 Task: Find connections with filter location Stanley with filter topic #workwith filter profile language Spanish with filter current company Industry Research Co with filter school Amet University Chennai with filter industry Building Finishing Contractors with filter service category Interaction Design with filter keywords title Heavy Equipment Operator
Action: Mouse moved to (186, 282)
Screenshot: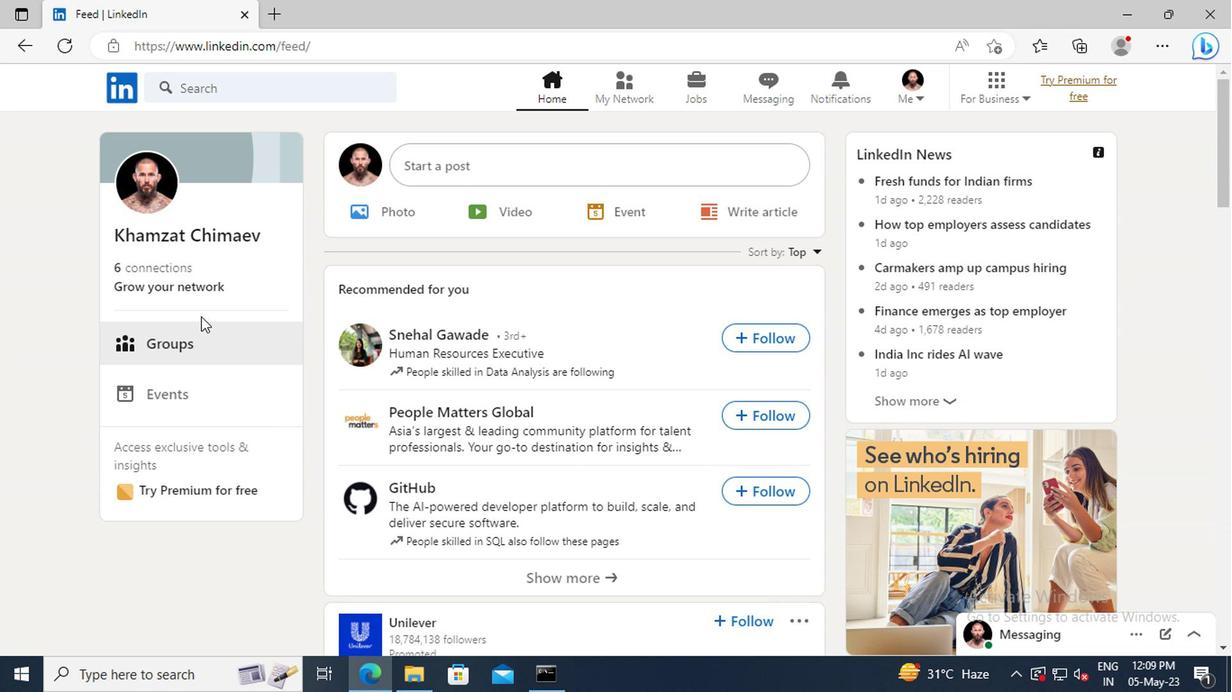 
Action: Mouse pressed left at (186, 282)
Screenshot: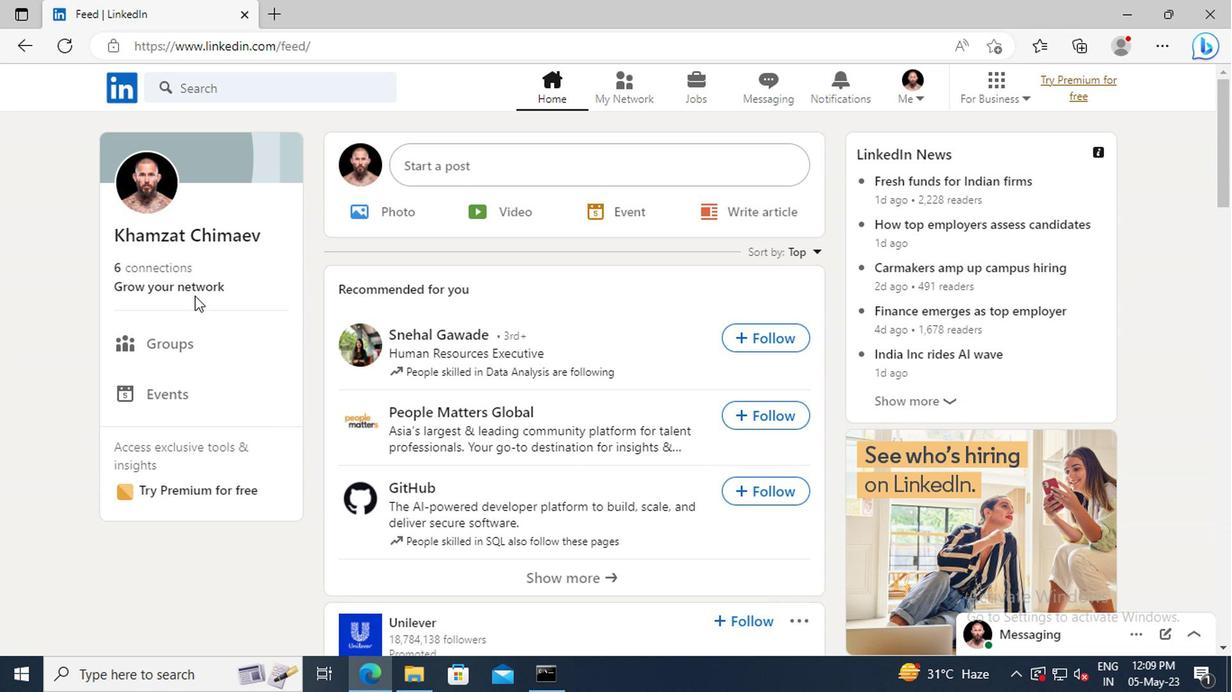 
Action: Mouse moved to (193, 193)
Screenshot: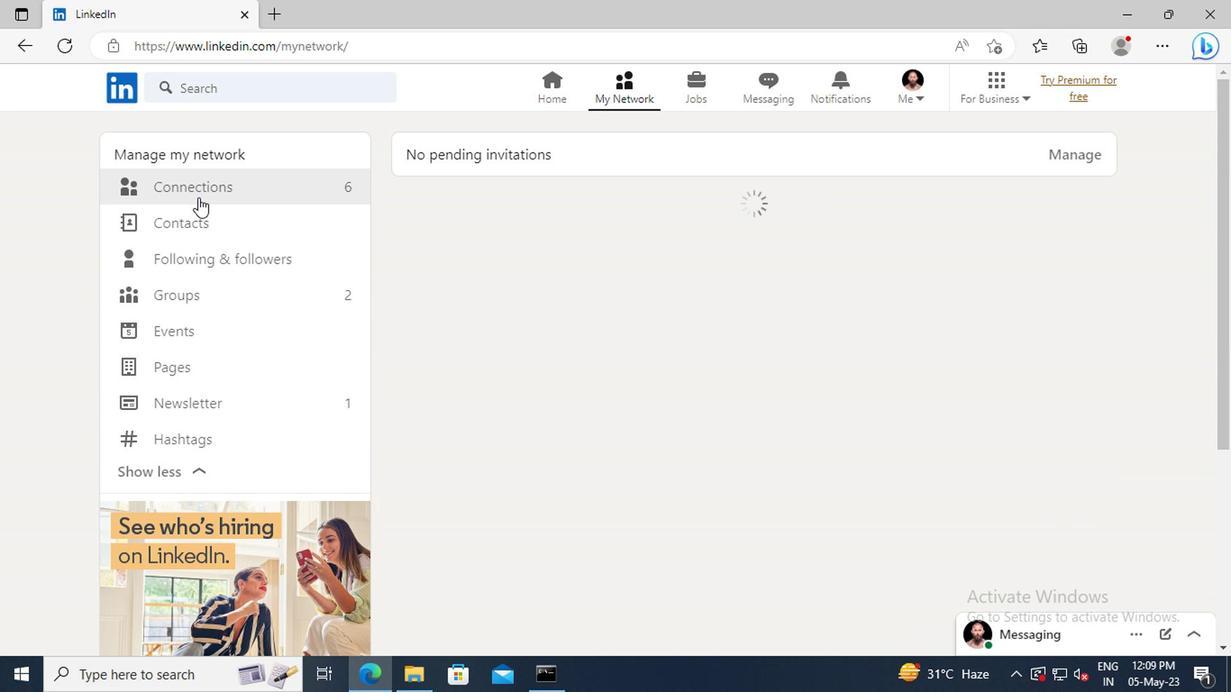 
Action: Mouse pressed left at (193, 193)
Screenshot: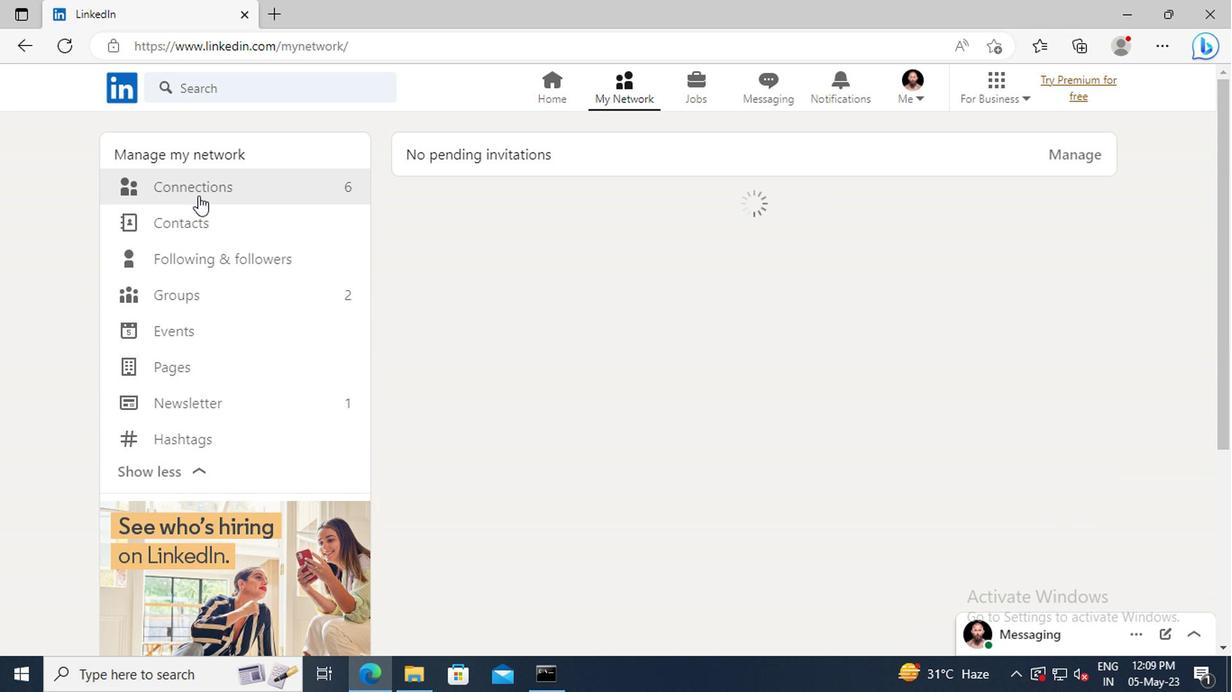 
Action: Mouse moved to (724, 193)
Screenshot: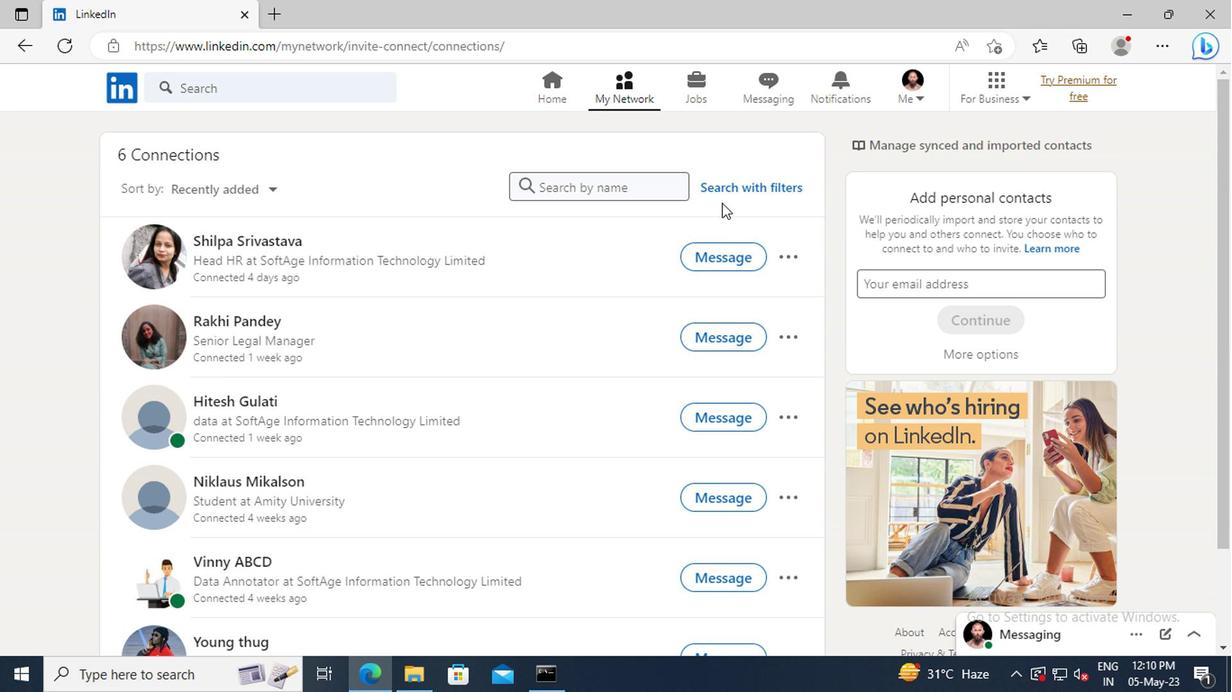 
Action: Mouse pressed left at (724, 193)
Screenshot: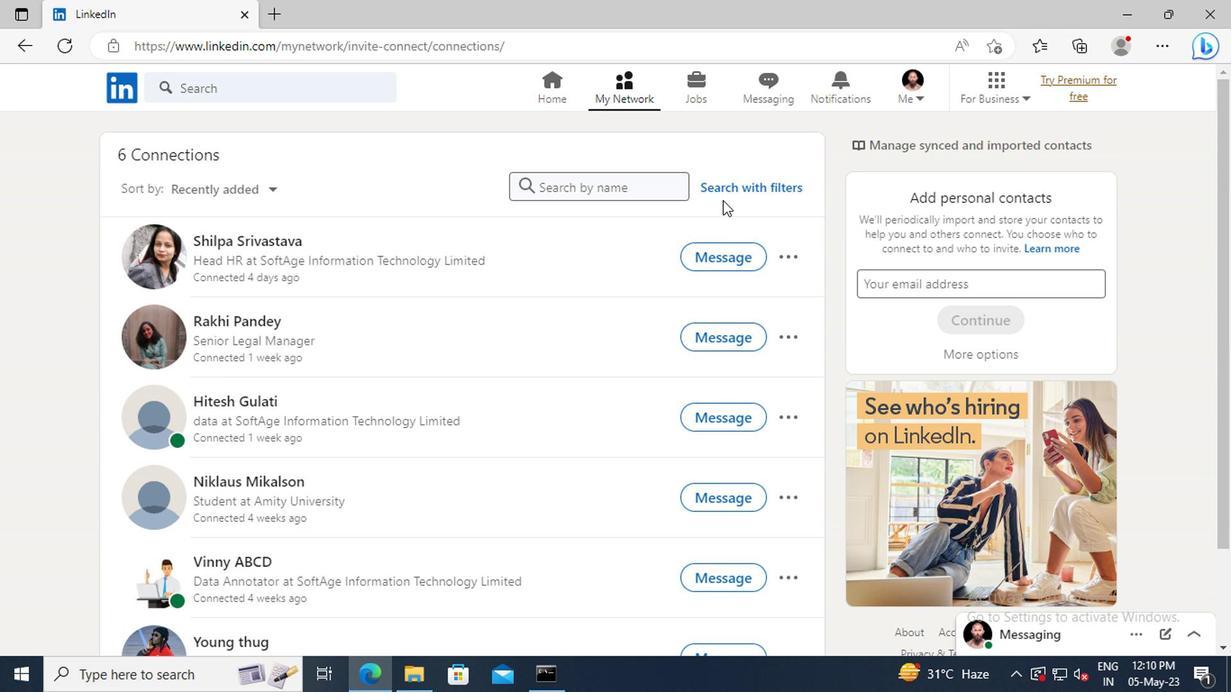 
Action: Mouse moved to (685, 141)
Screenshot: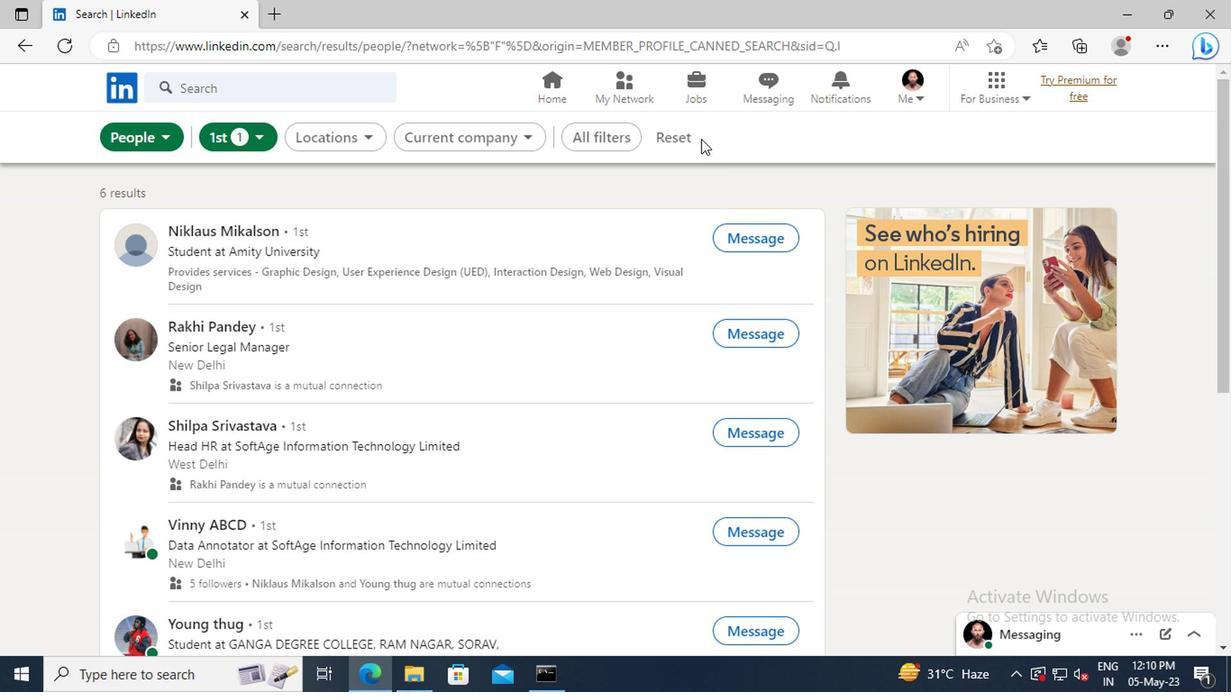 
Action: Mouse pressed left at (685, 141)
Screenshot: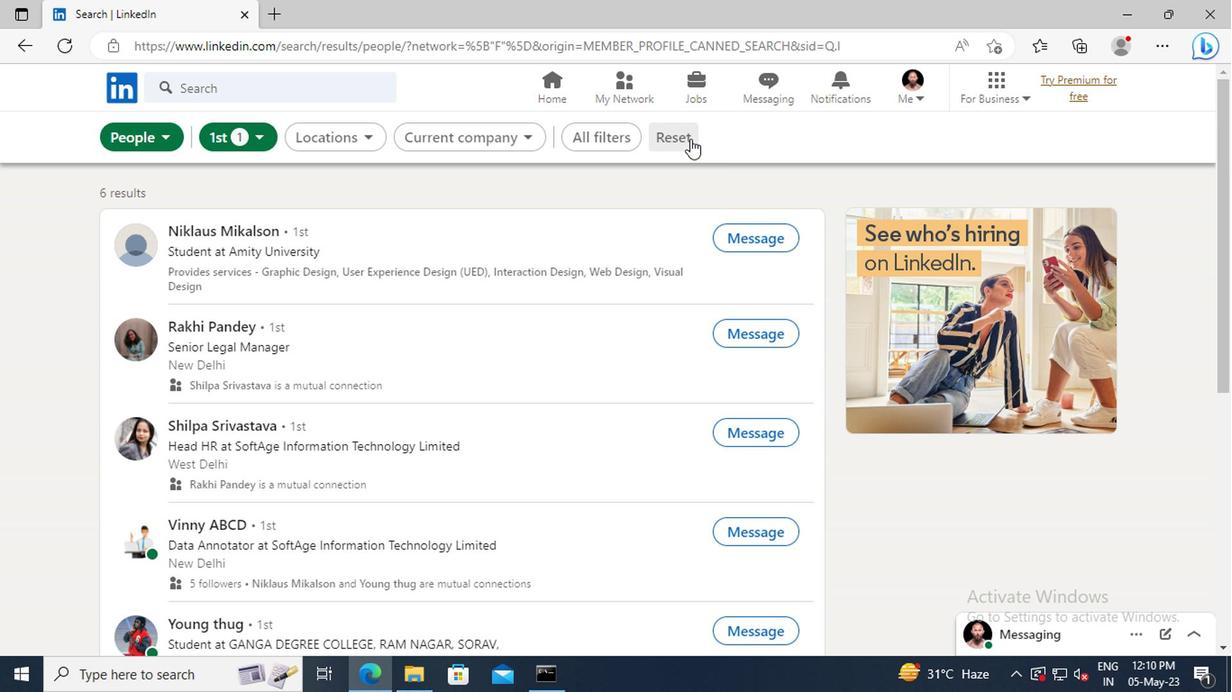 
Action: Mouse moved to (660, 143)
Screenshot: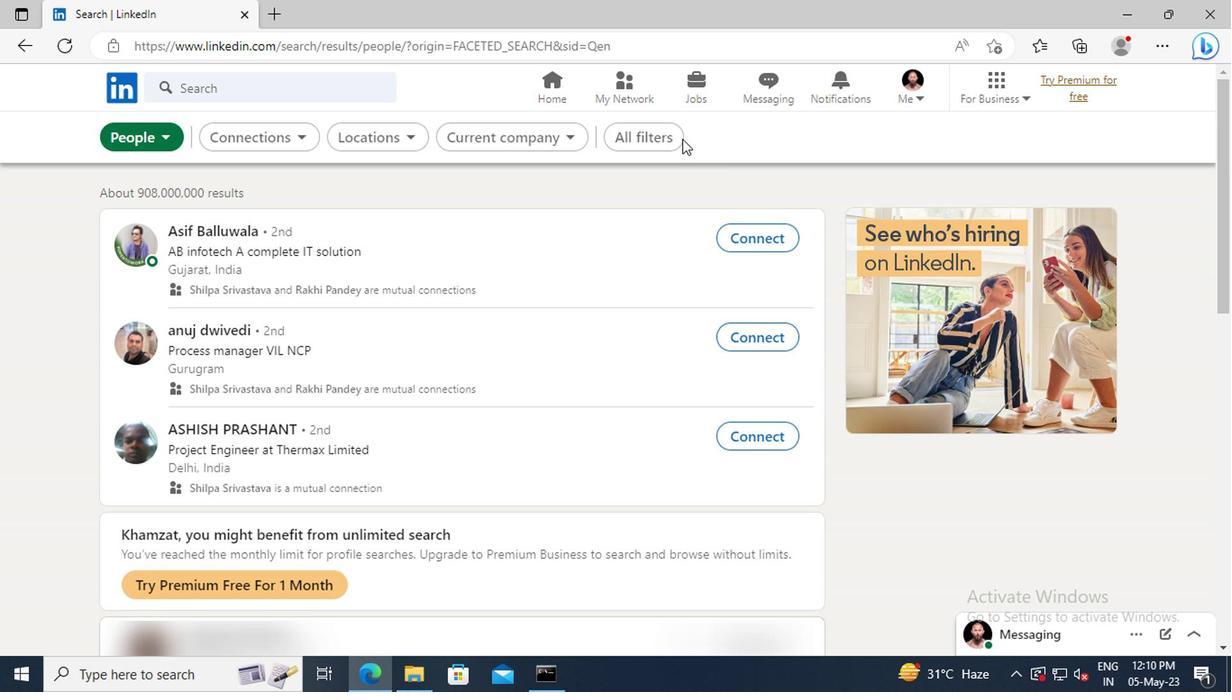 
Action: Mouse pressed left at (660, 143)
Screenshot: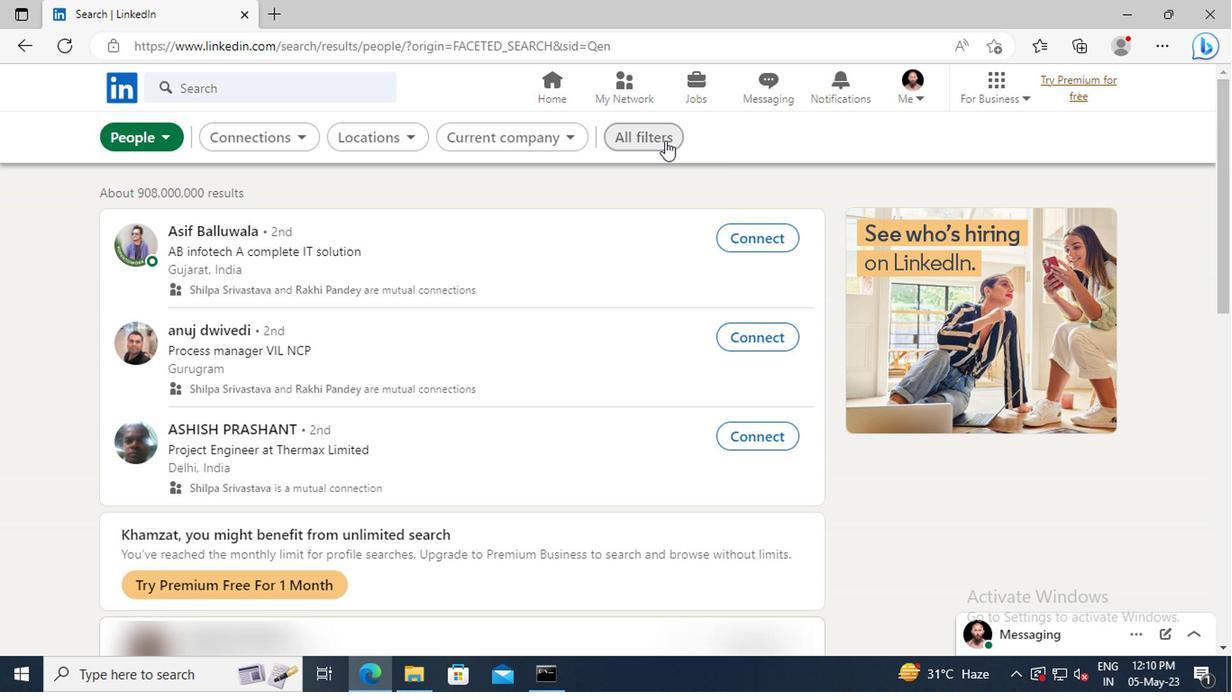 
Action: Mouse moved to (981, 325)
Screenshot: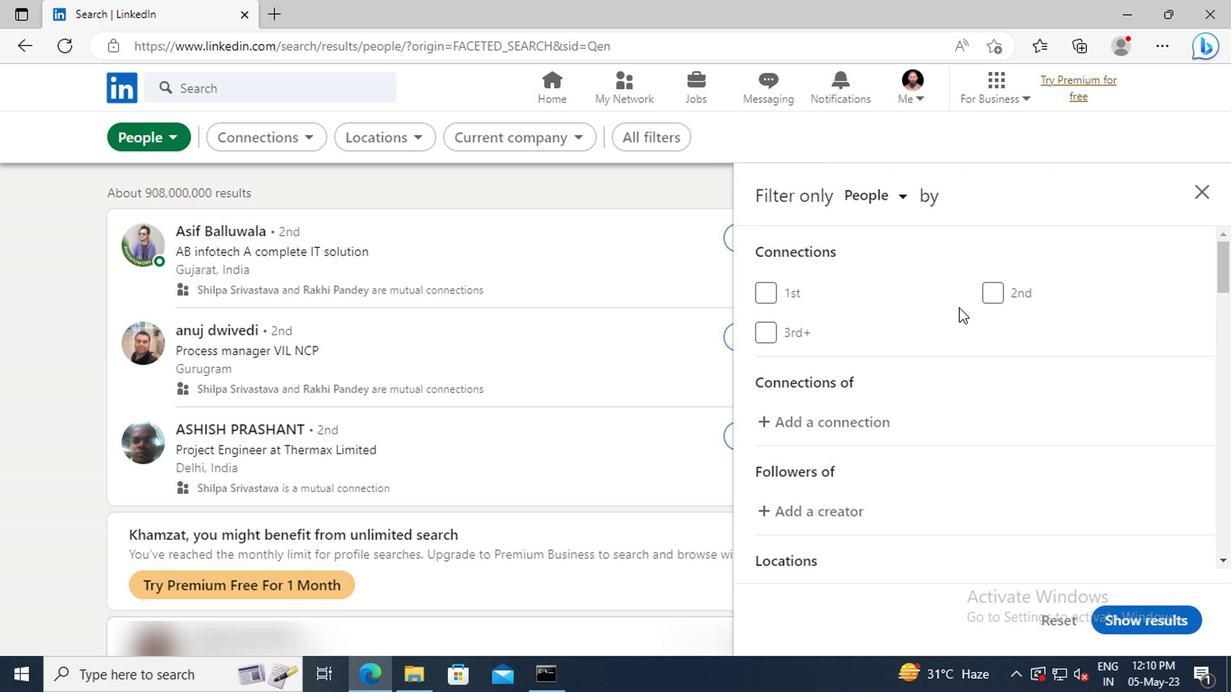 
Action: Mouse scrolled (981, 325) with delta (0, 0)
Screenshot: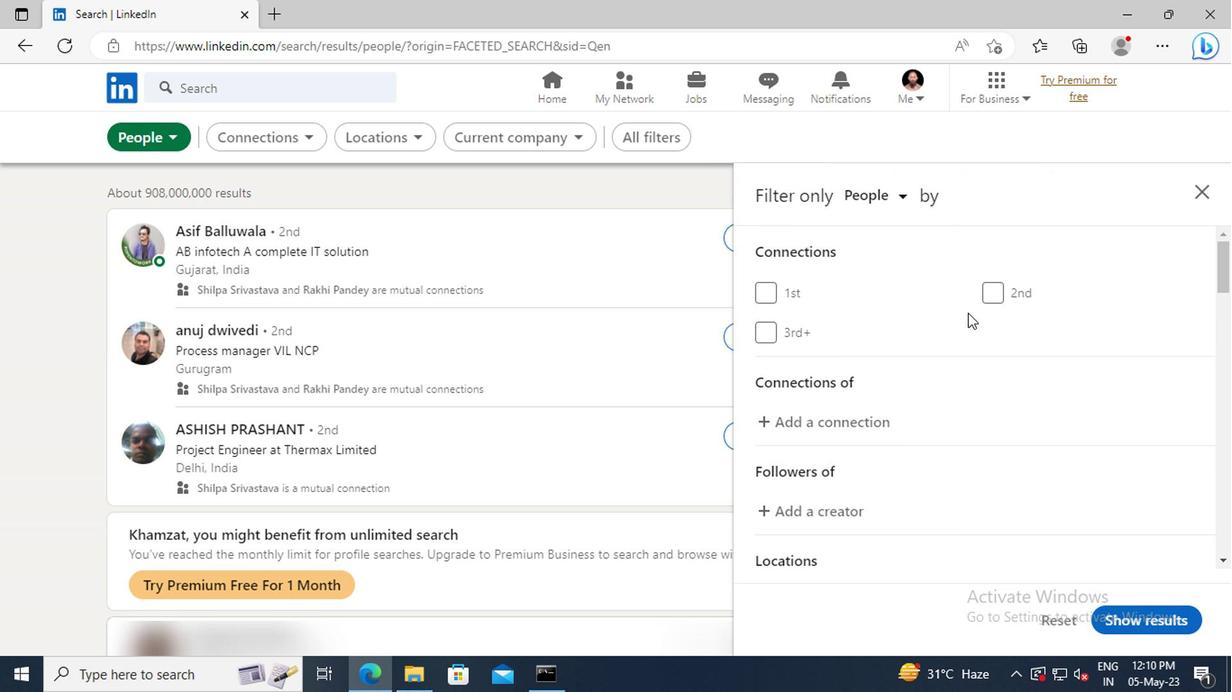 
Action: Mouse scrolled (981, 325) with delta (0, 0)
Screenshot: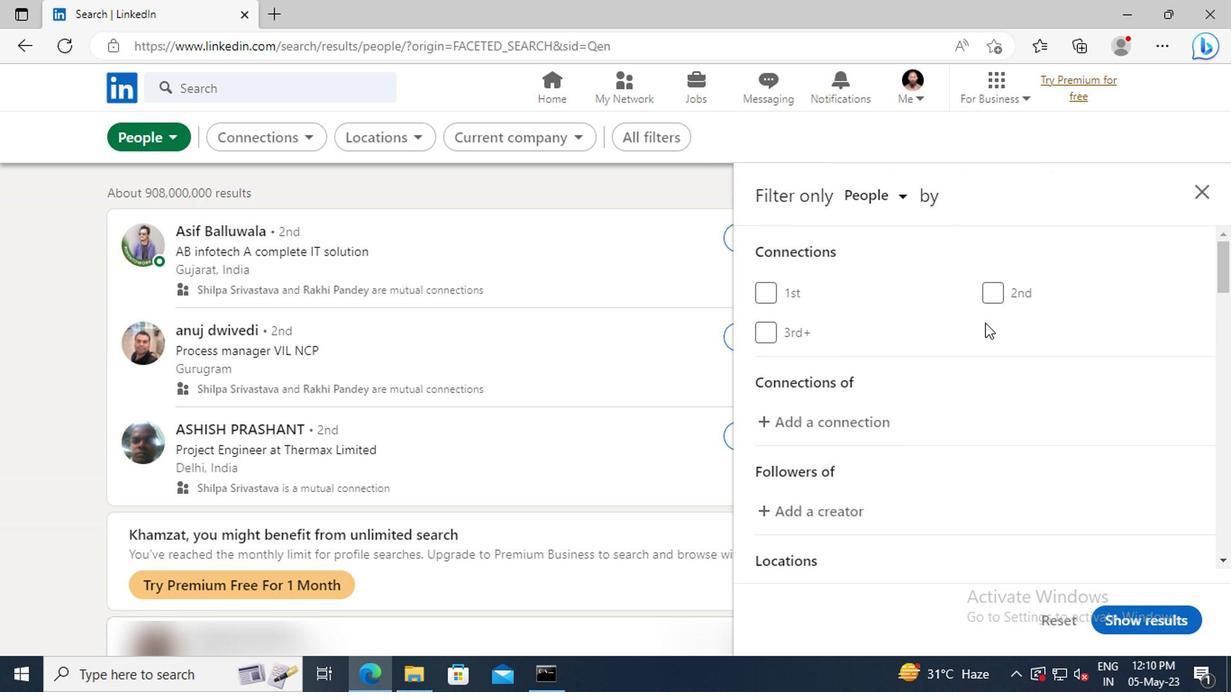 
Action: Mouse scrolled (981, 325) with delta (0, 0)
Screenshot: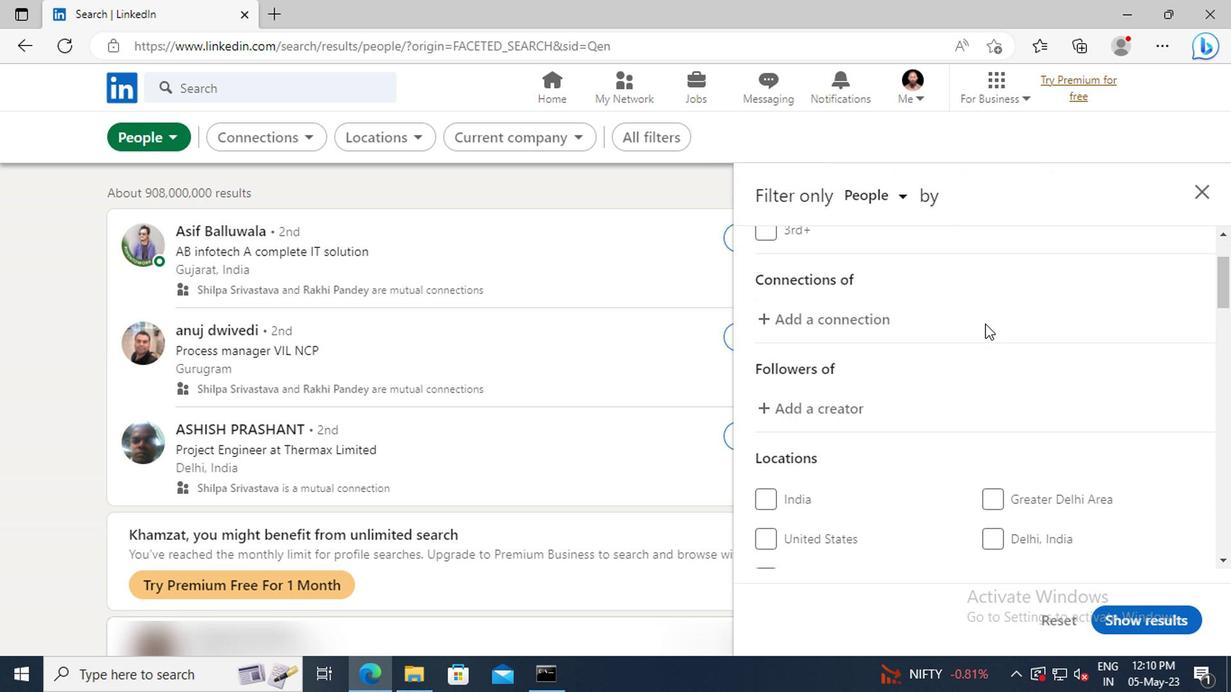
Action: Mouse scrolled (981, 325) with delta (0, 0)
Screenshot: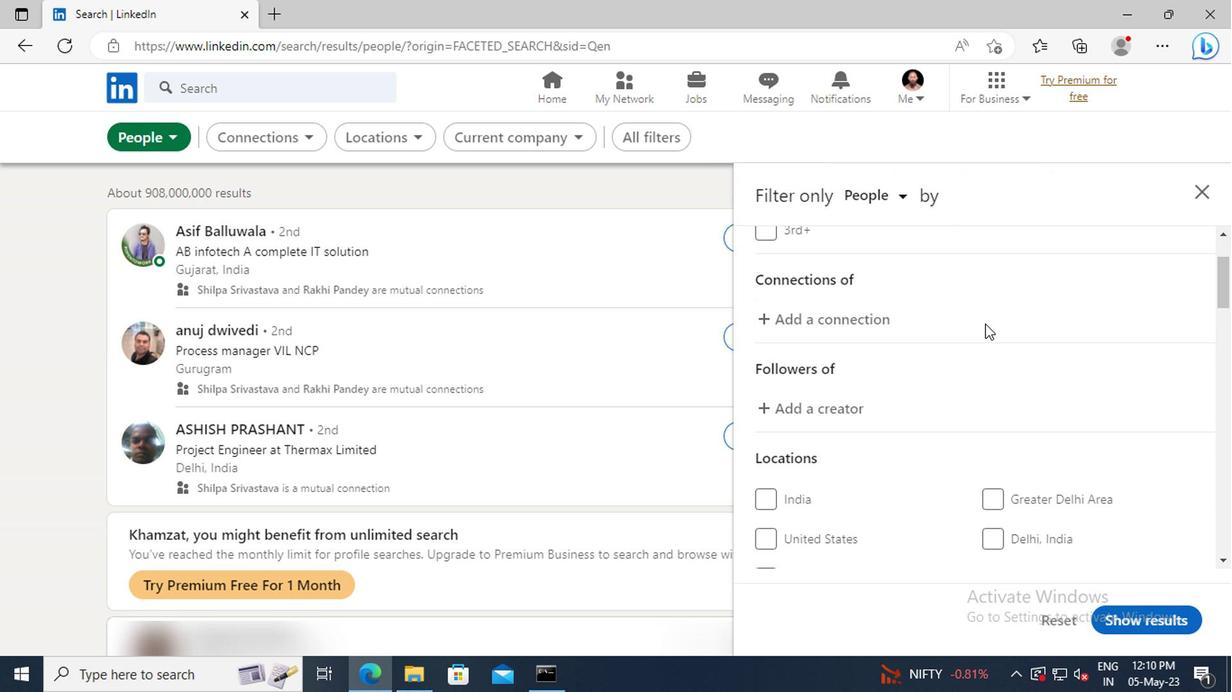 
Action: Mouse scrolled (981, 325) with delta (0, 0)
Screenshot: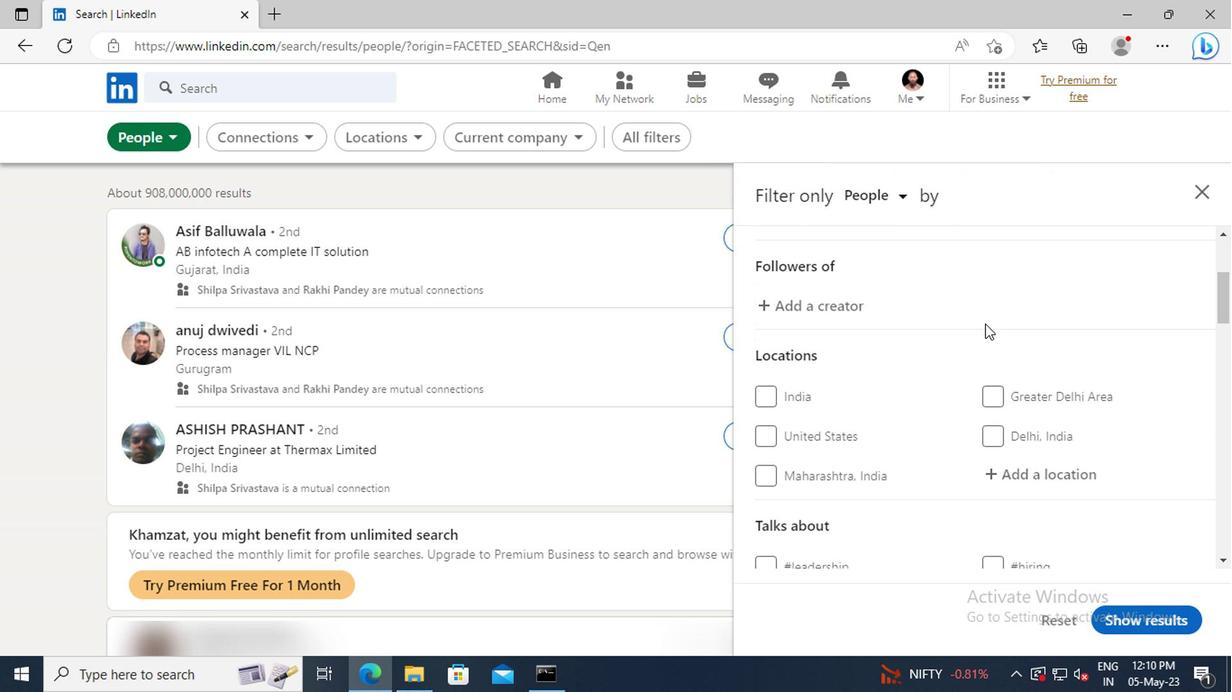 
Action: Mouse moved to (1008, 422)
Screenshot: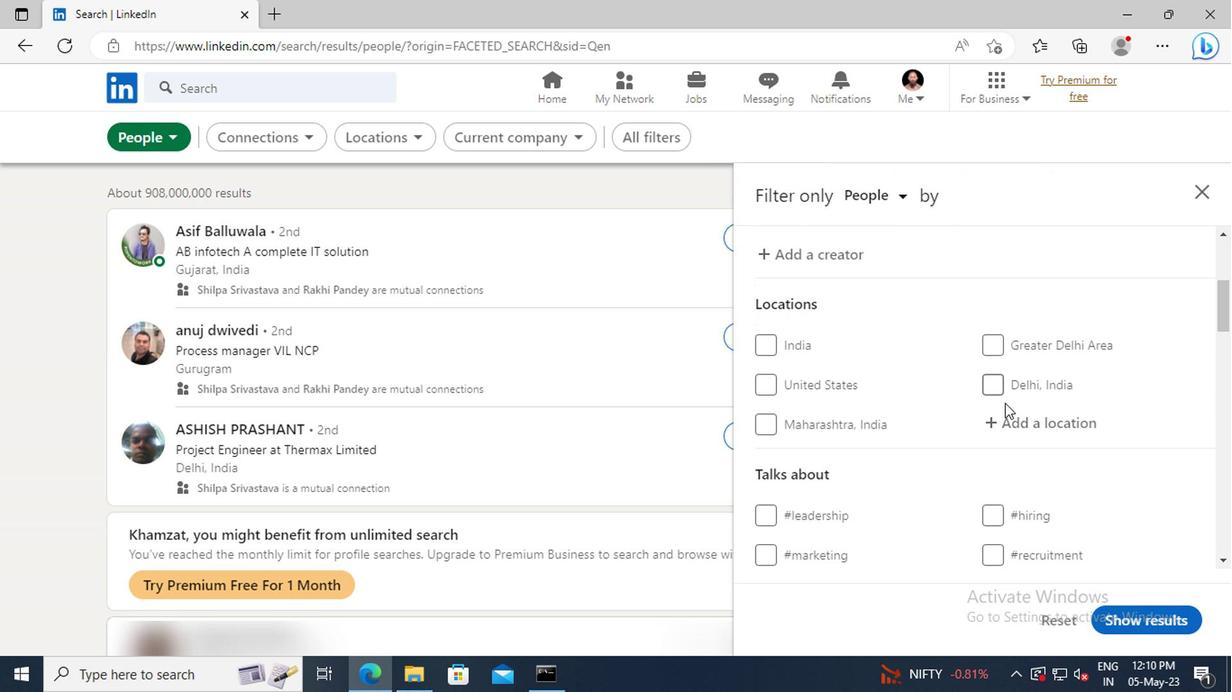 
Action: Mouse pressed left at (1008, 422)
Screenshot: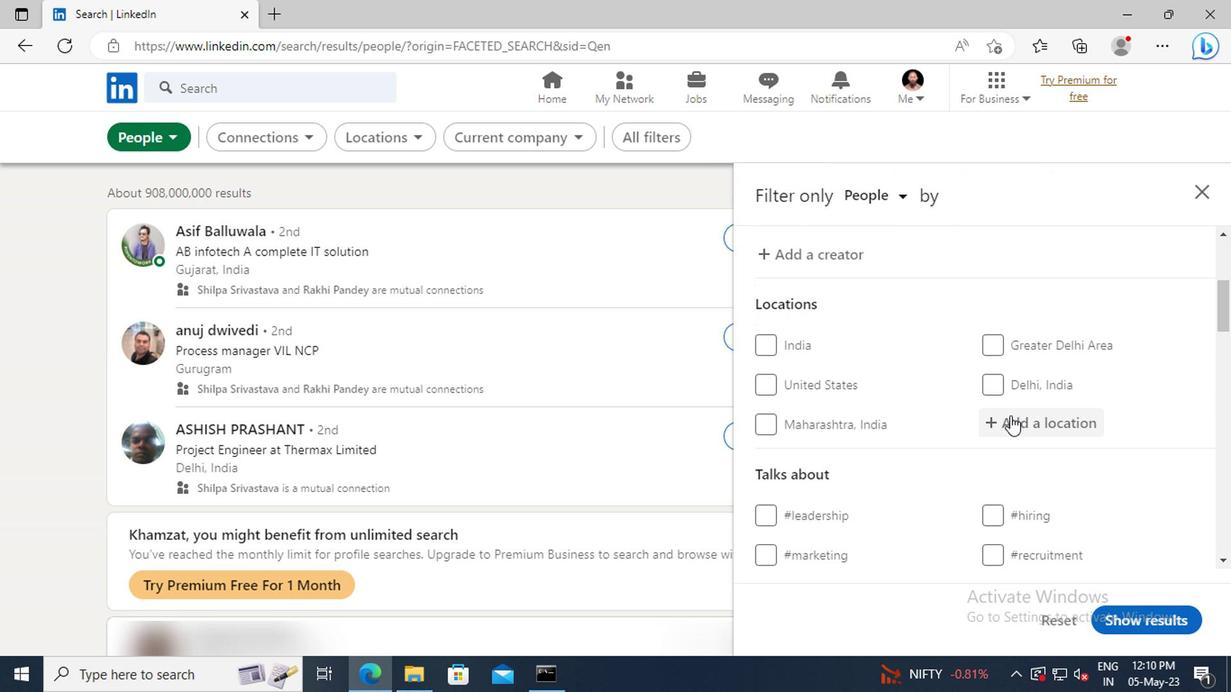 
Action: Key pressed <Key.shift>STANLEY
Screenshot: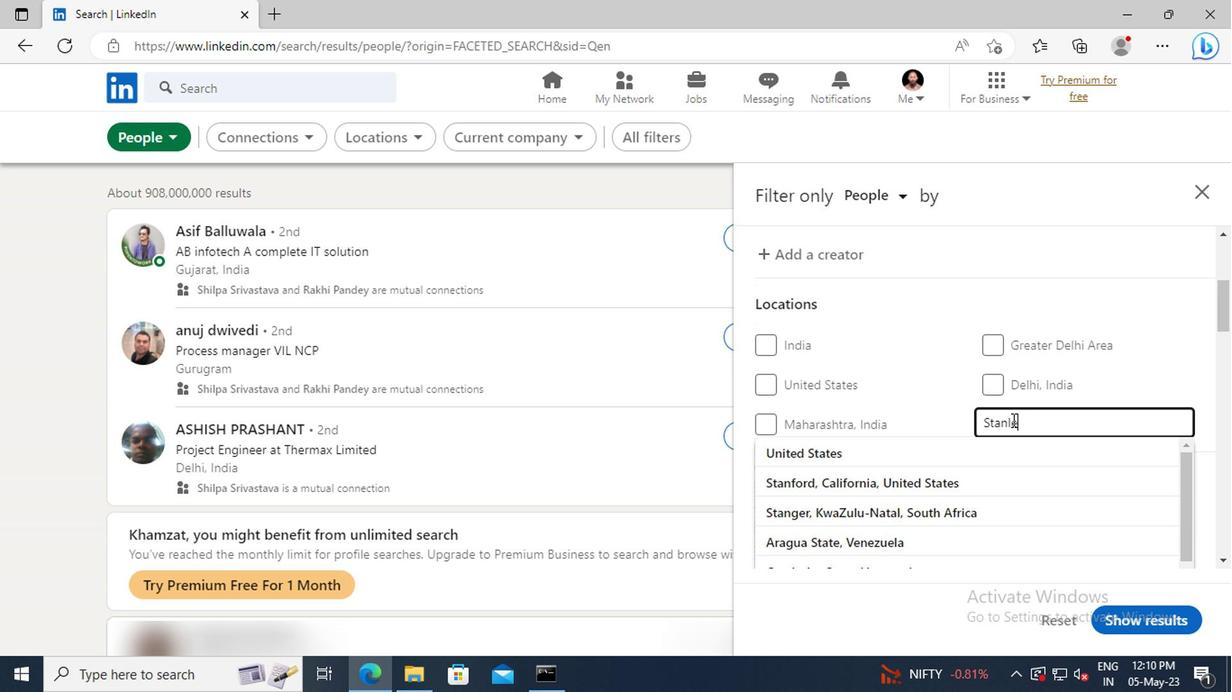
Action: Mouse moved to (1007, 447)
Screenshot: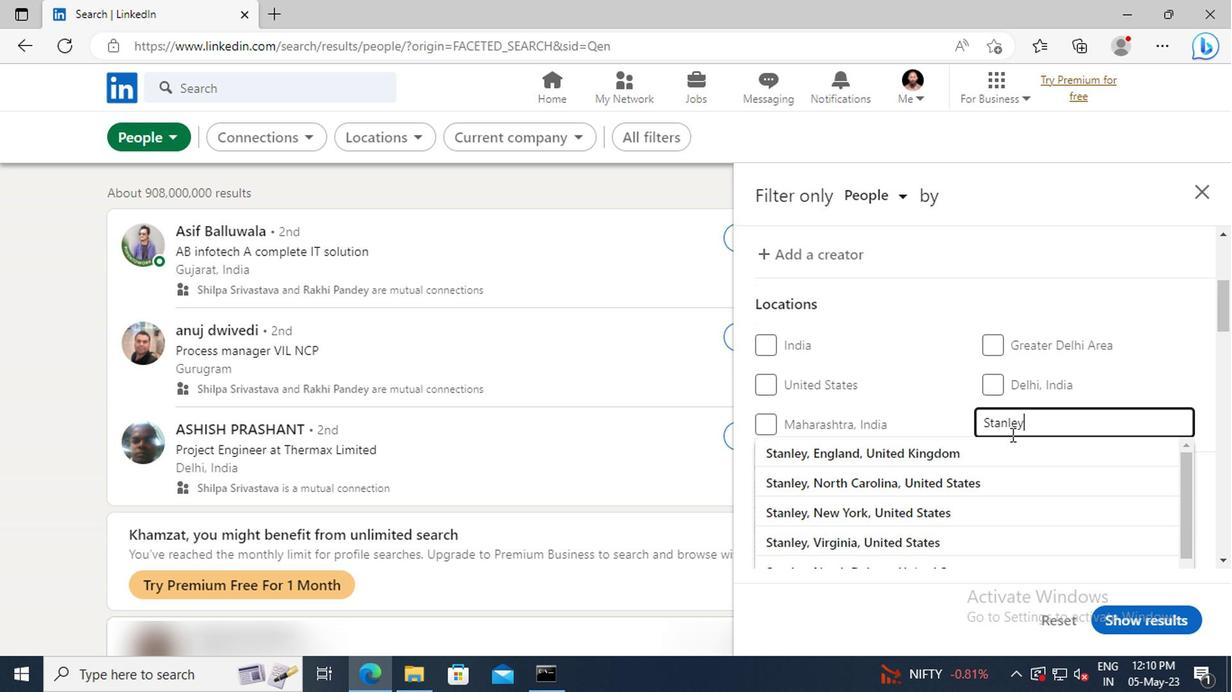 
Action: Mouse pressed left at (1007, 447)
Screenshot: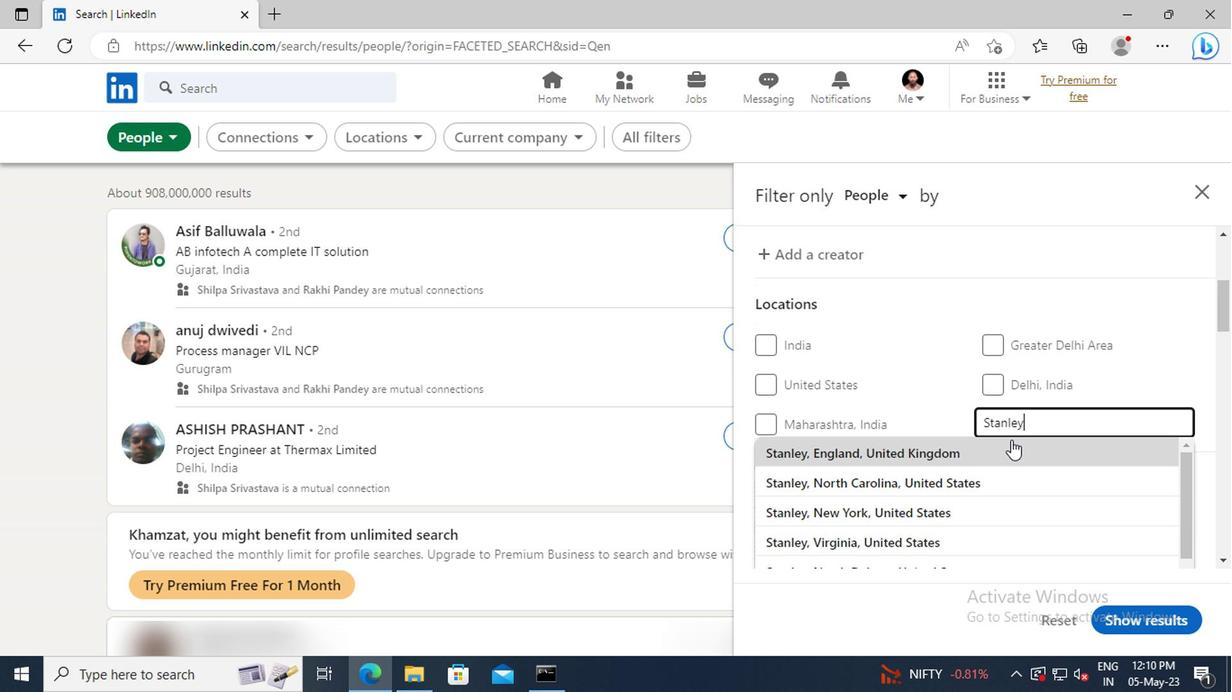 
Action: Mouse scrolled (1007, 447) with delta (0, 0)
Screenshot: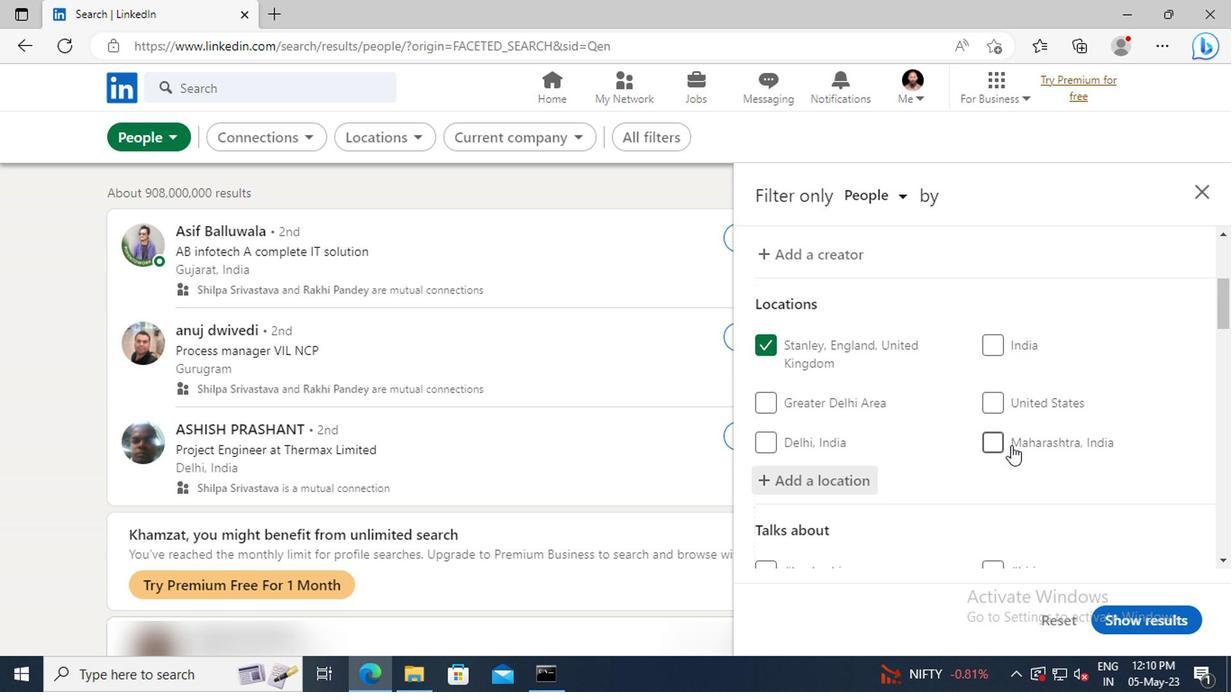 
Action: Mouse moved to (1007, 442)
Screenshot: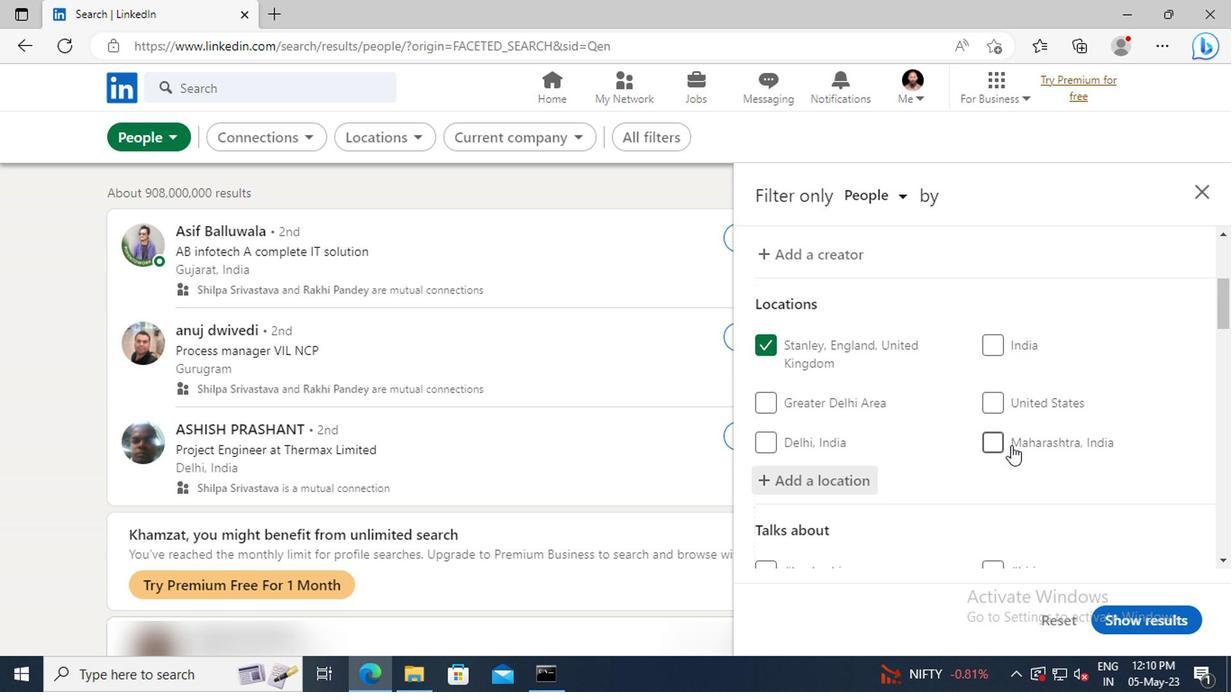 
Action: Mouse scrolled (1007, 441) with delta (0, -1)
Screenshot: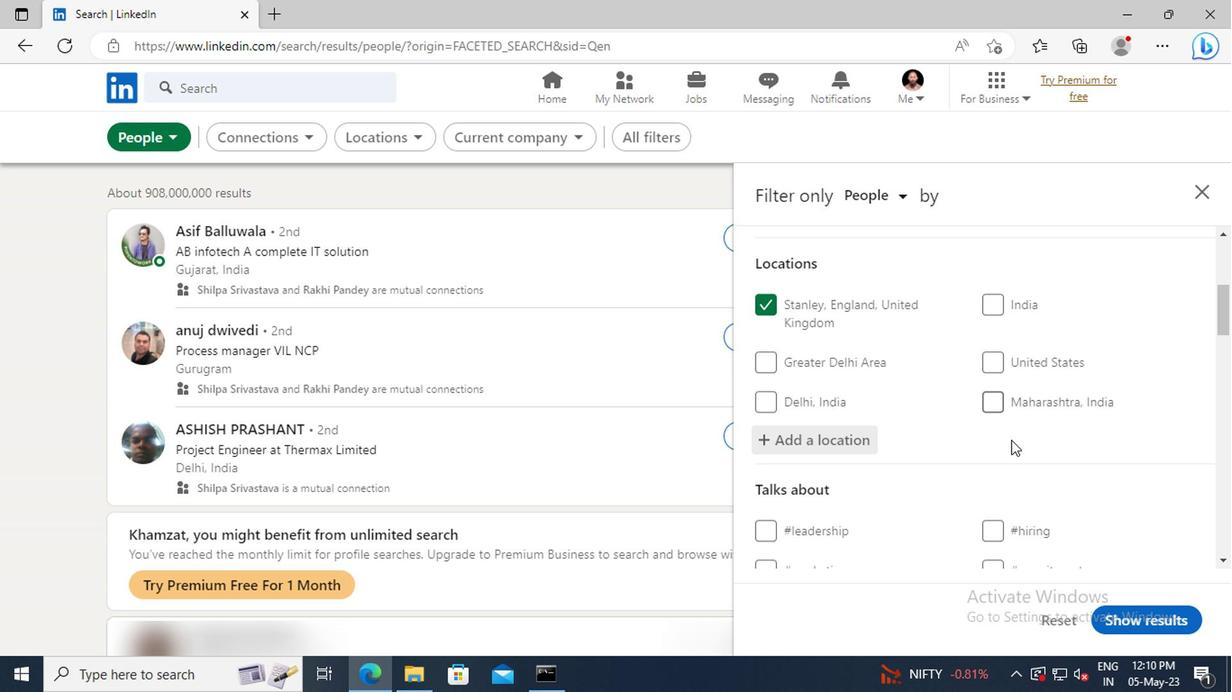 
Action: Mouse moved to (1007, 441)
Screenshot: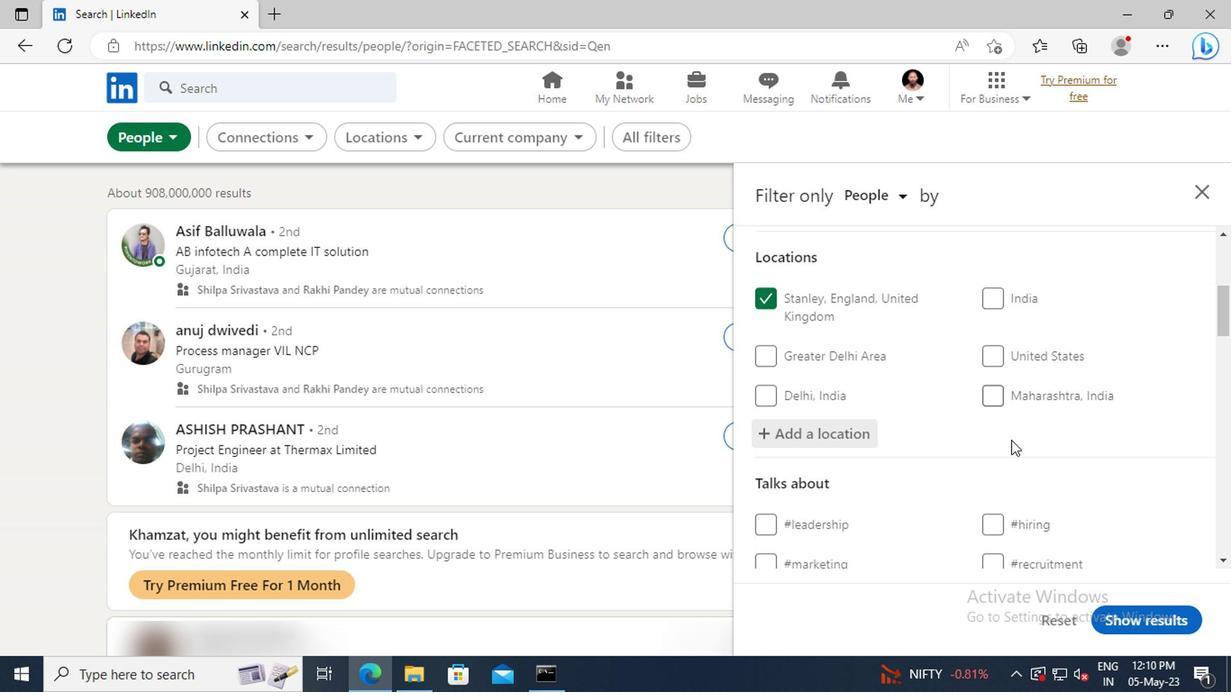
Action: Mouse scrolled (1007, 440) with delta (0, 0)
Screenshot: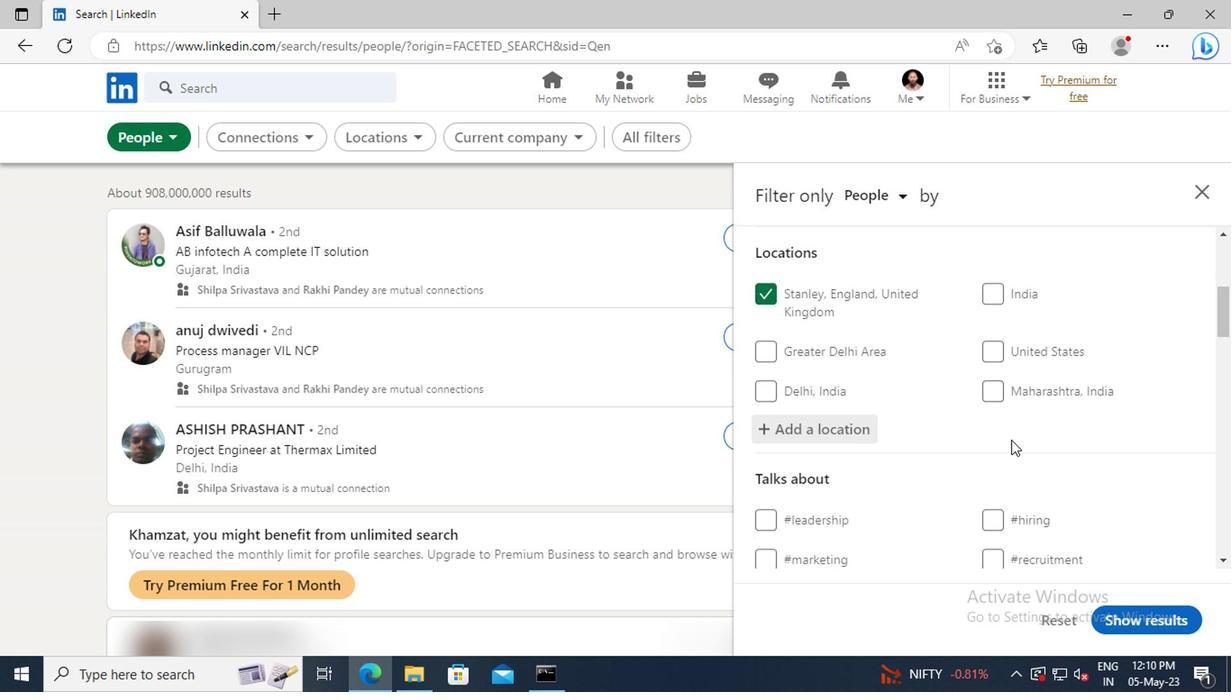 
Action: Mouse moved to (1004, 422)
Screenshot: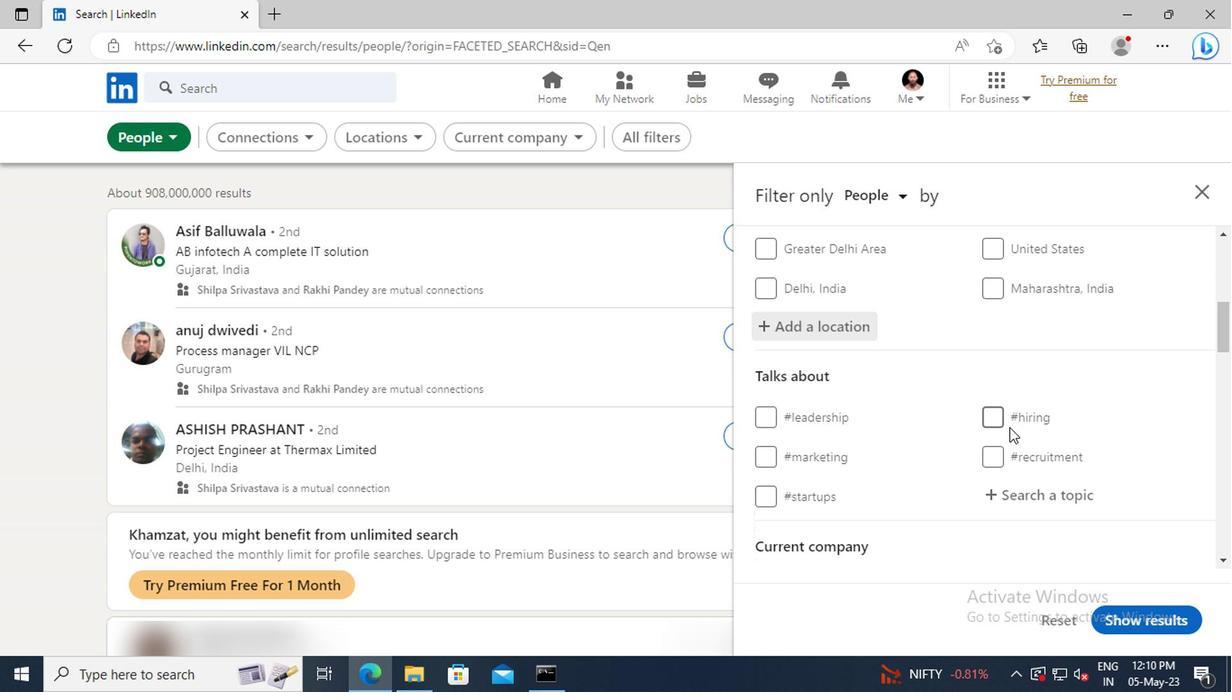 
Action: Mouse scrolled (1004, 421) with delta (0, -1)
Screenshot: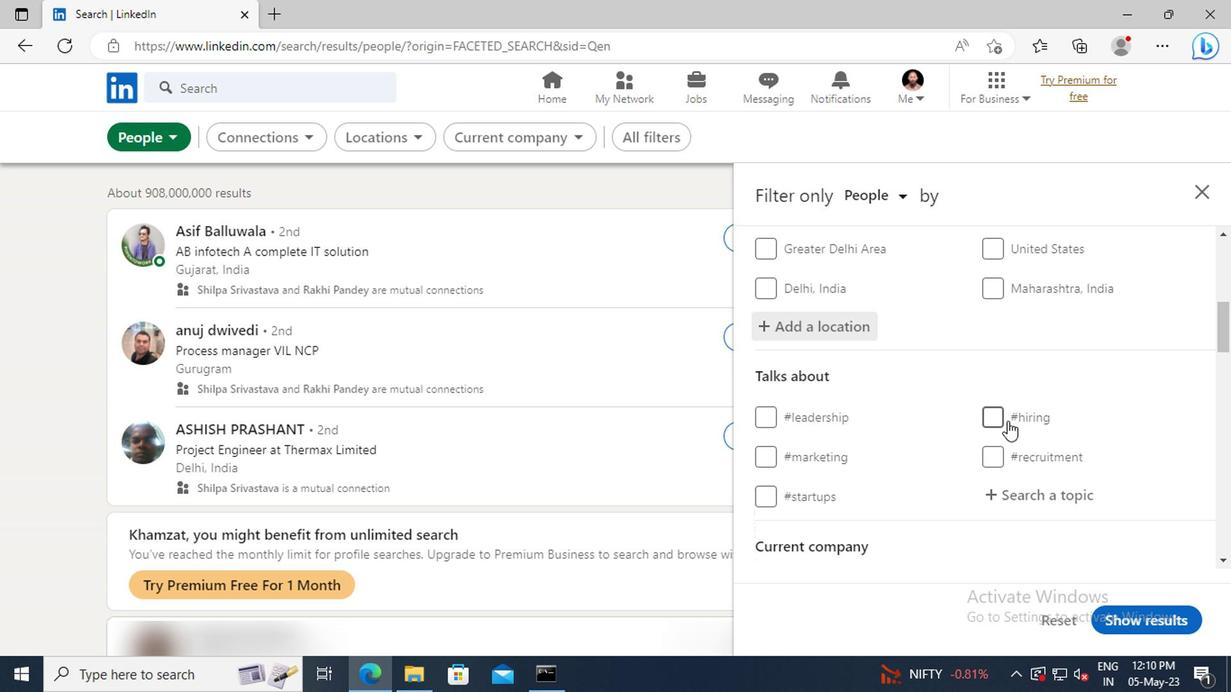 
Action: Mouse moved to (1006, 443)
Screenshot: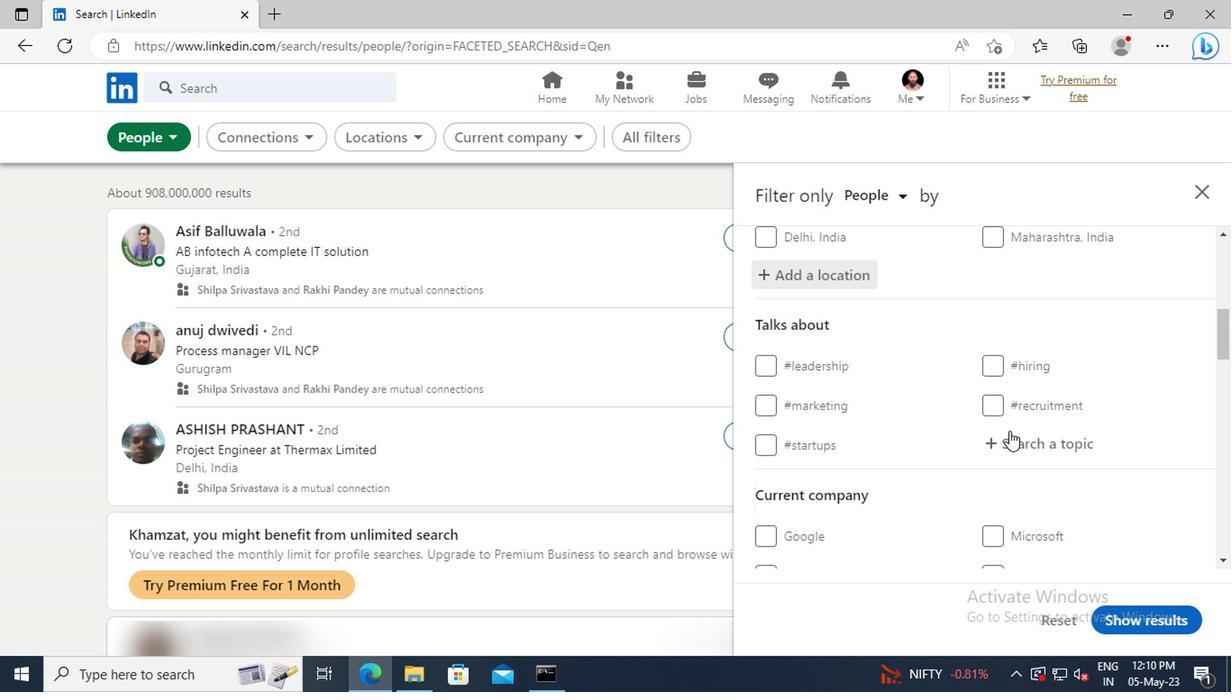 
Action: Mouse pressed left at (1006, 443)
Screenshot: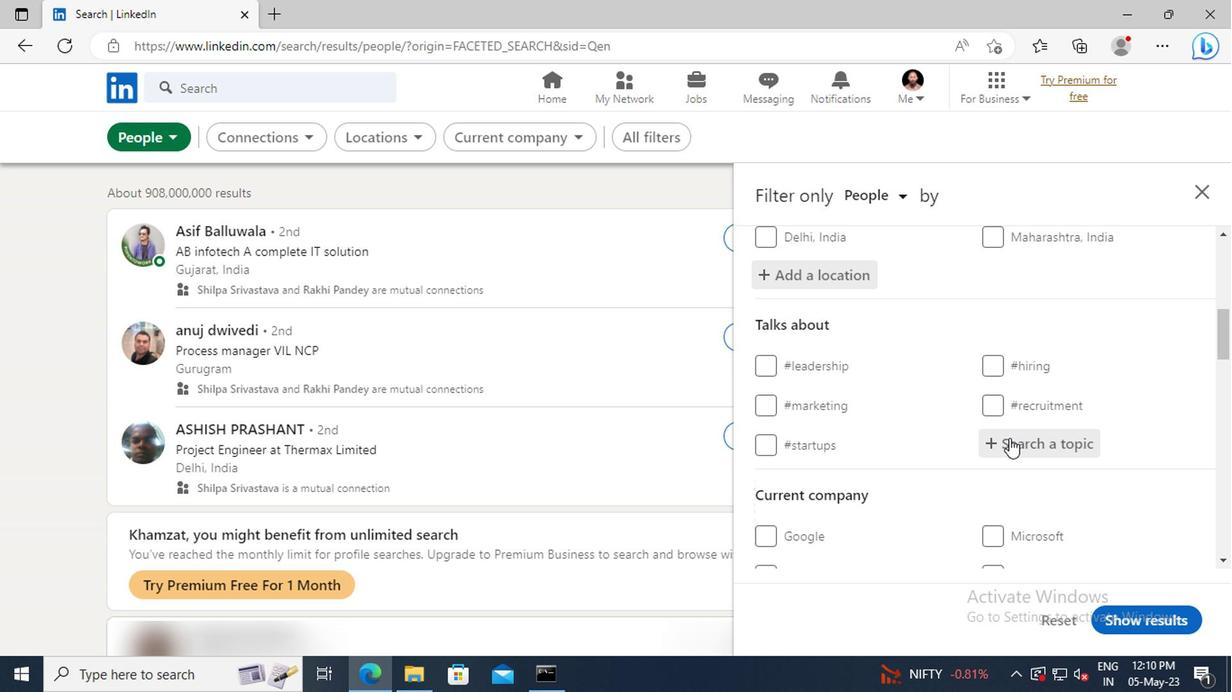 
Action: Key pressed W
Screenshot: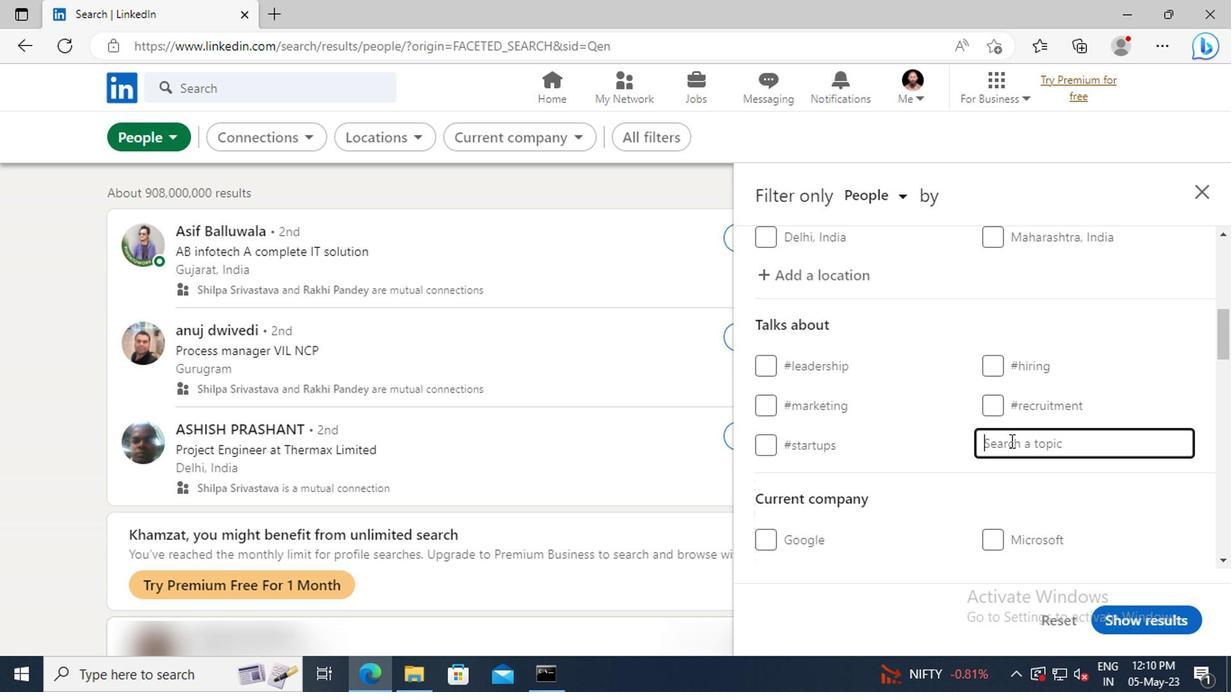 
Action: Mouse moved to (1006, 444)
Screenshot: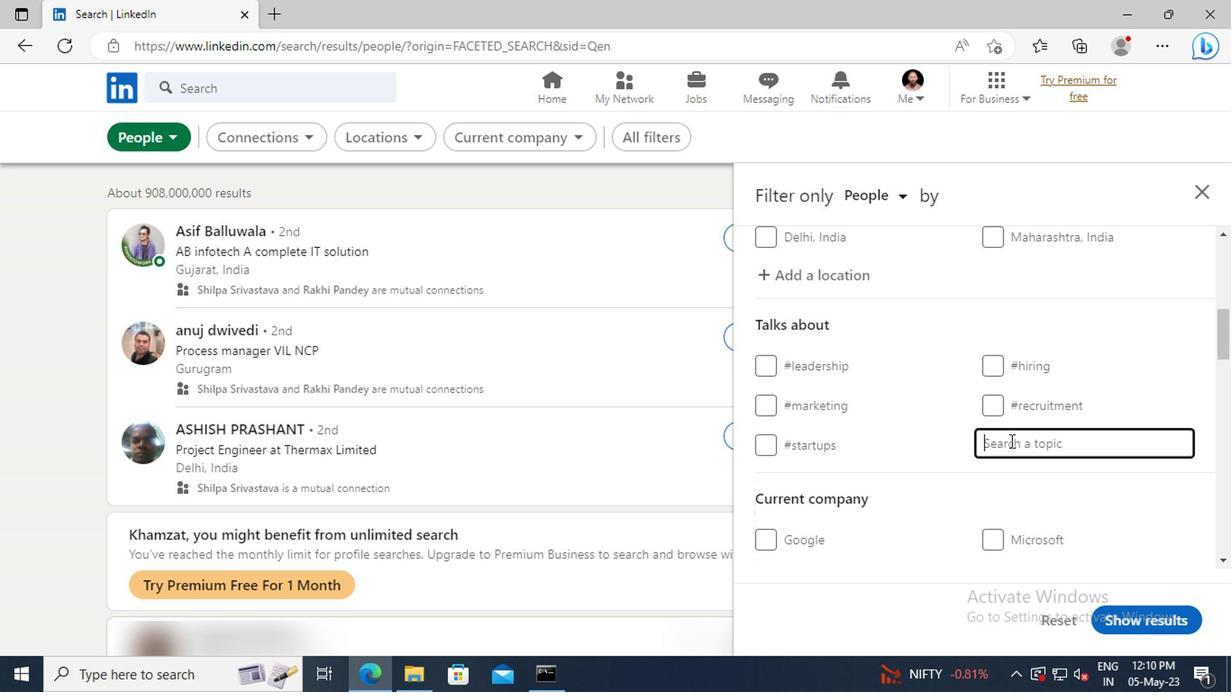 
Action: Key pressed ORK
Screenshot: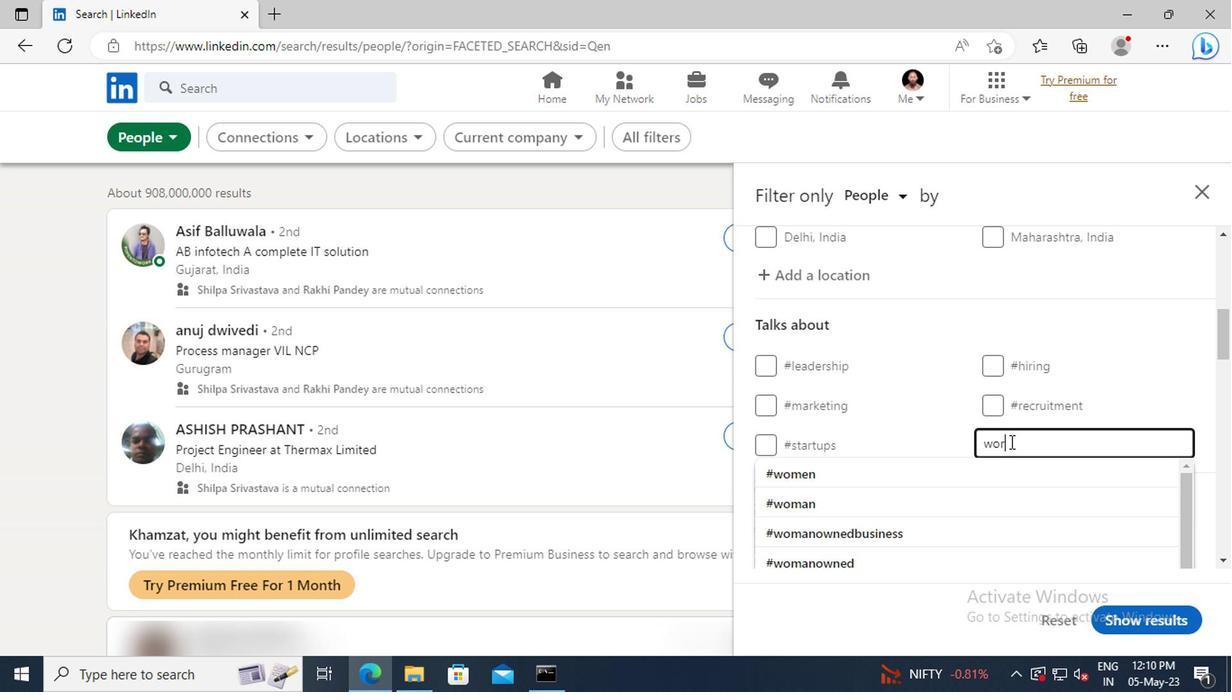 
Action: Mouse moved to (1006, 470)
Screenshot: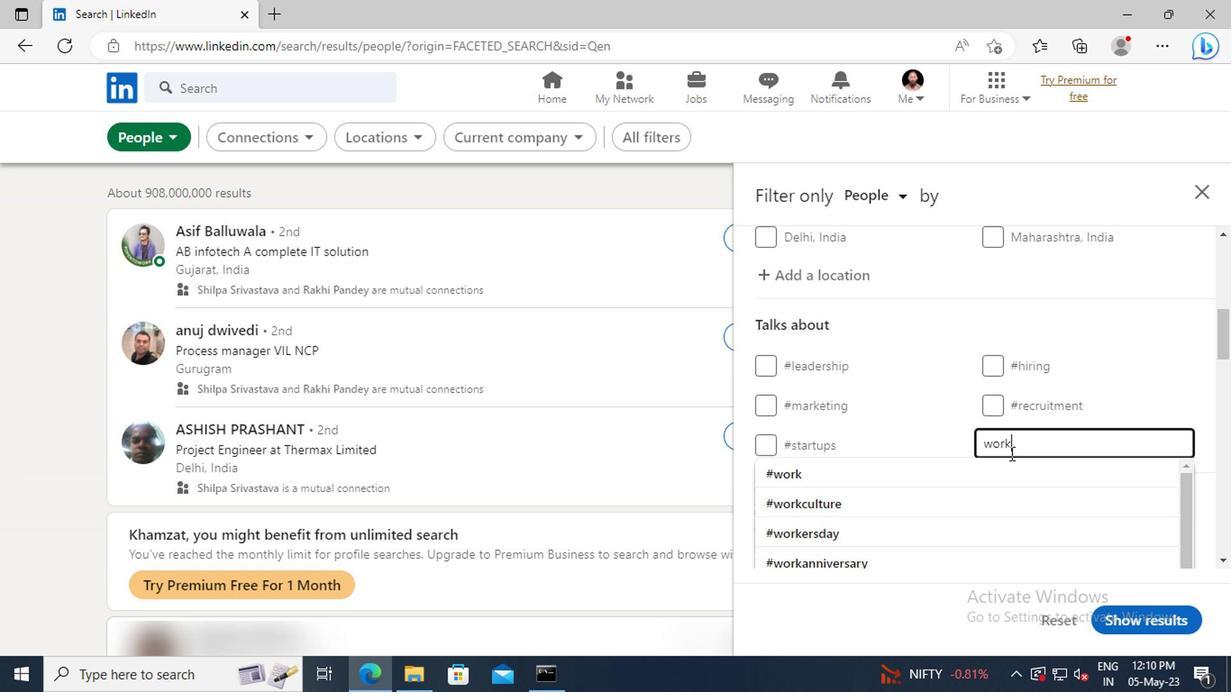 
Action: Mouse pressed left at (1006, 470)
Screenshot: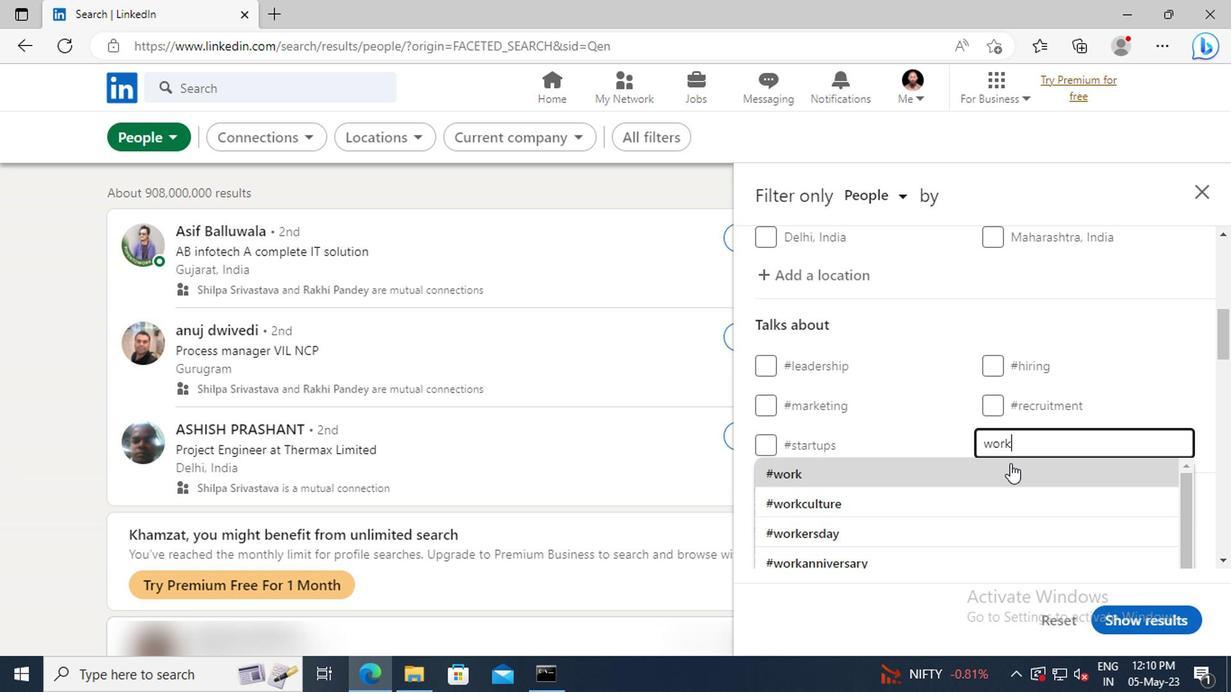 
Action: Mouse scrolled (1006, 469) with delta (0, 0)
Screenshot: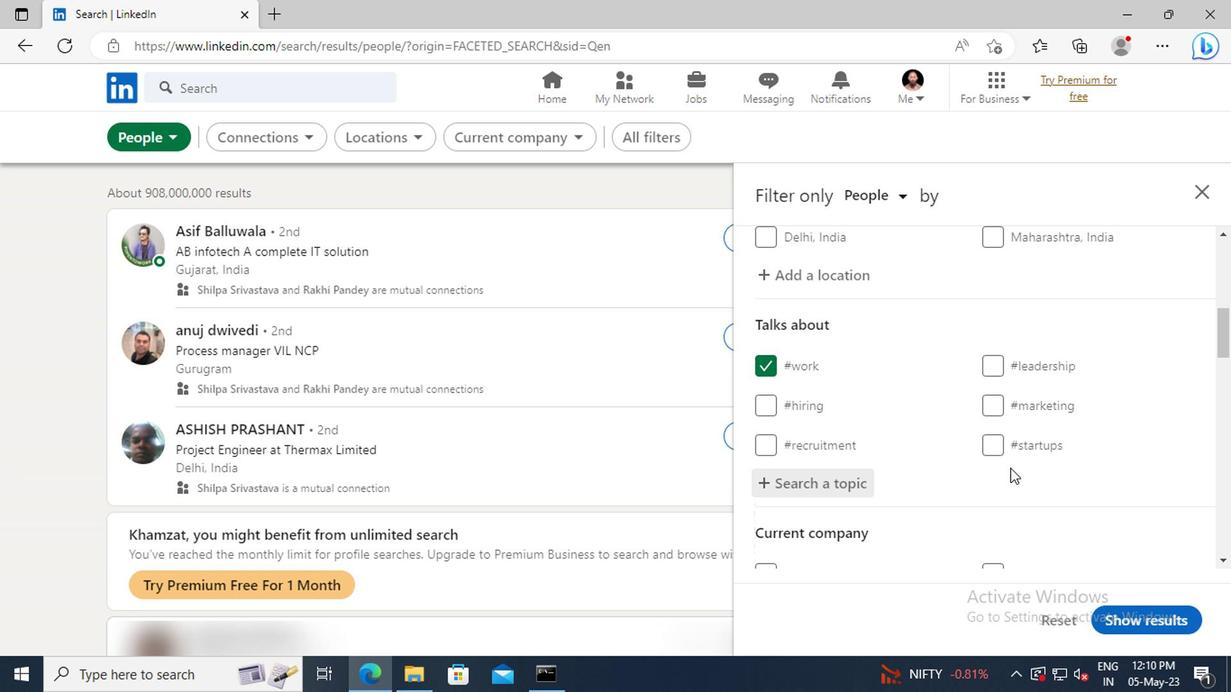 
Action: Mouse scrolled (1006, 469) with delta (0, 0)
Screenshot: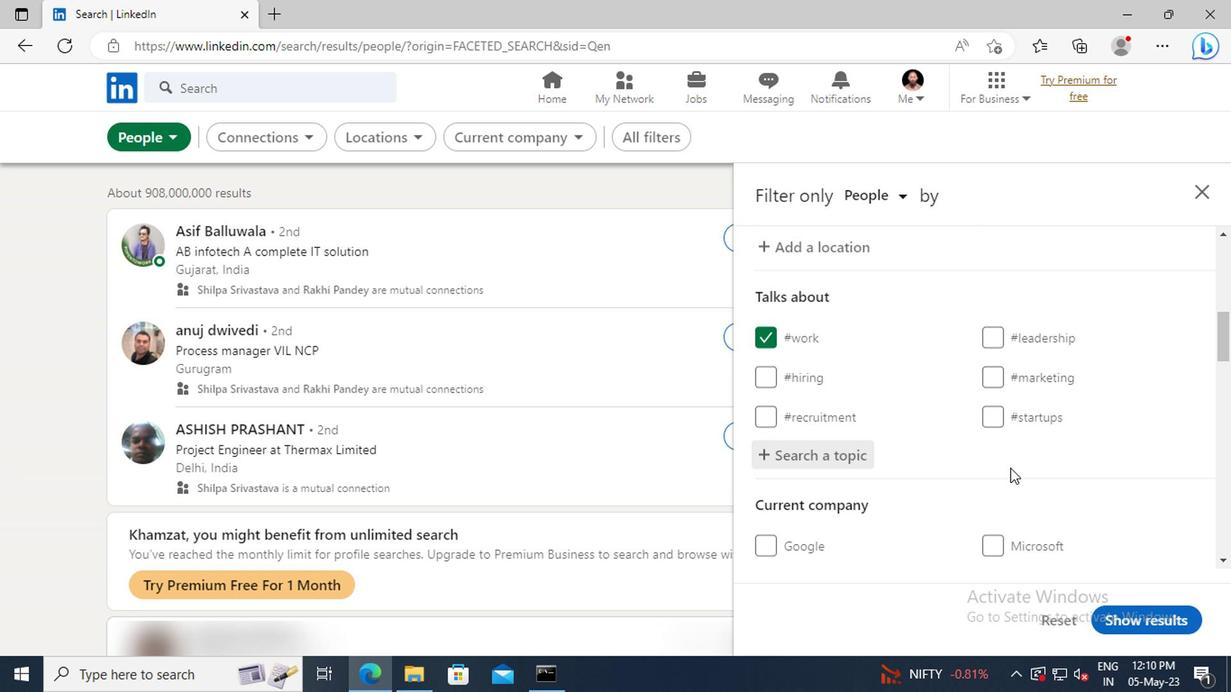 
Action: Mouse scrolled (1006, 469) with delta (0, 0)
Screenshot: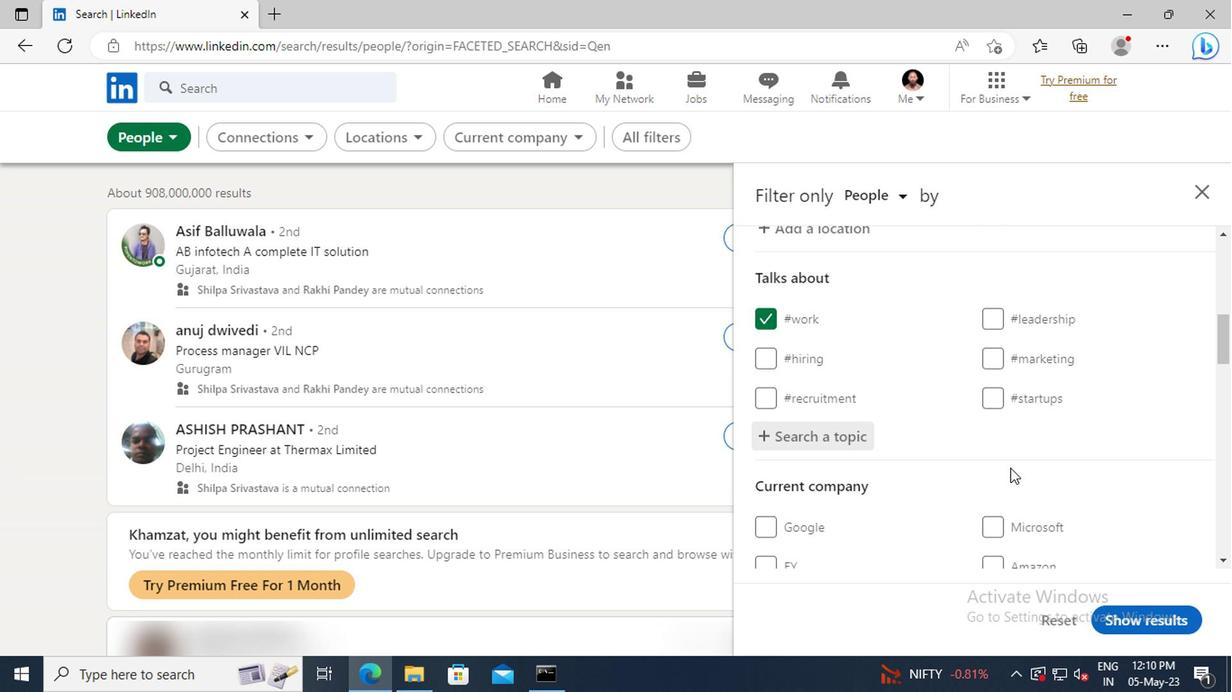 
Action: Mouse moved to (1006, 450)
Screenshot: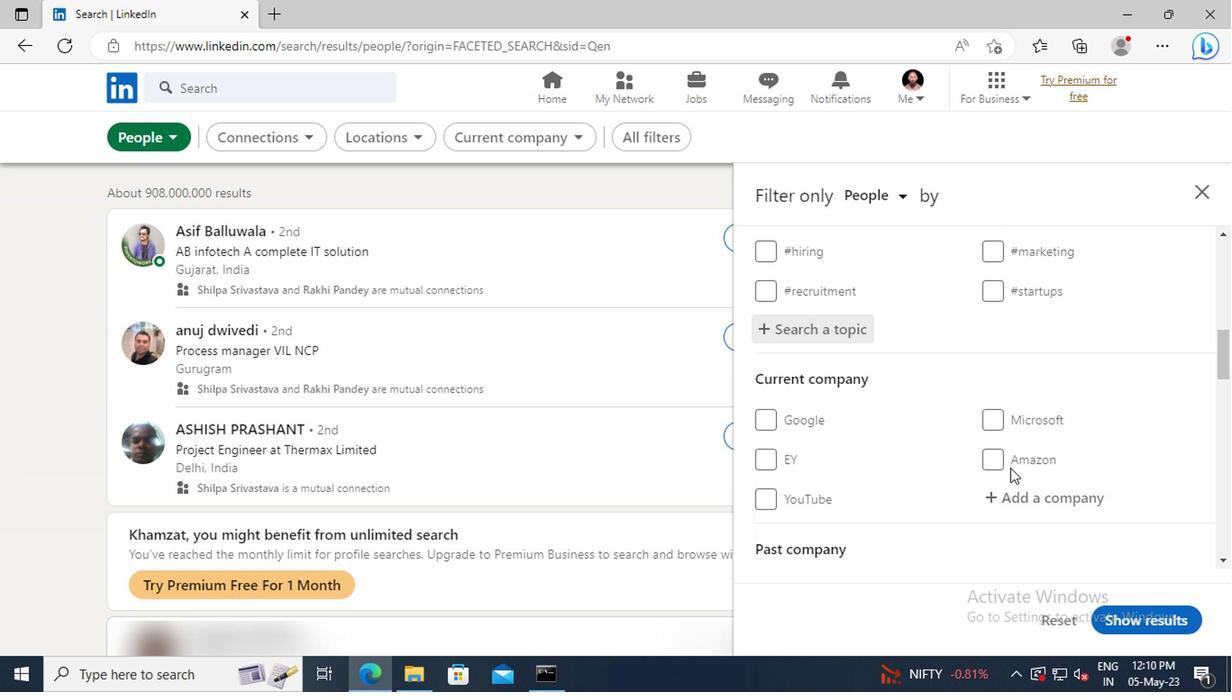 
Action: Mouse scrolled (1006, 449) with delta (0, 0)
Screenshot: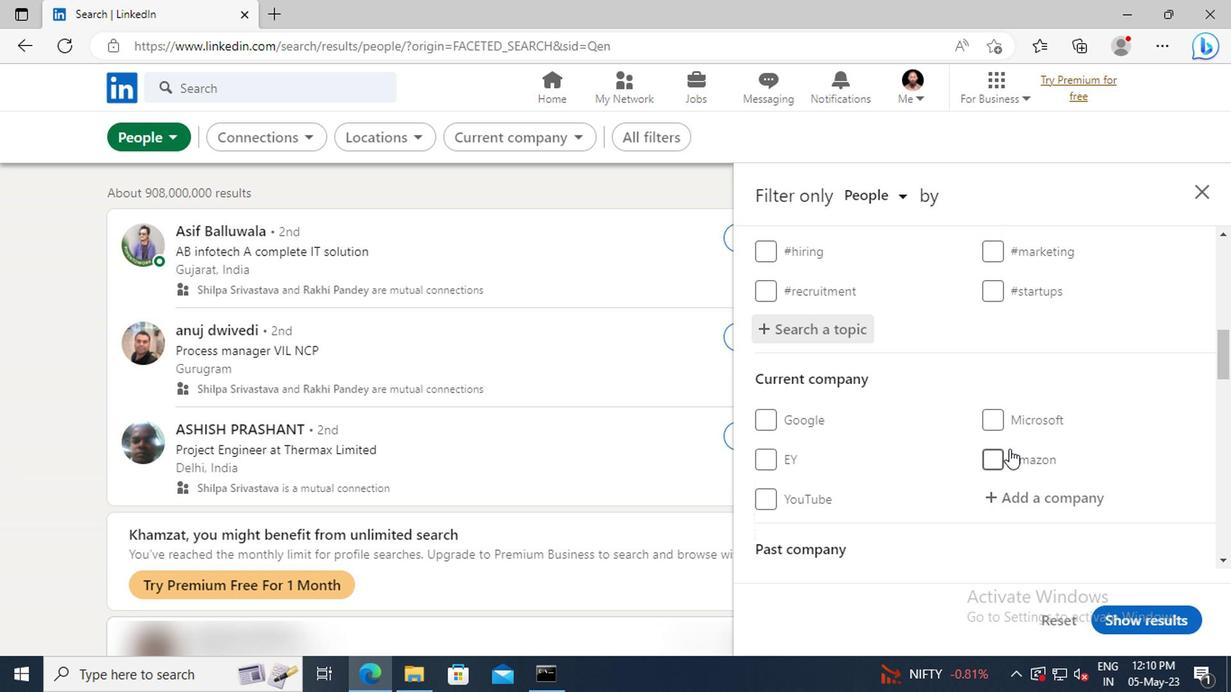 
Action: Mouse scrolled (1006, 449) with delta (0, 0)
Screenshot: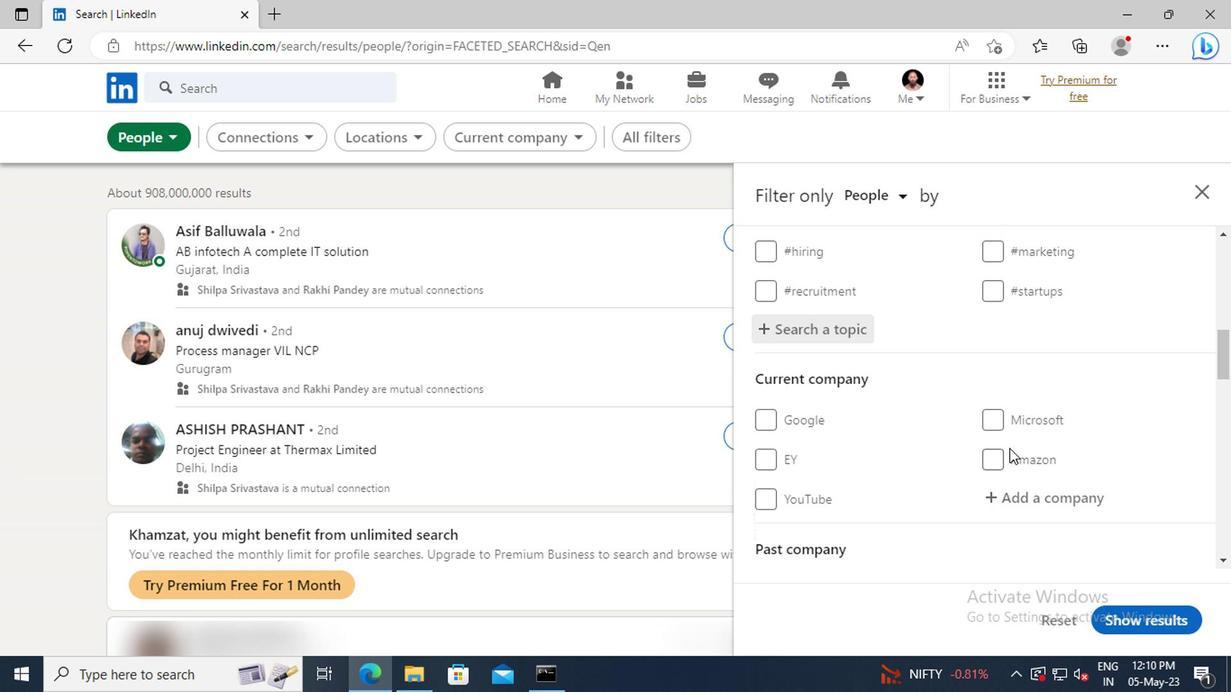 
Action: Mouse moved to (1004, 432)
Screenshot: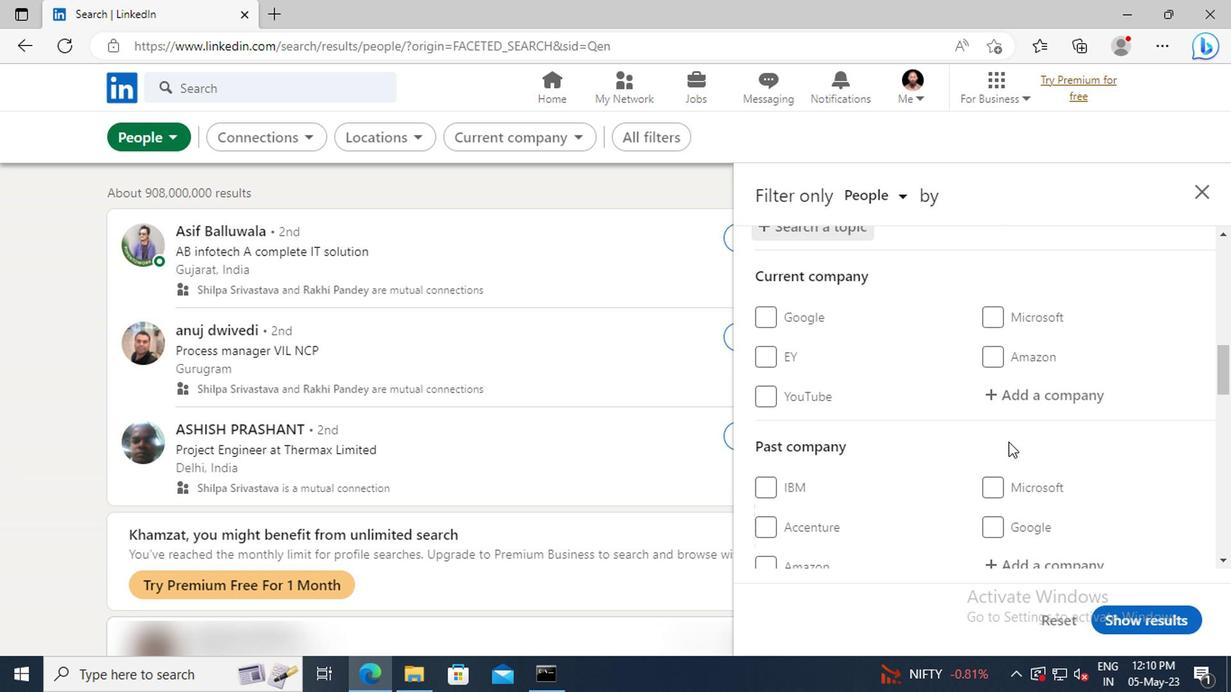 
Action: Mouse scrolled (1004, 431) with delta (0, 0)
Screenshot: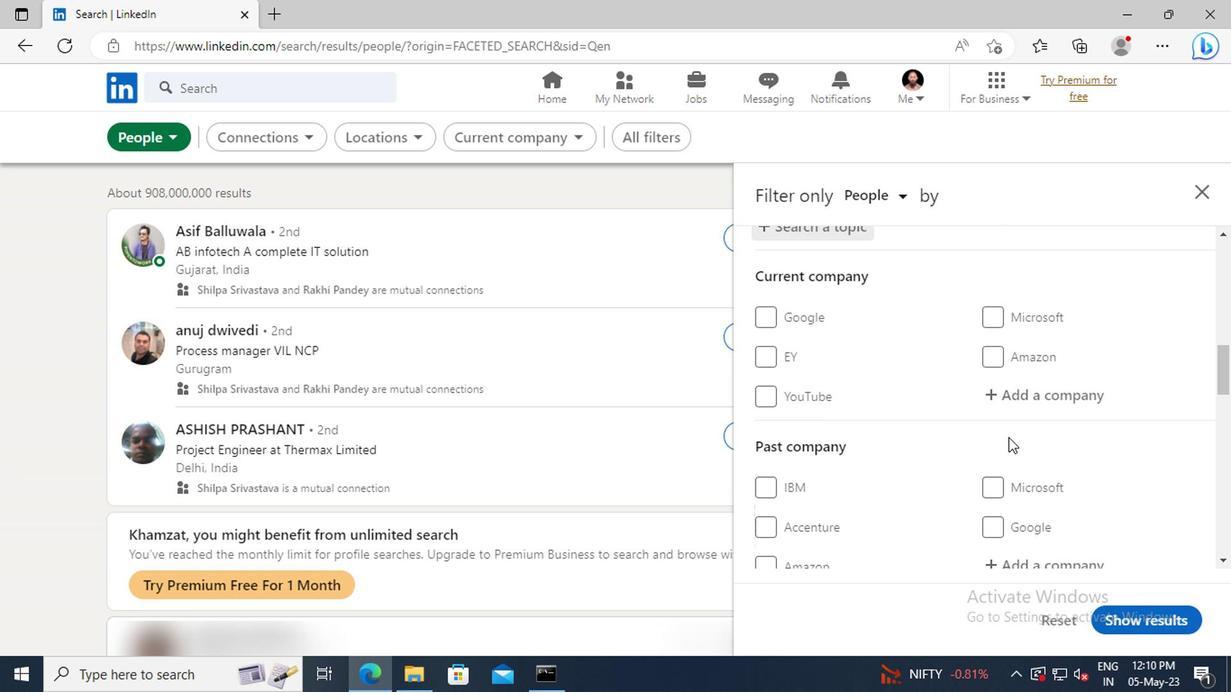 
Action: Mouse scrolled (1004, 431) with delta (0, 0)
Screenshot: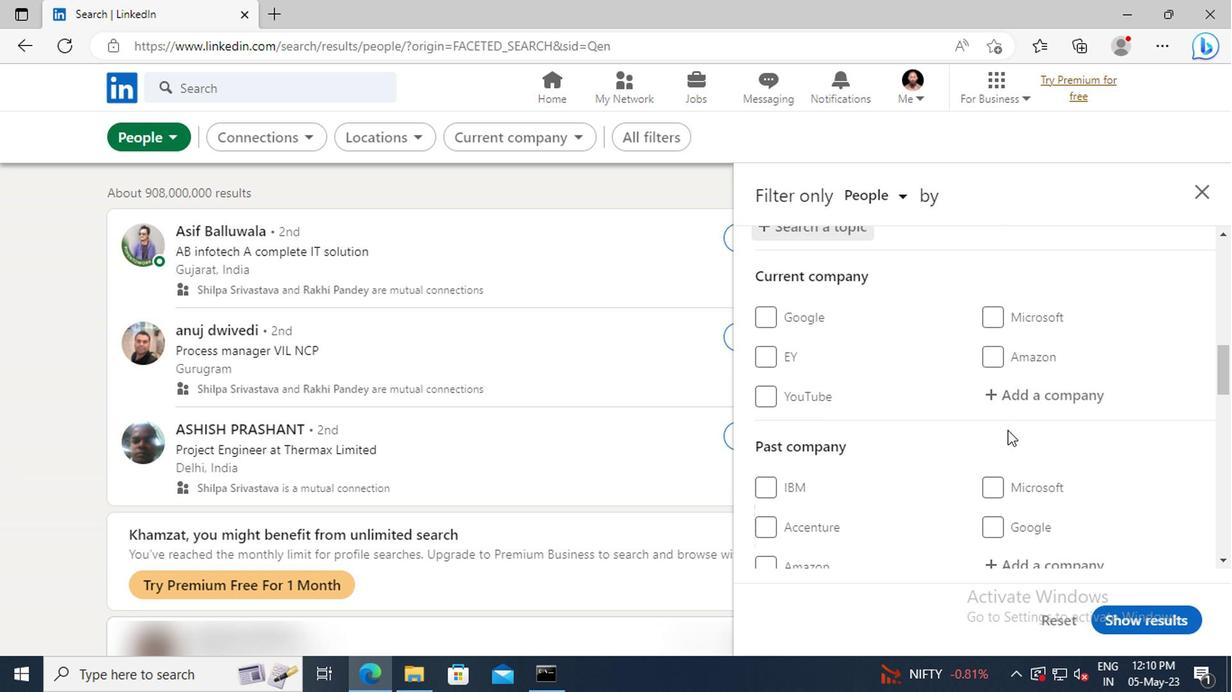 
Action: Mouse moved to (1004, 423)
Screenshot: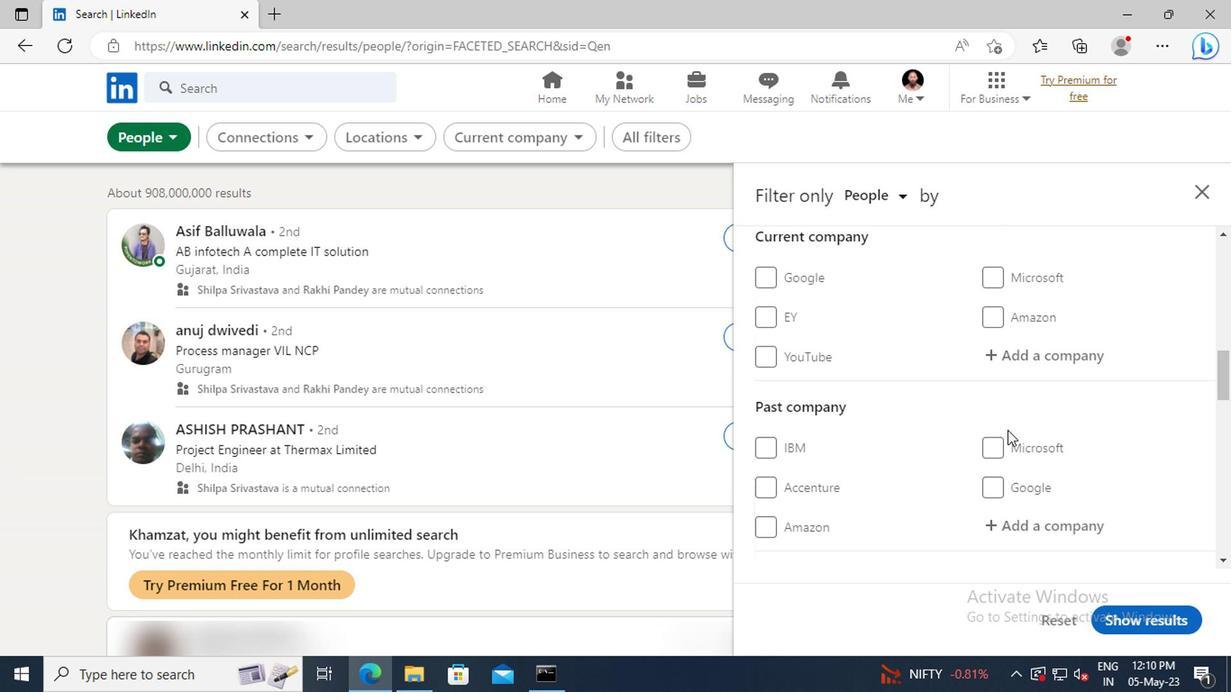 
Action: Mouse scrolled (1004, 422) with delta (0, 0)
Screenshot: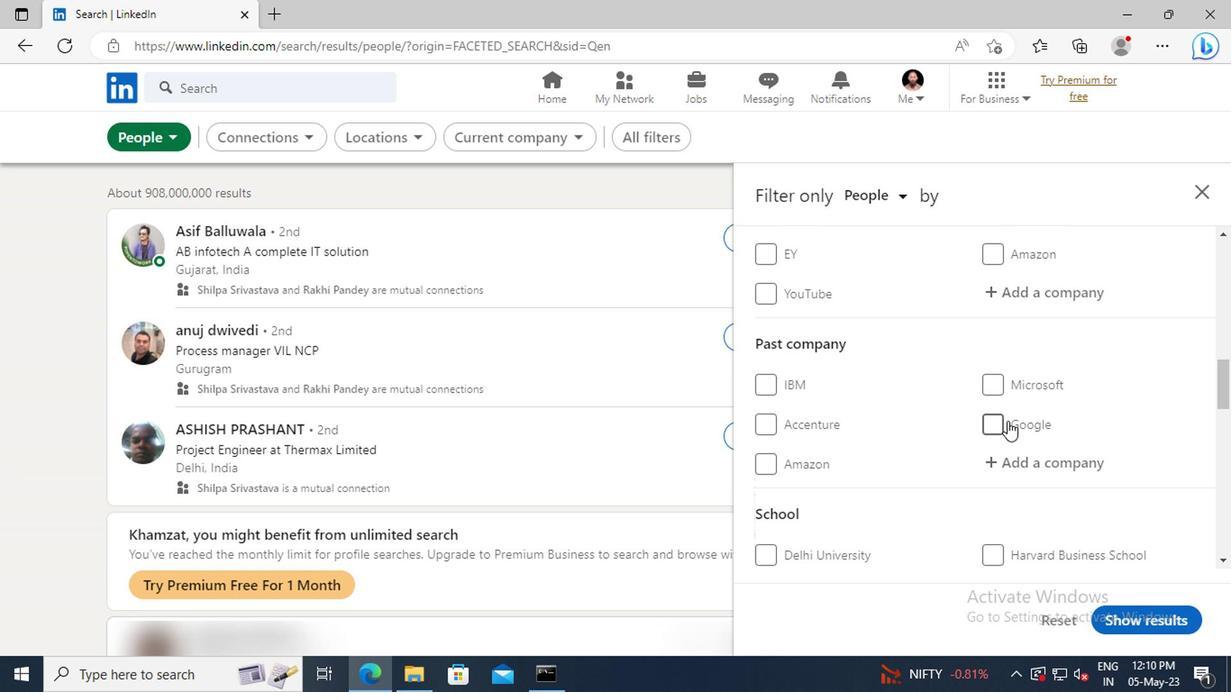 
Action: Mouse scrolled (1004, 422) with delta (0, 0)
Screenshot: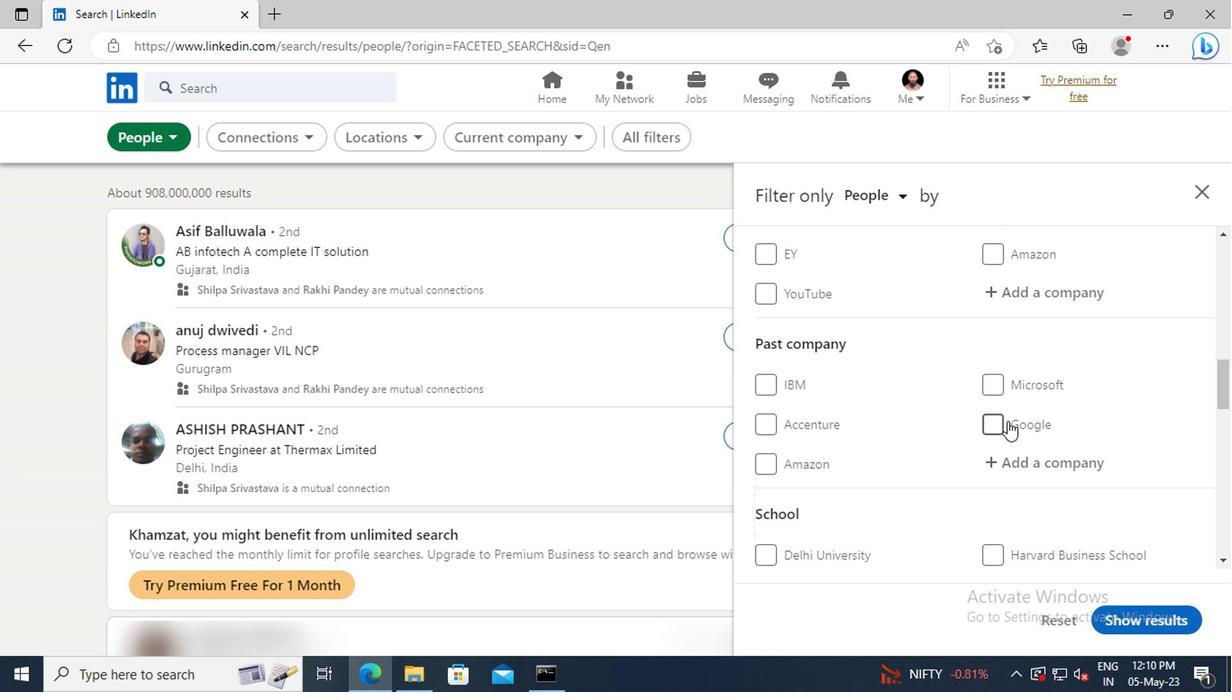 
Action: Mouse scrolled (1004, 422) with delta (0, 0)
Screenshot: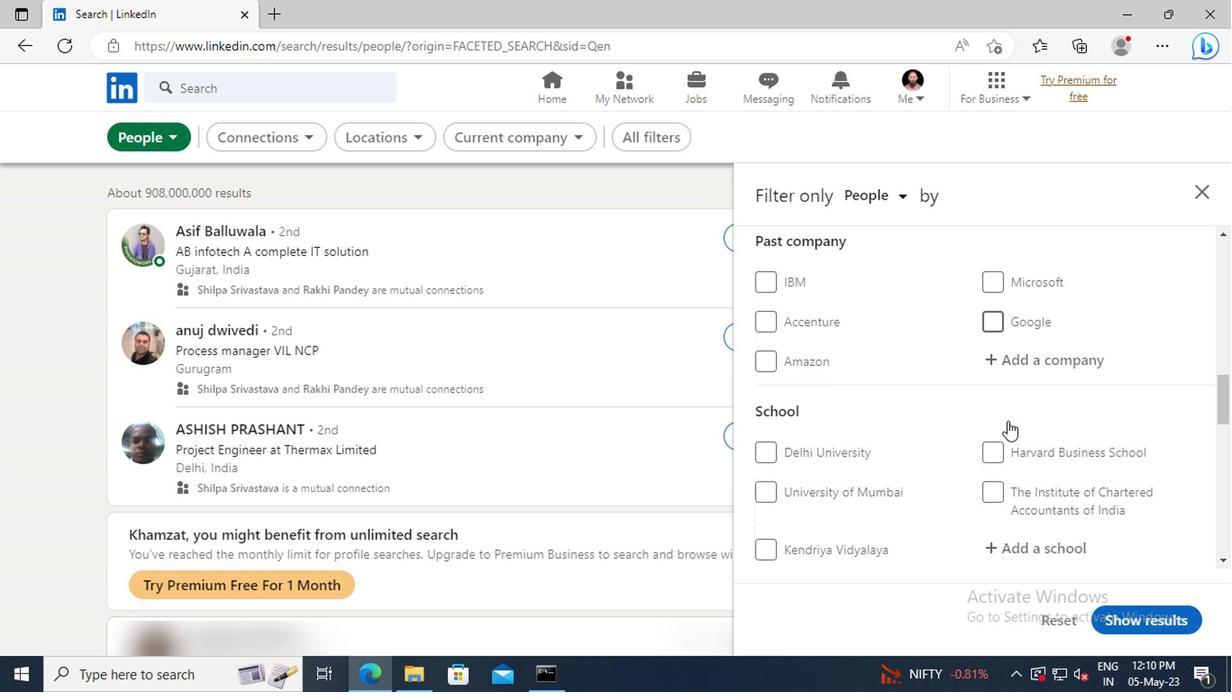 
Action: Mouse scrolled (1004, 422) with delta (0, 0)
Screenshot: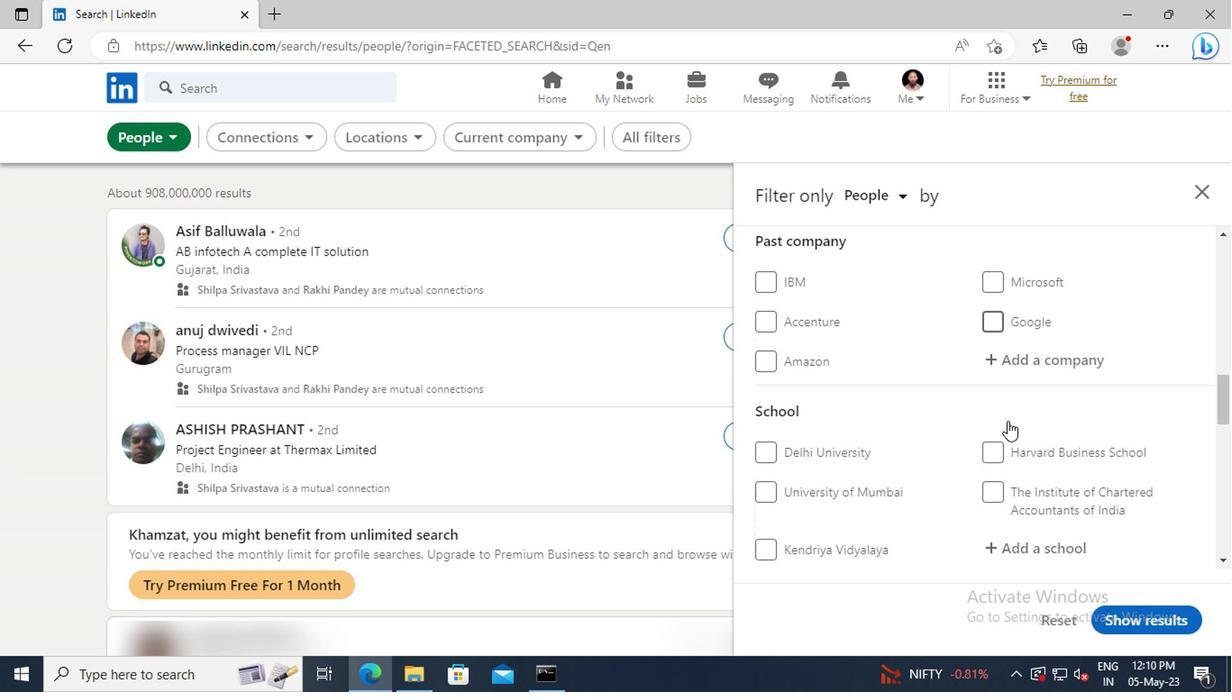 
Action: Mouse scrolled (1004, 422) with delta (0, 0)
Screenshot: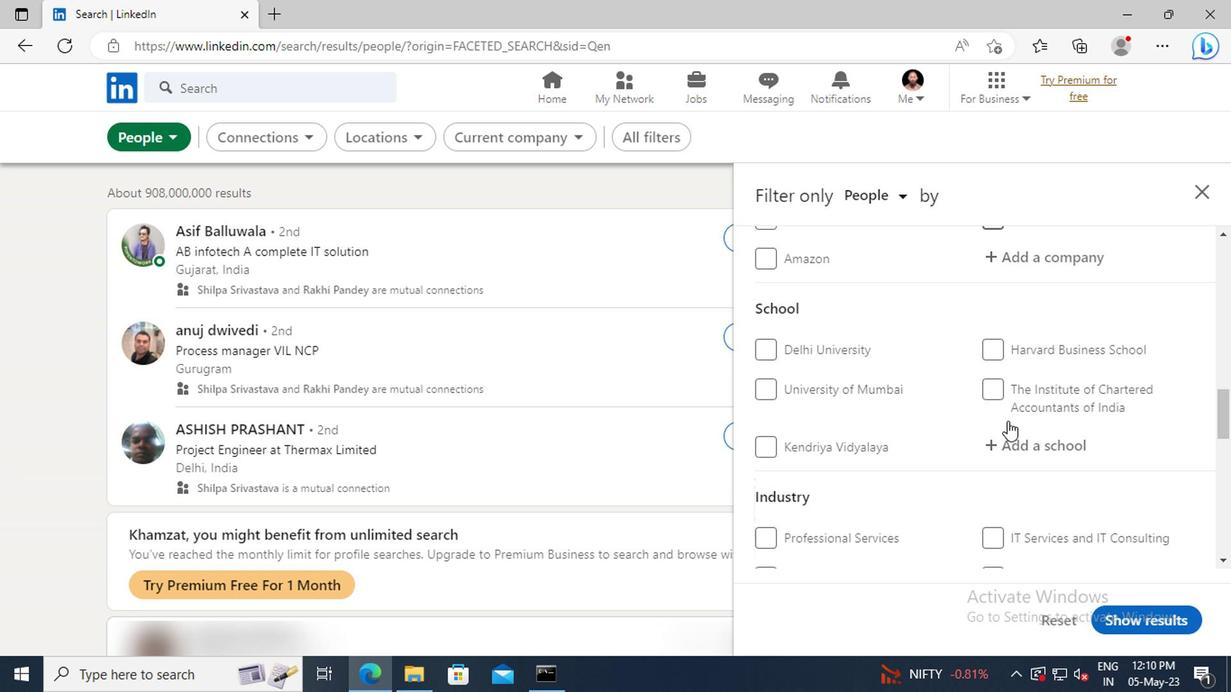 
Action: Mouse scrolled (1004, 422) with delta (0, 0)
Screenshot: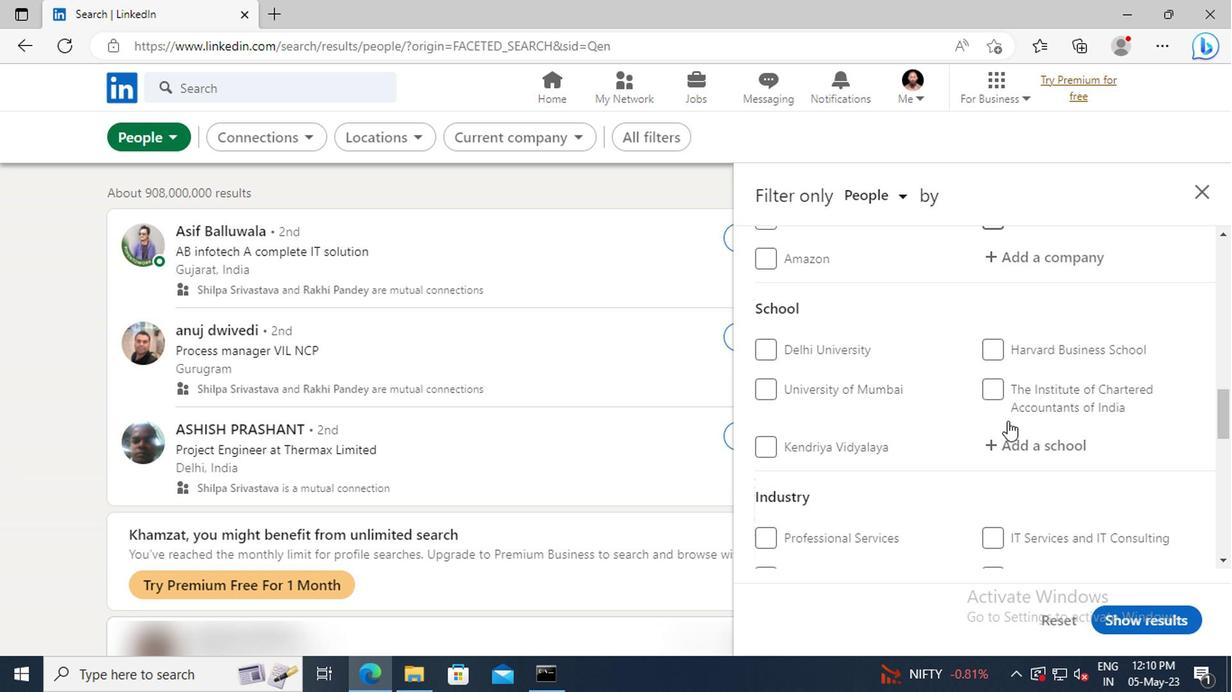 
Action: Mouse scrolled (1004, 422) with delta (0, 0)
Screenshot: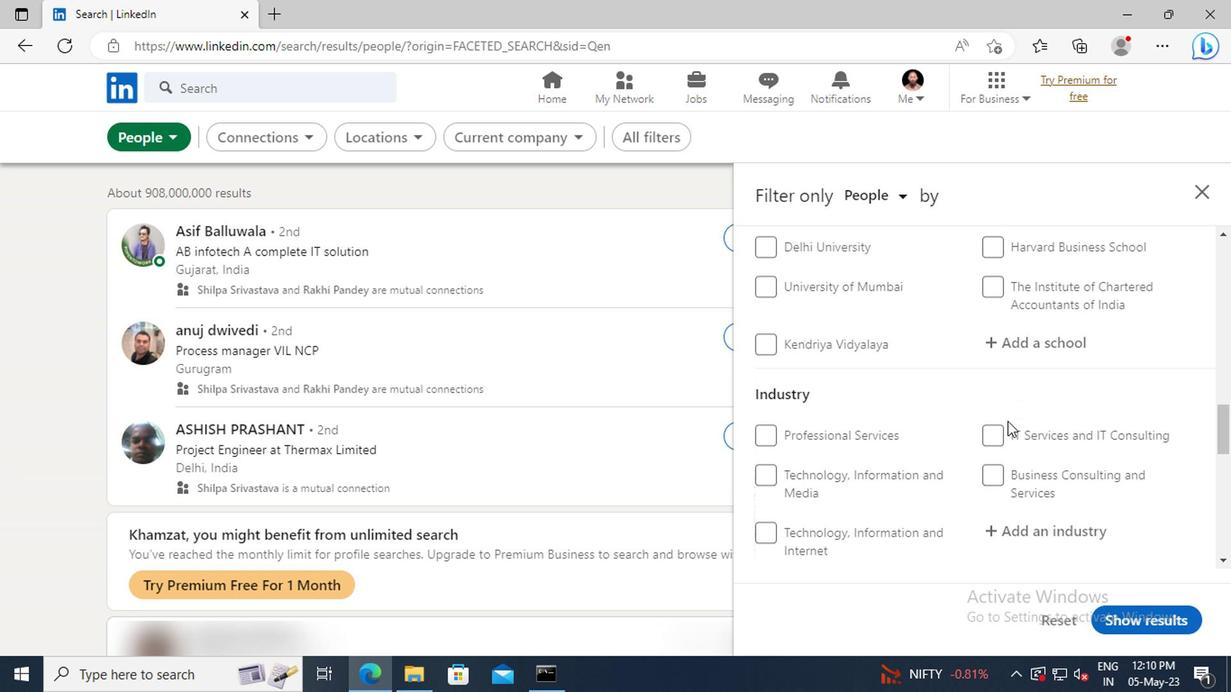 
Action: Mouse scrolled (1004, 422) with delta (0, 0)
Screenshot: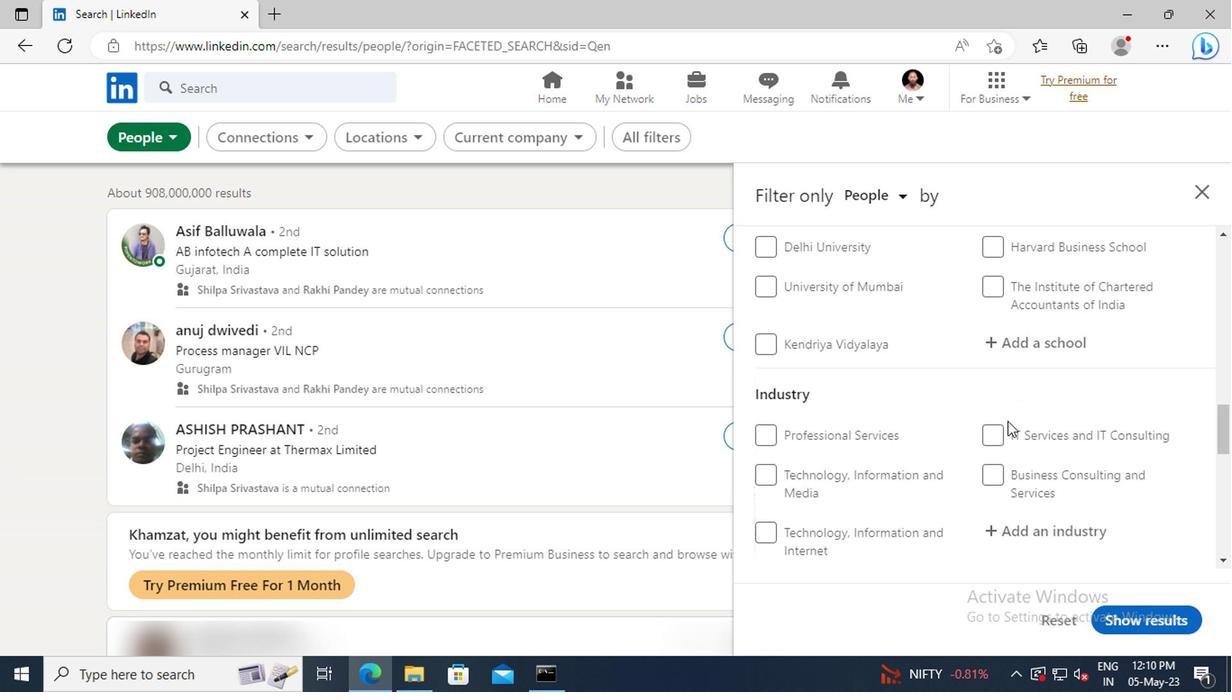 
Action: Mouse scrolled (1004, 422) with delta (0, 0)
Screenshot: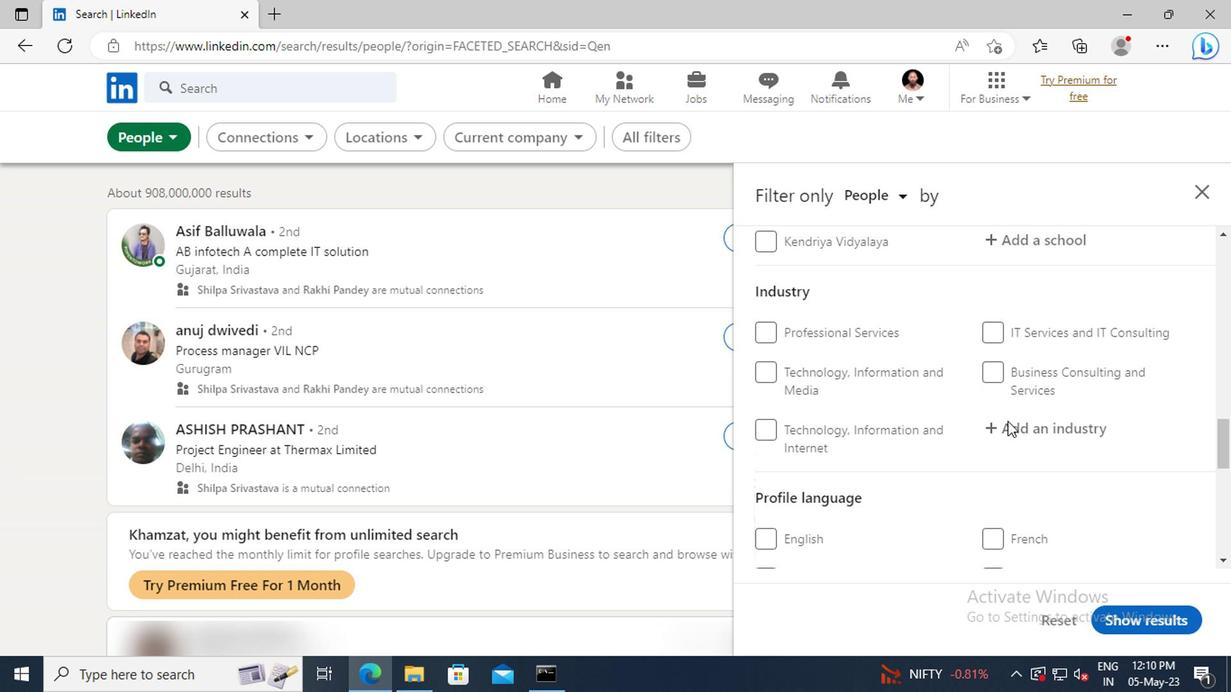 
Action: Mouse scrolled (1004, 422) with delta (0, 0)
Screenshot: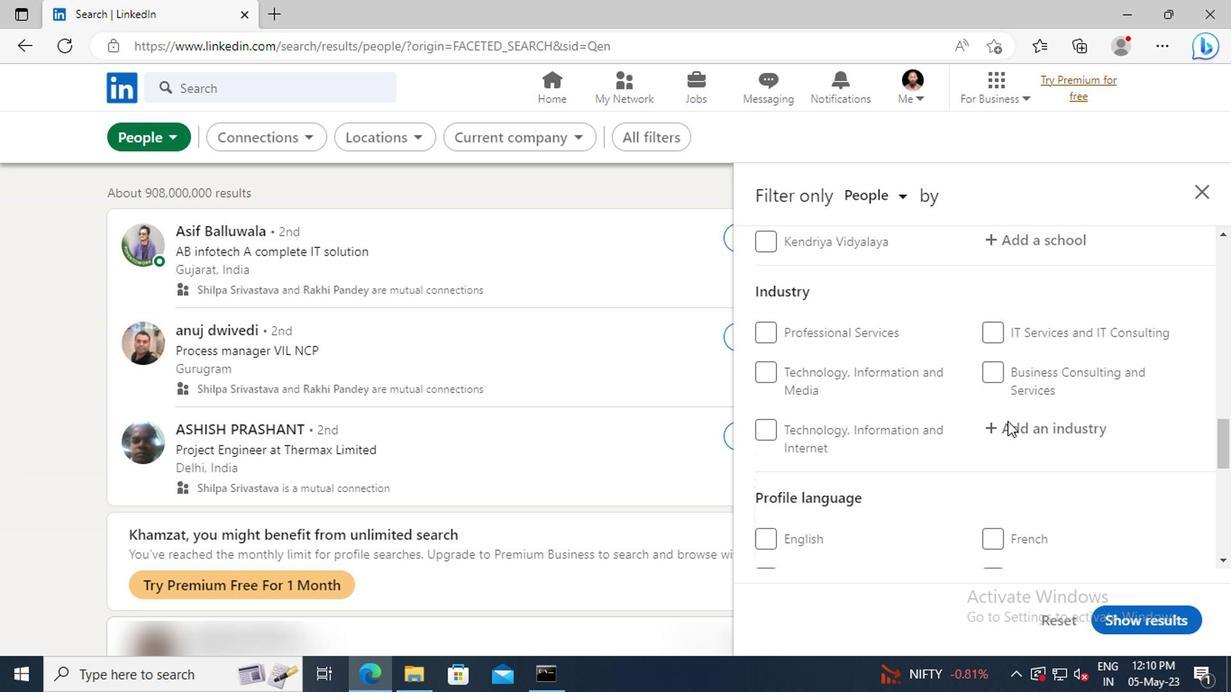 
Action: Mouse moved to (765, 481)
Screenshot: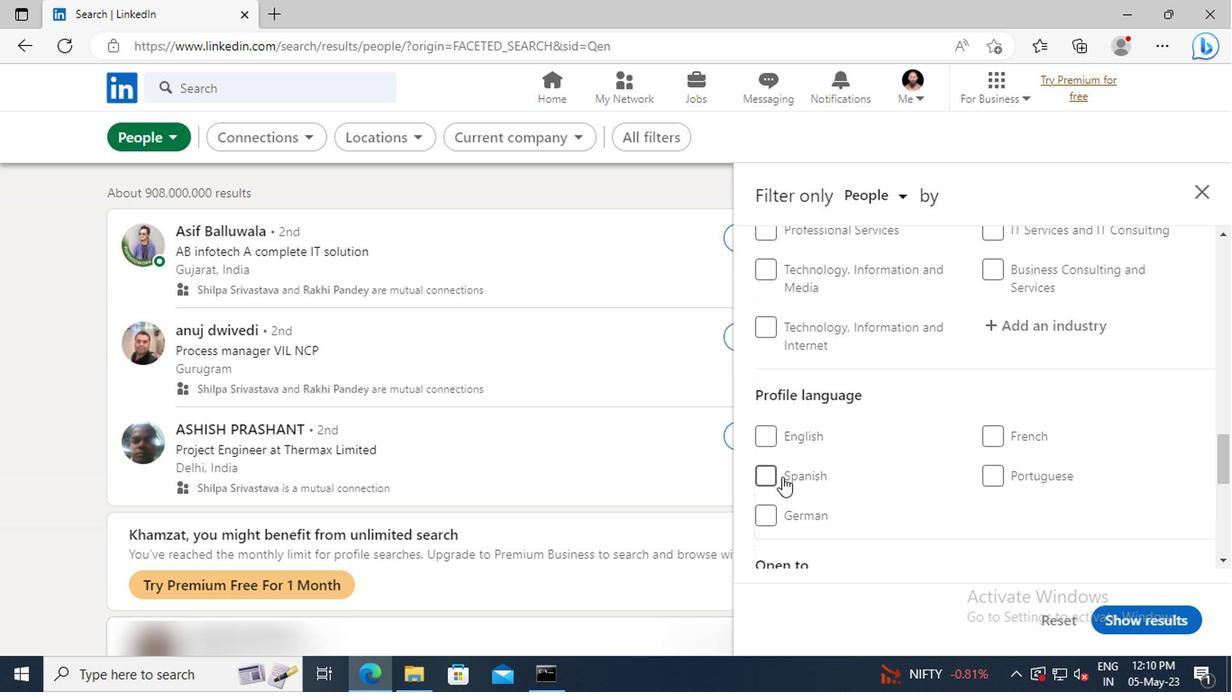 
Action: Mouse pressed left at (765, 481)
Screenshot: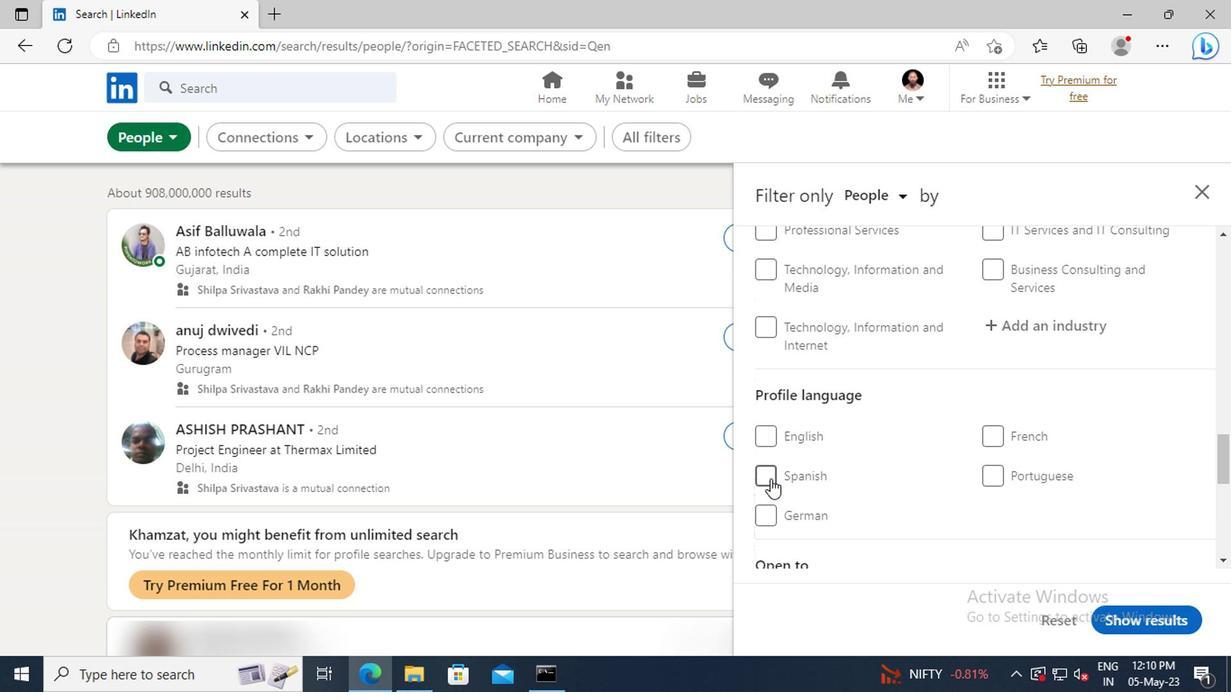 
Action: Mouse moved to (975, 425)
Screenshot: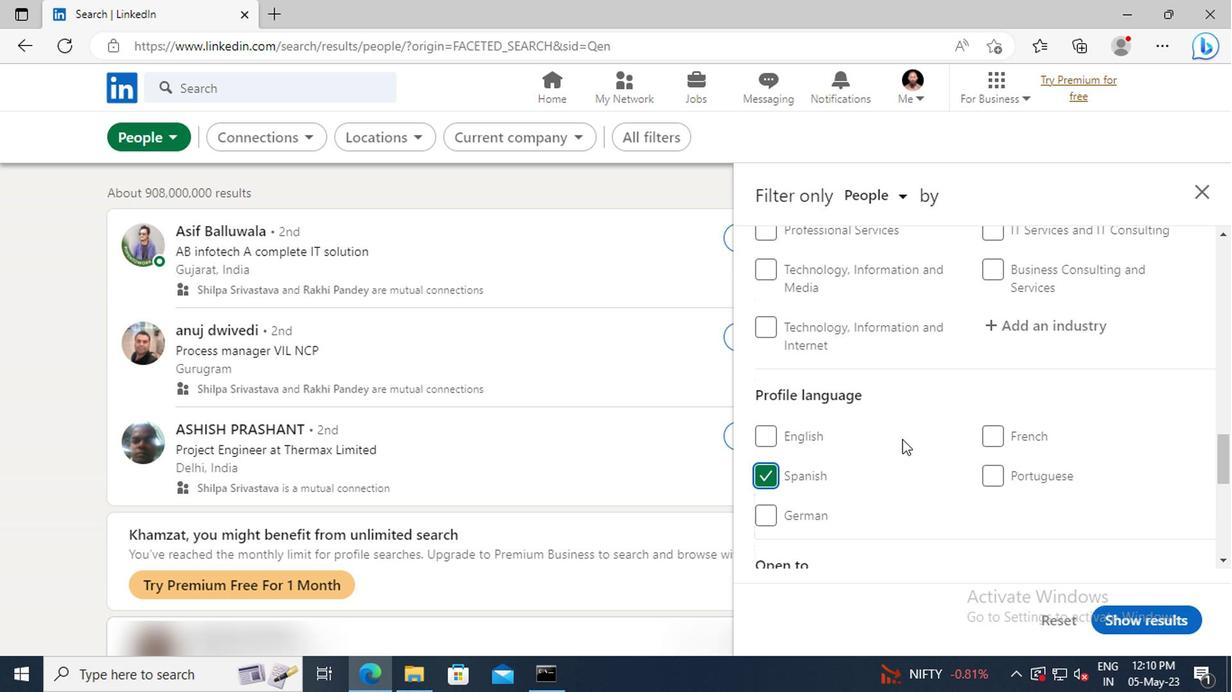 
Action: Mouse scrolled (975, 426) with delta (0, 0)
Screenshot: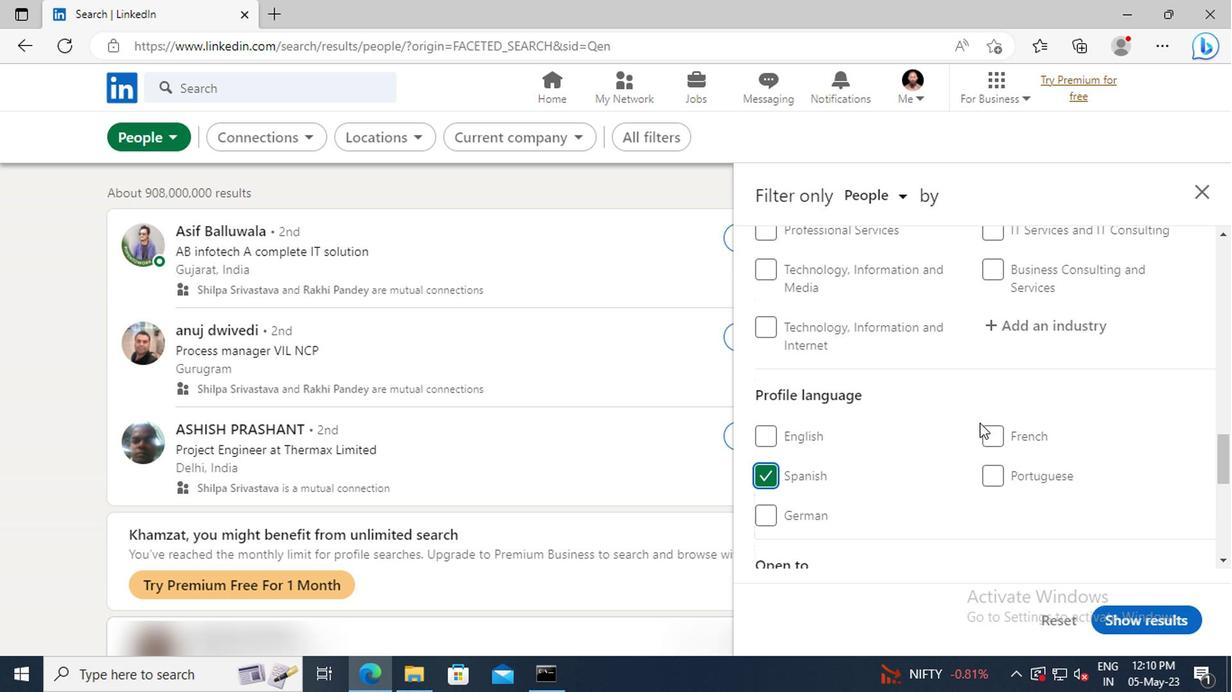 
Action: Mouse scrolled (975, 426) with delta (0, 0)
Screenshot: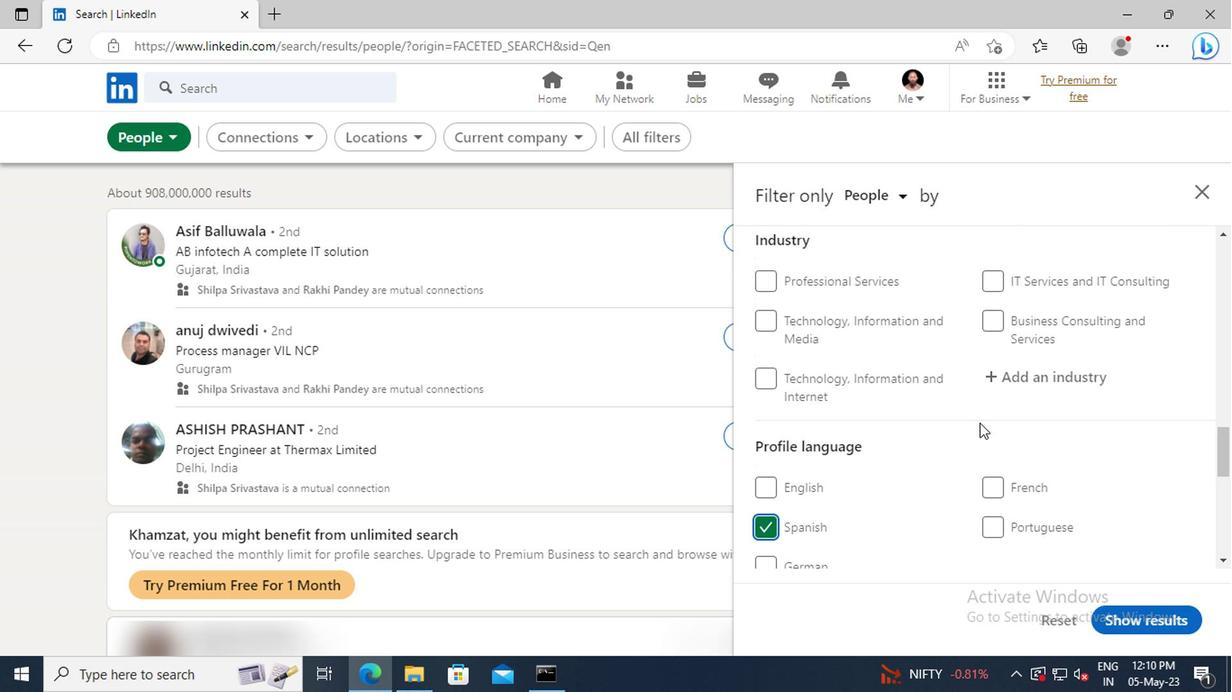 
Action: Mouse scrolled (975, 426) with delta (0, 0)
Screenshot: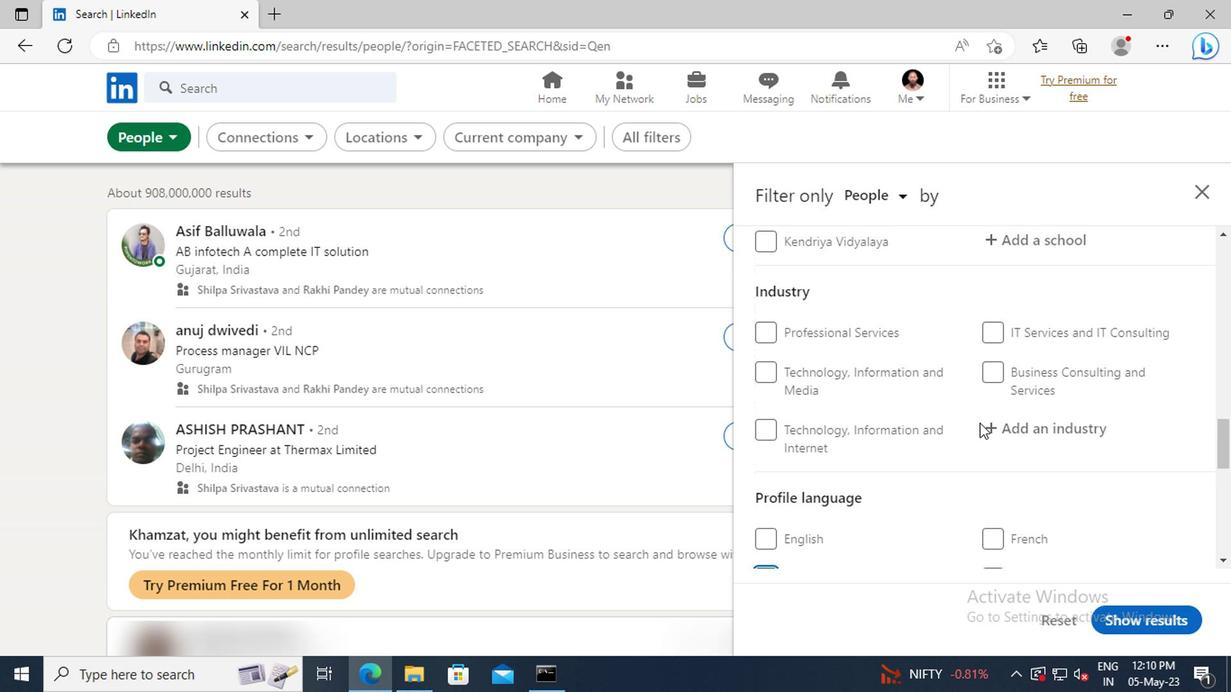 
Action: Mouse moved to (977, 425)
Screenshot: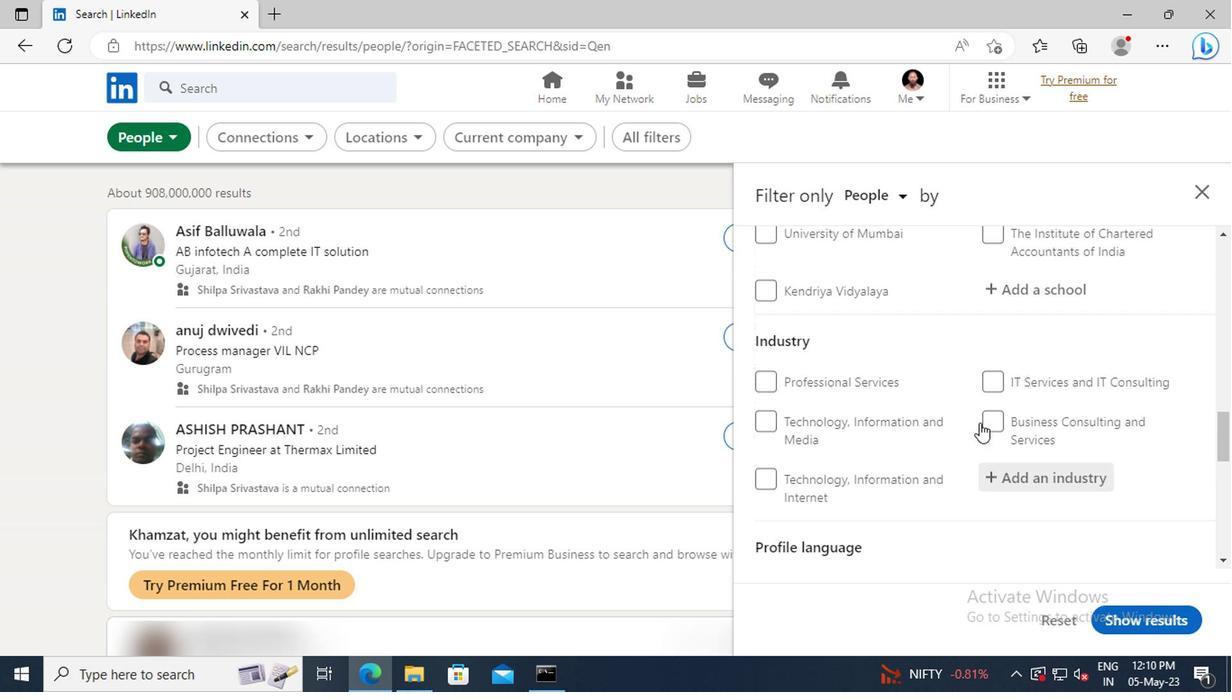 
Action: Mouse scrolled (977, 426) with delta (0, 0)
Screenshot: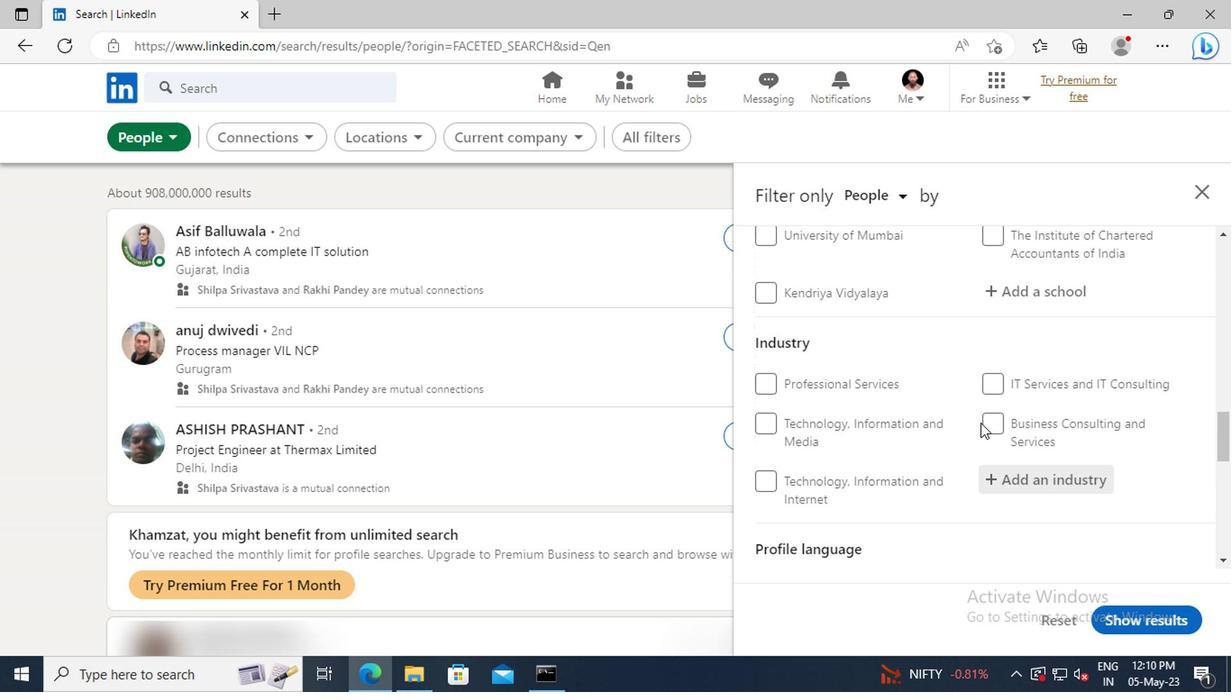 
Action: Mouse scrolled (977, 426) with delta (0, 0)
Screenshot: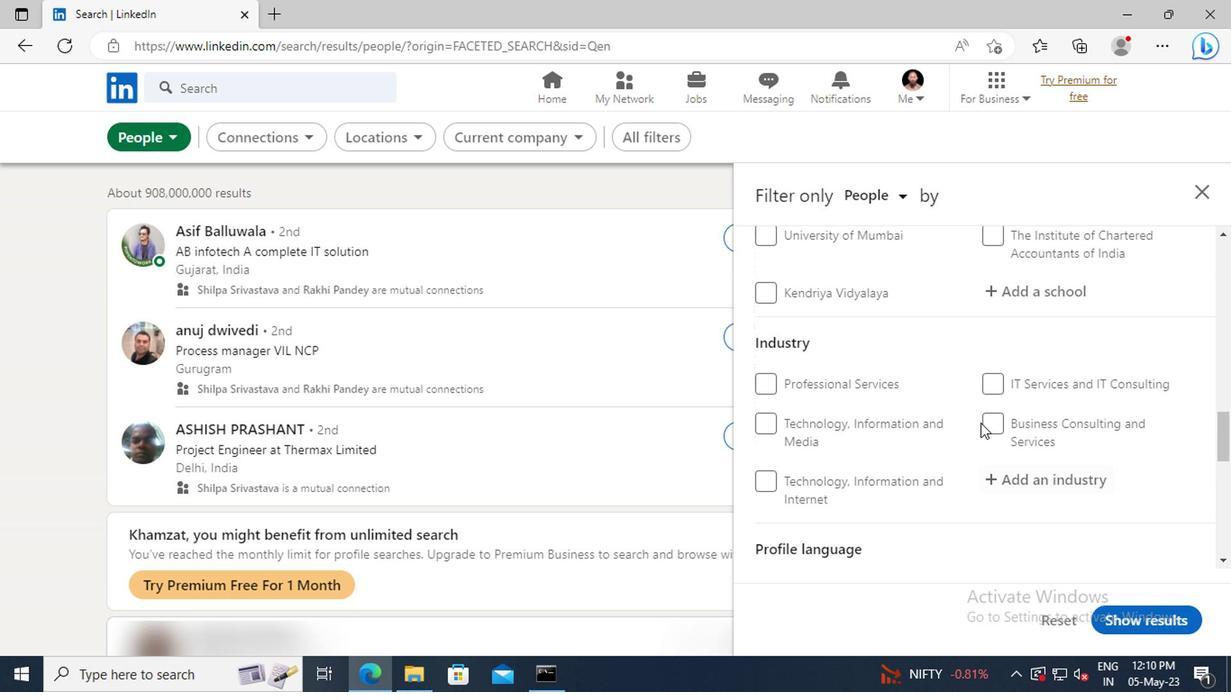 
Action: Mouse scrolled (977, 426) with delta (0, 0)
Screenshot: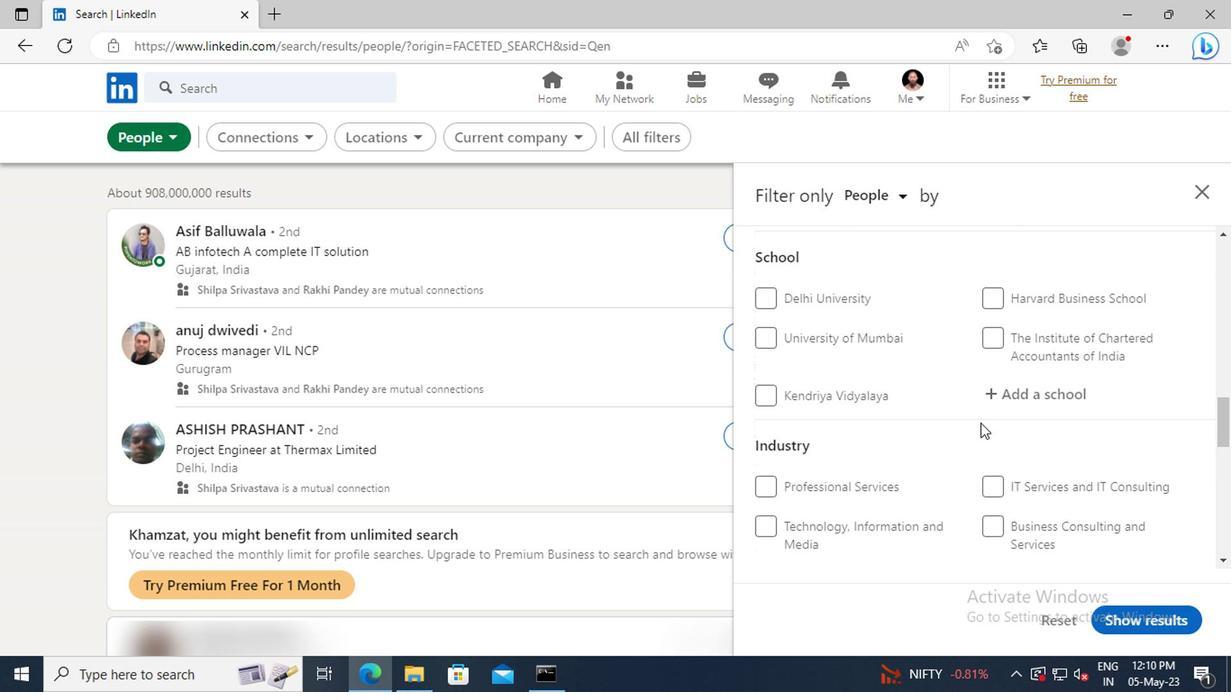 
Action: Mouse scrolled (977, 426) with delta (0, 0)
Screenshot: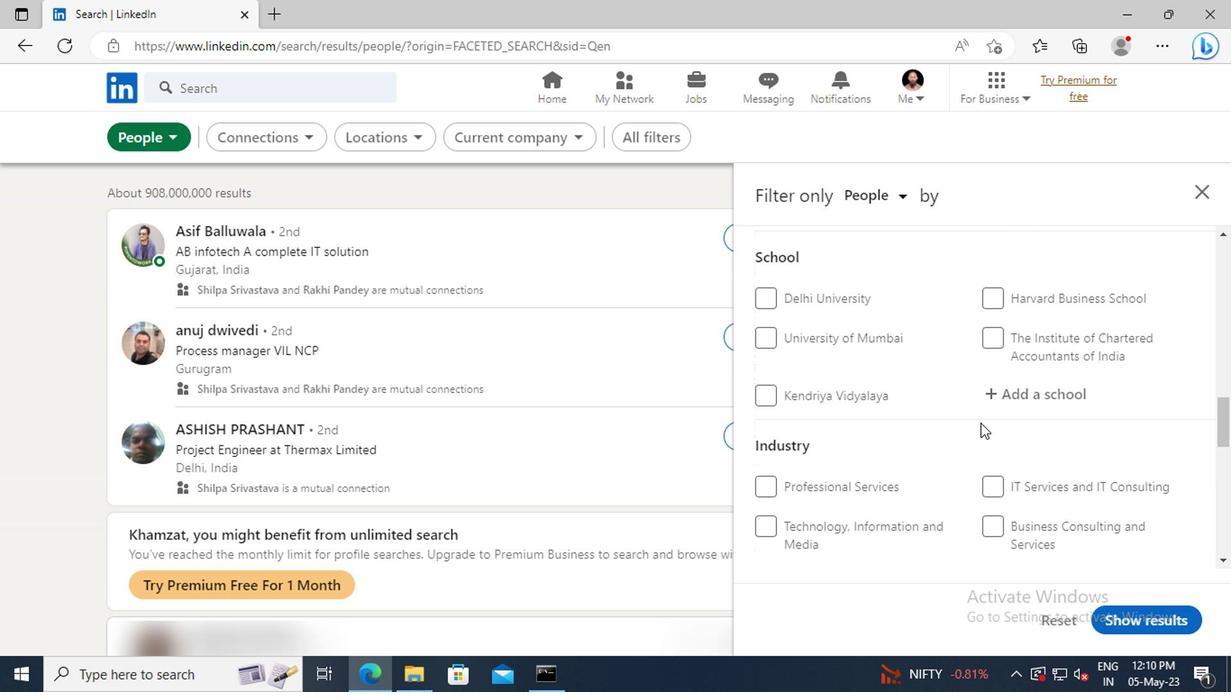 
Action: Mouse scrolled (977, 426) with delta (0, 0)
Screenshot: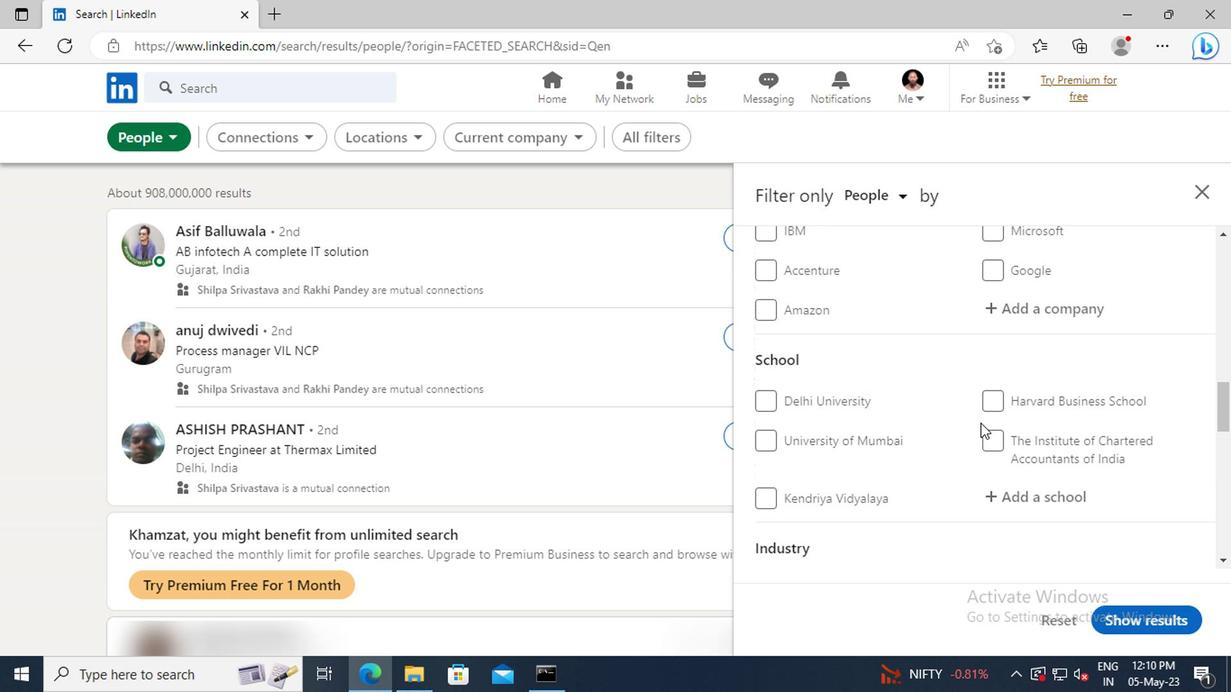 
Action: Mouse scrolled (977, 426) with delta (0, 0)
Screenshot: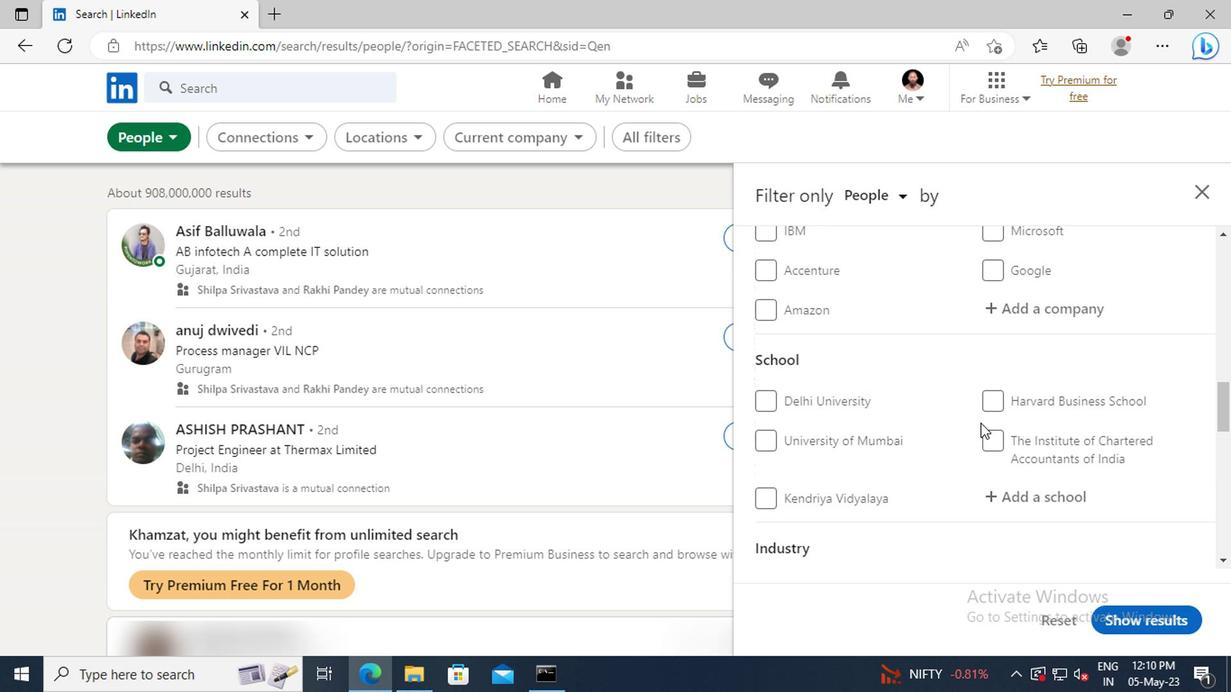
Action: Mouse scrolled (977, 426) with delta (0, 0)
Screenshot: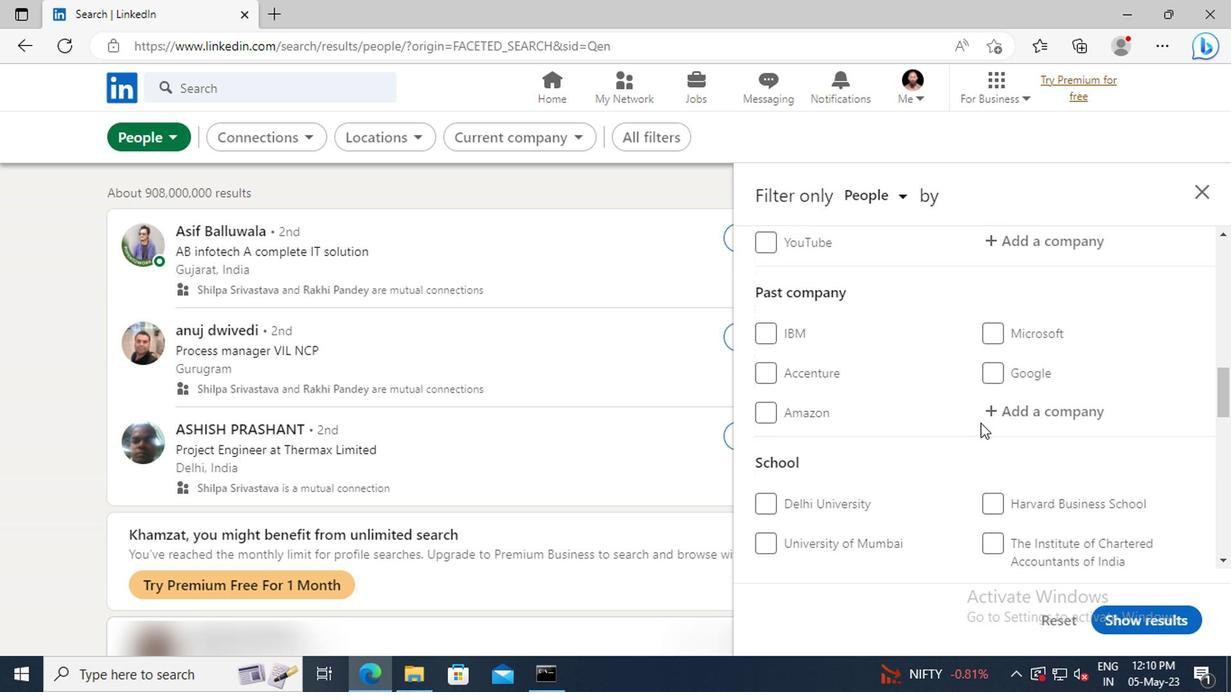 
Action: Mouse scrolled (977, 426) with delta (0, 0)
Screenshot: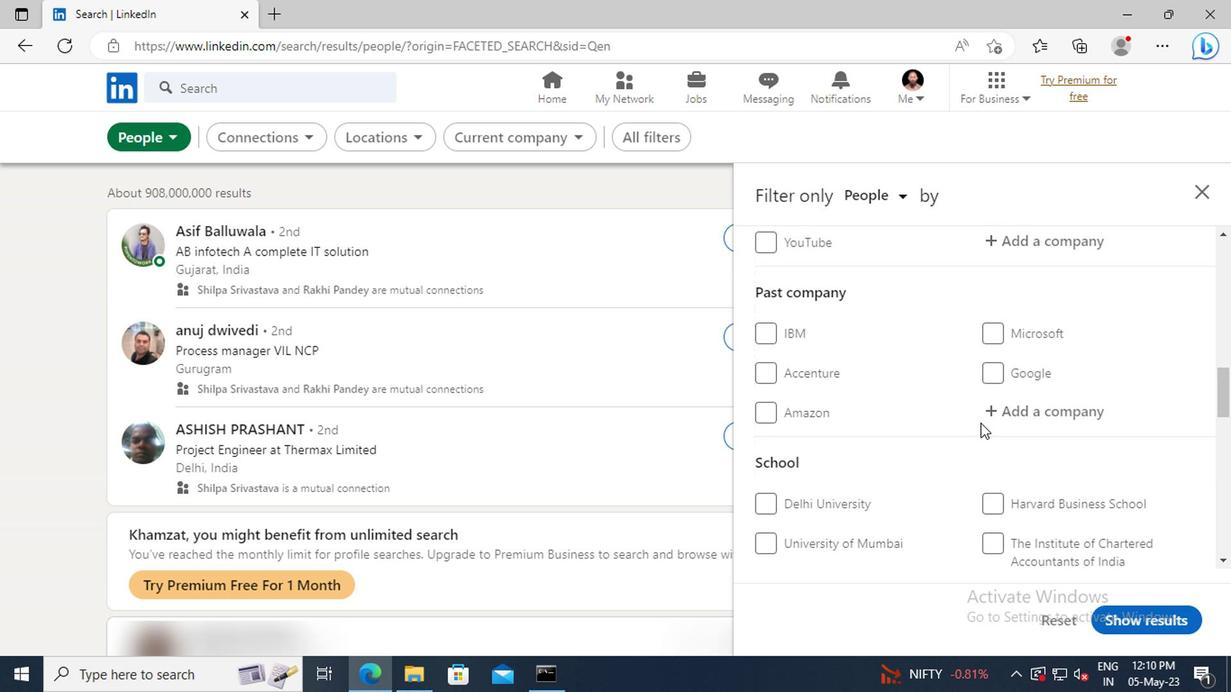 
Action: Mouse scrolled (977, 426) with delta (0, 0)
Screenshot: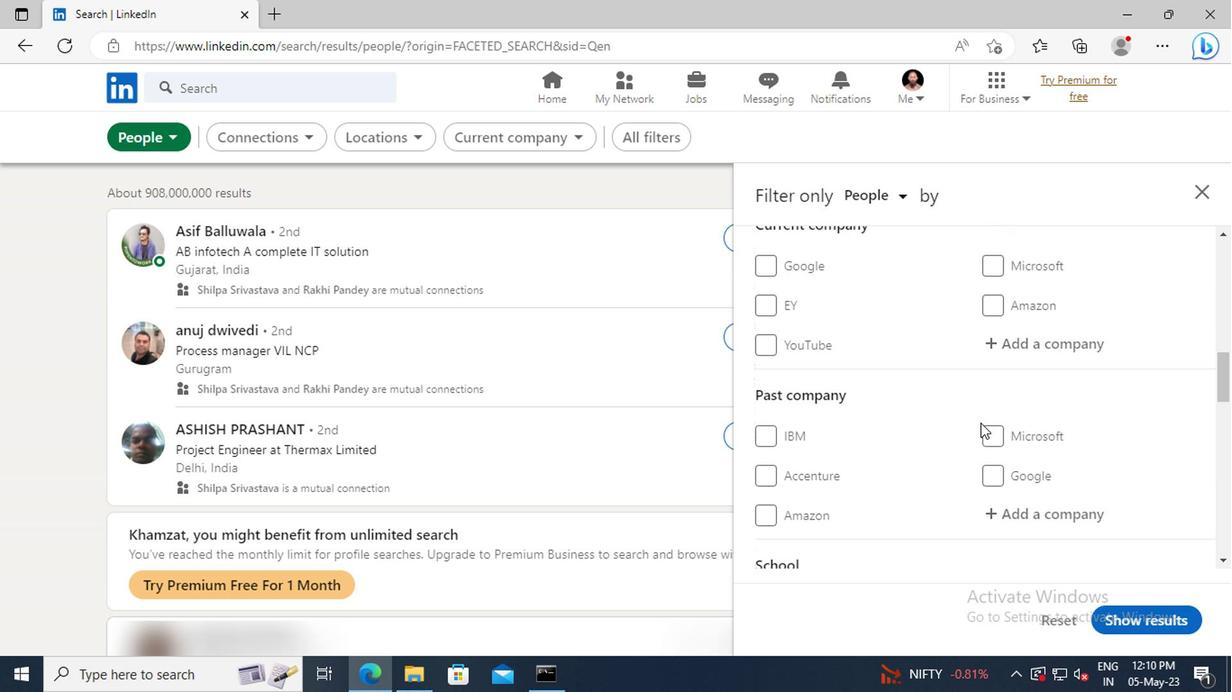 
Action: Mouse moved to (988, 398)
Screenshot: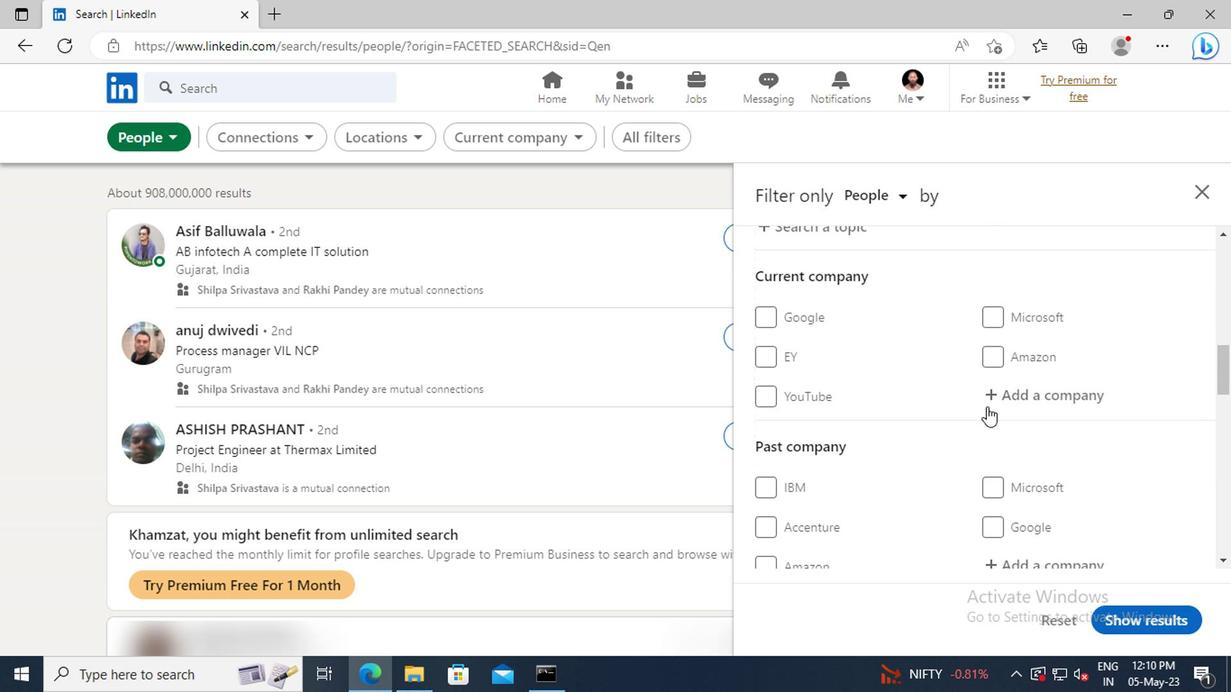 
Action: Mouse pressed left at (988, 398)
Screenshot: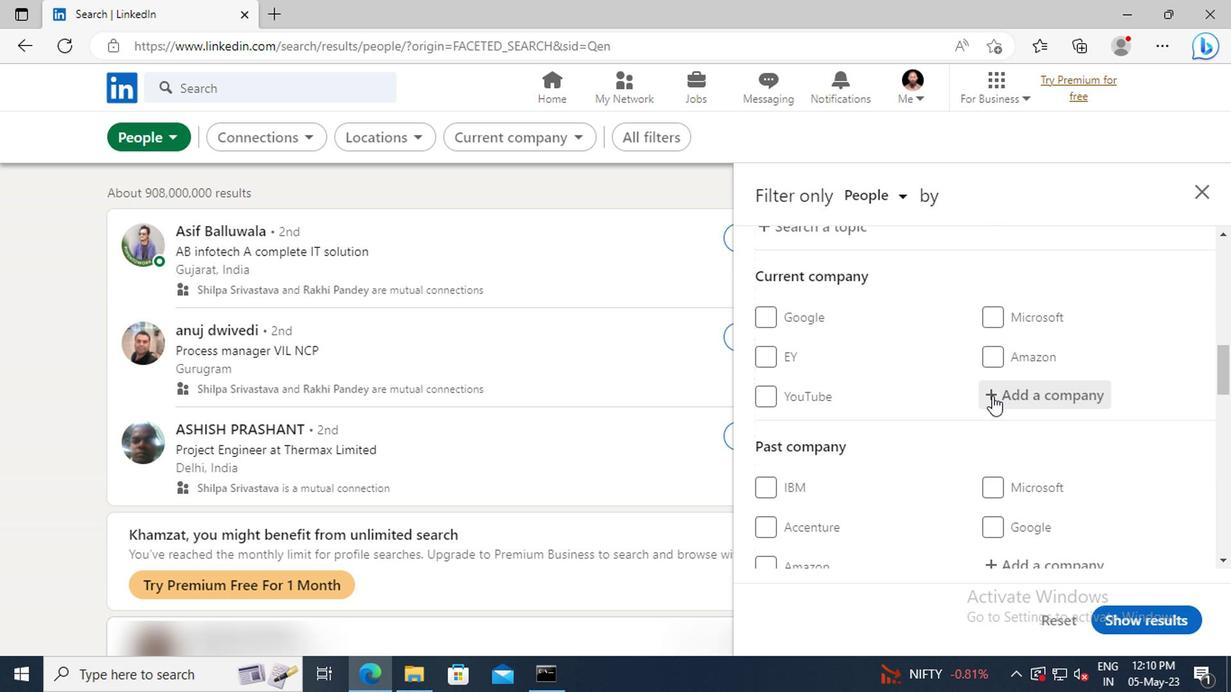 
Action: Key pressed <Key.shift>INDUSTRY<Key.space><Key.shift>RESE
Screenshot: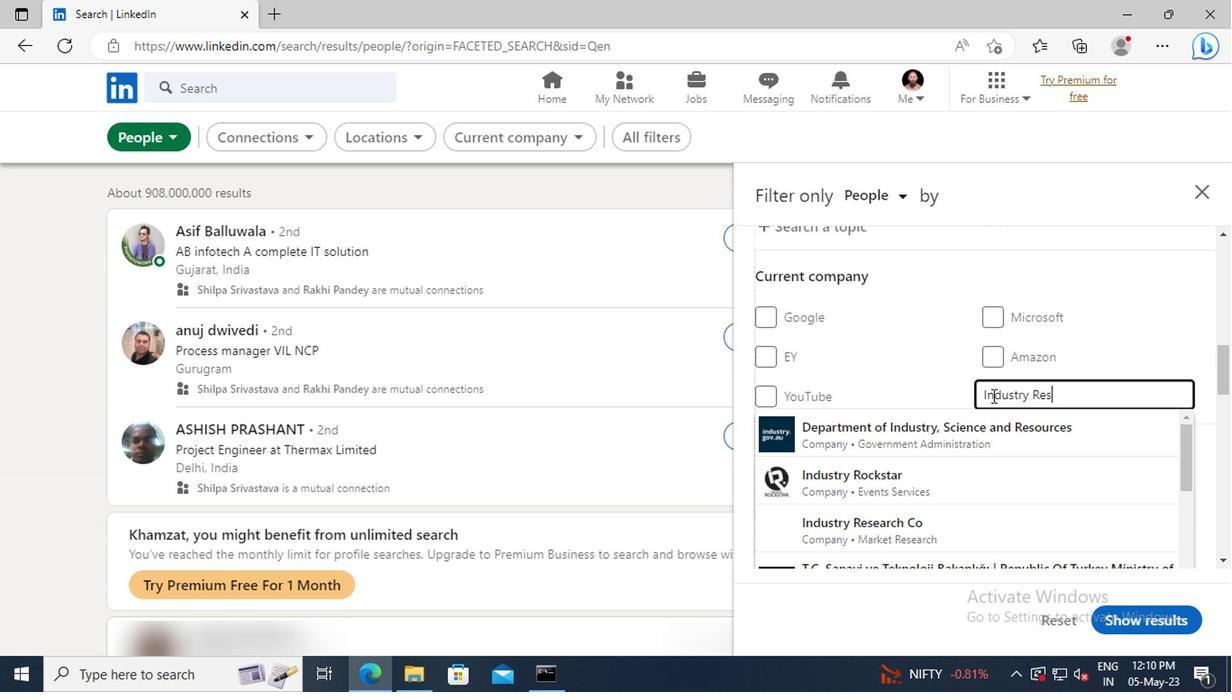 
Action: Mouse moved to (993, 431)
Screenshot: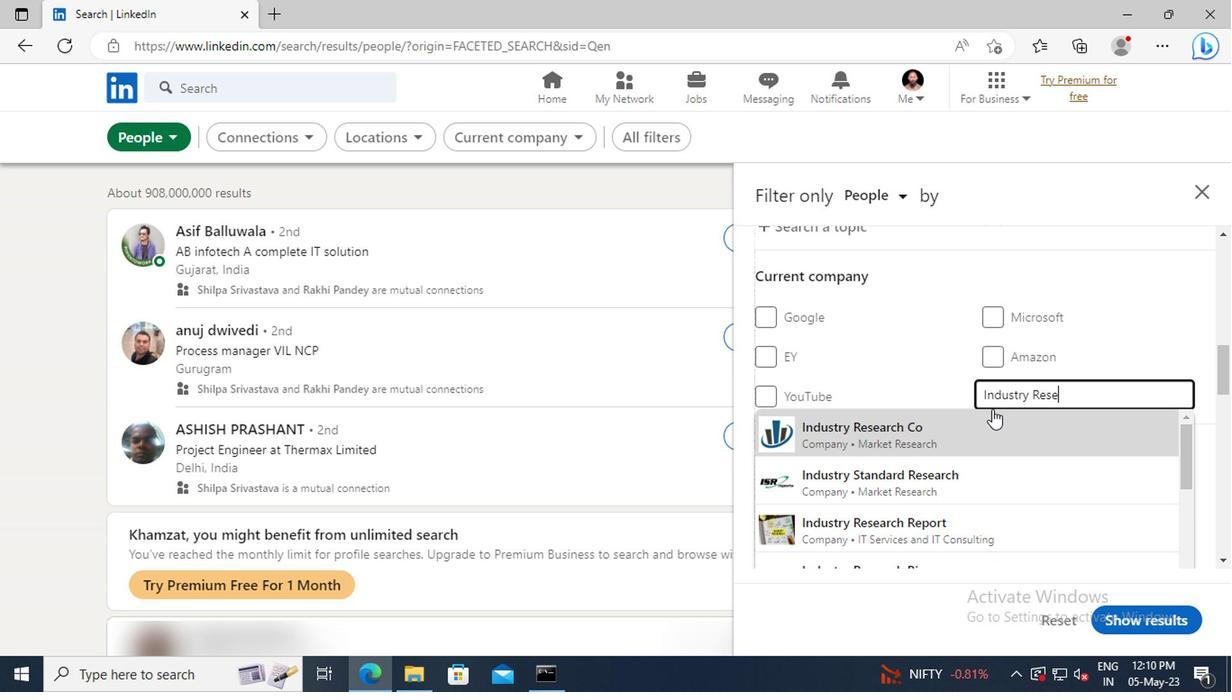 
Action: Mouse pressed left at (993, 431)
Screenshot: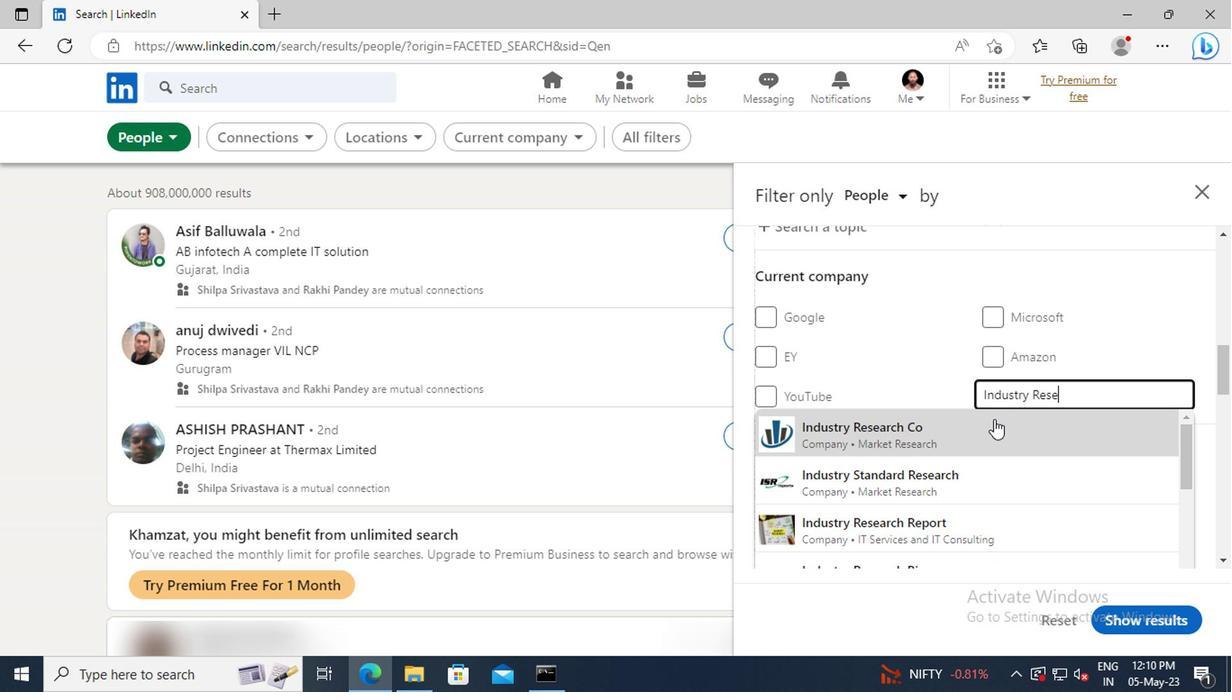 
Action: Mouse scrolled (993, 429) with delta (0, -1)
Screenshot: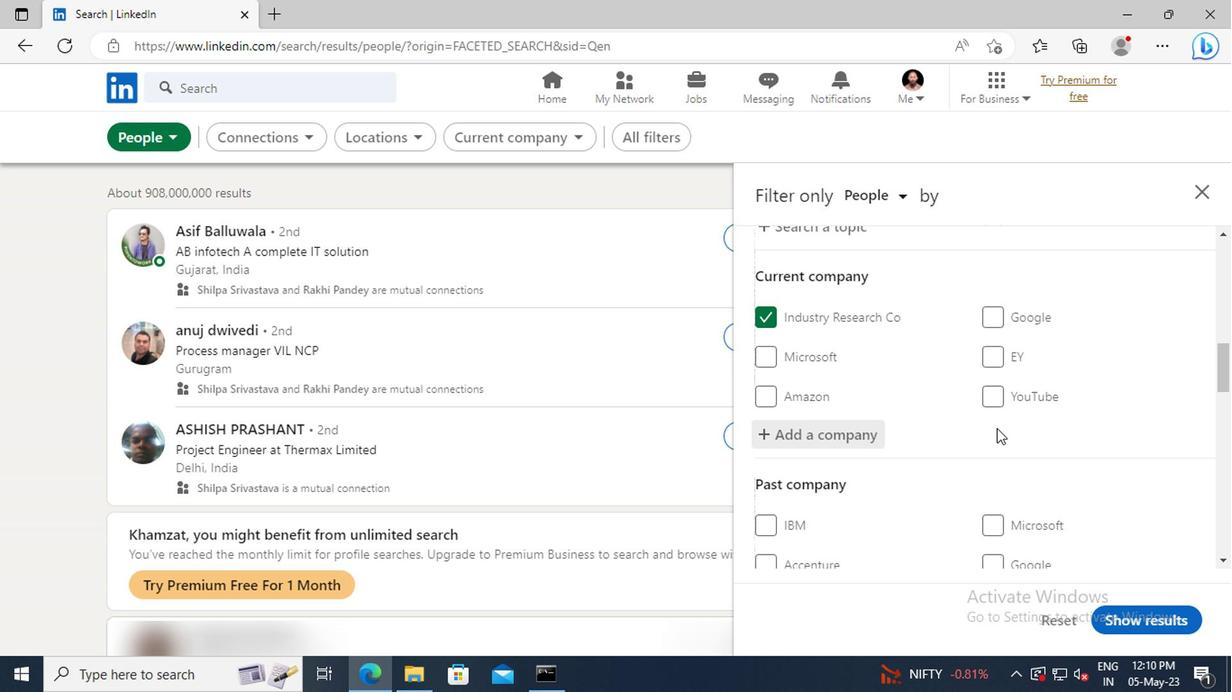 
Action: Mouse scrolled (993, 429) with delta (0, -1)
Screenshot: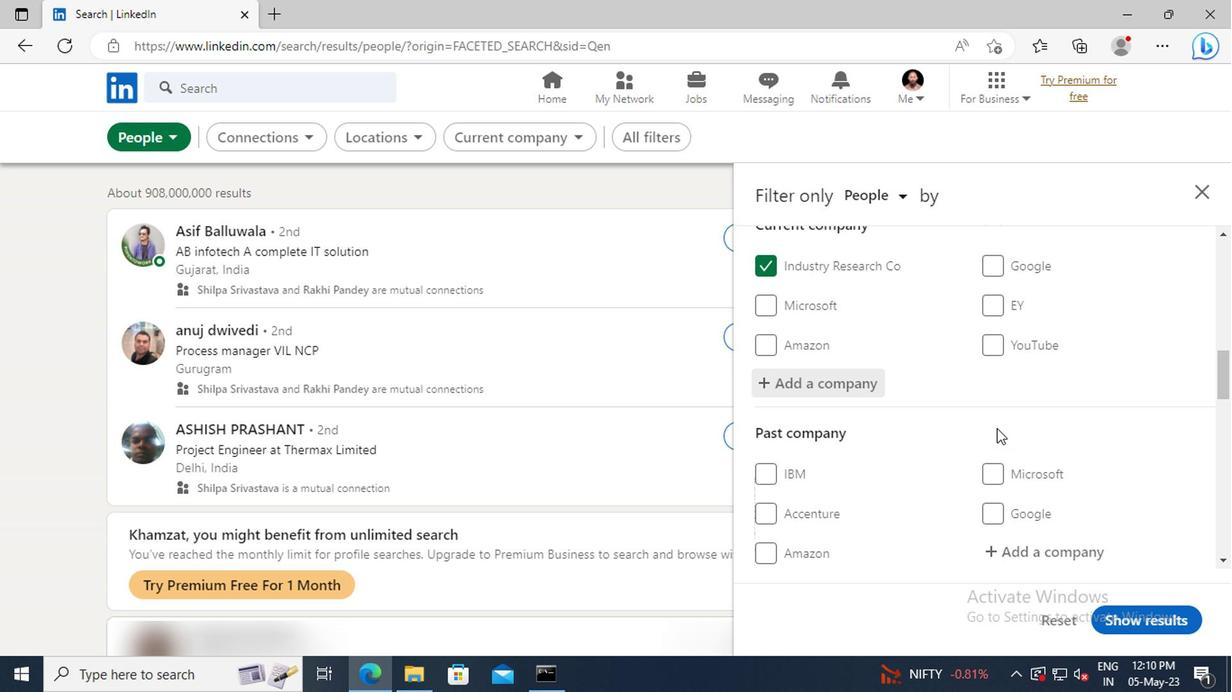 
Action: Mouse scrolled (993, 429) with delta (0, -1)
Screenshot: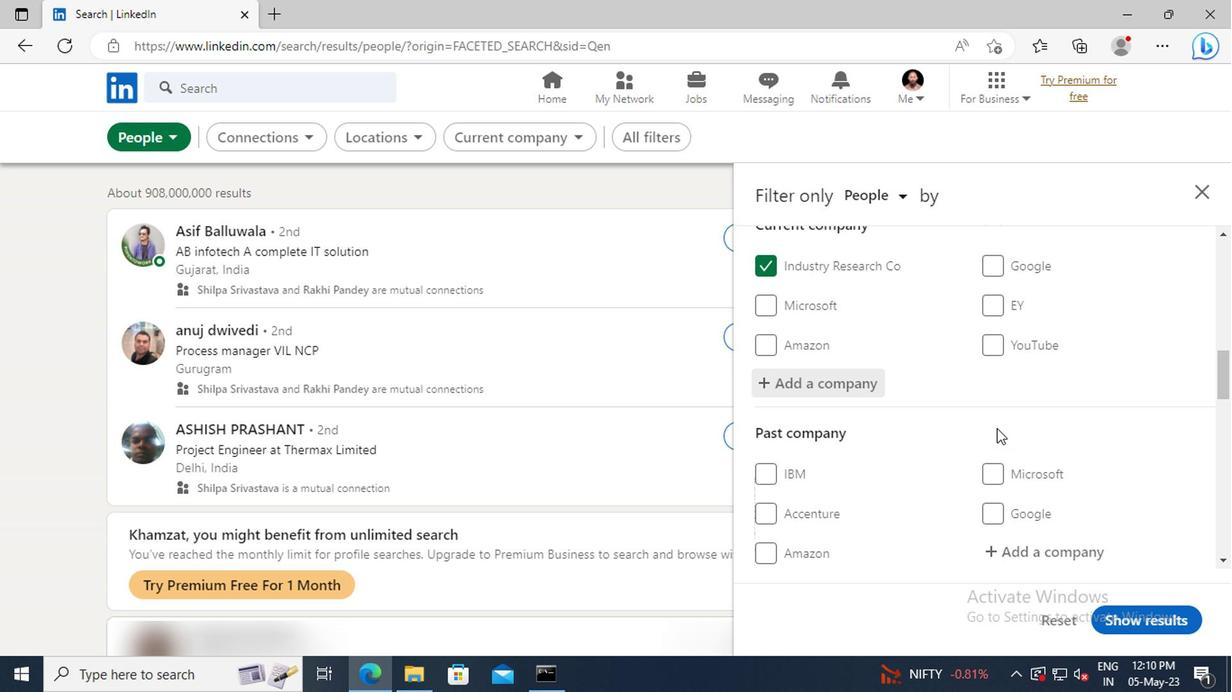 
Action: Mouse scrolled (993, 429) with delta (0, -1)
Screenshot: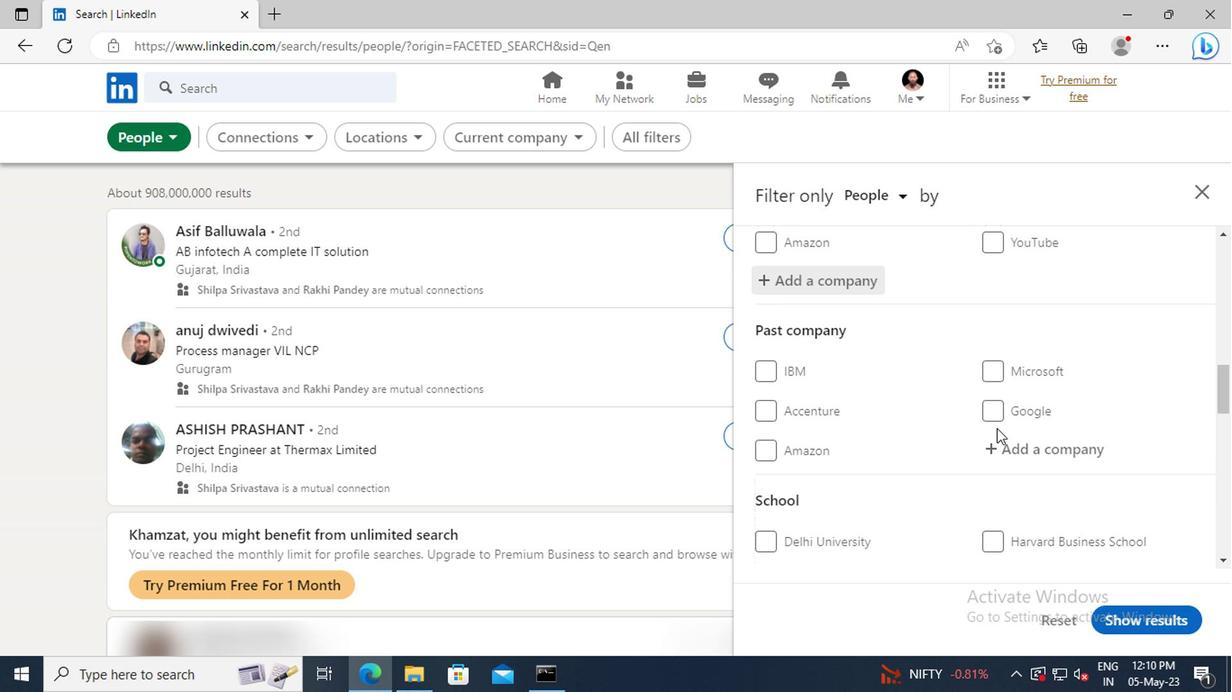
Action: Mouse scrolled (993, 429) with delta (0, -1)
Screenshot: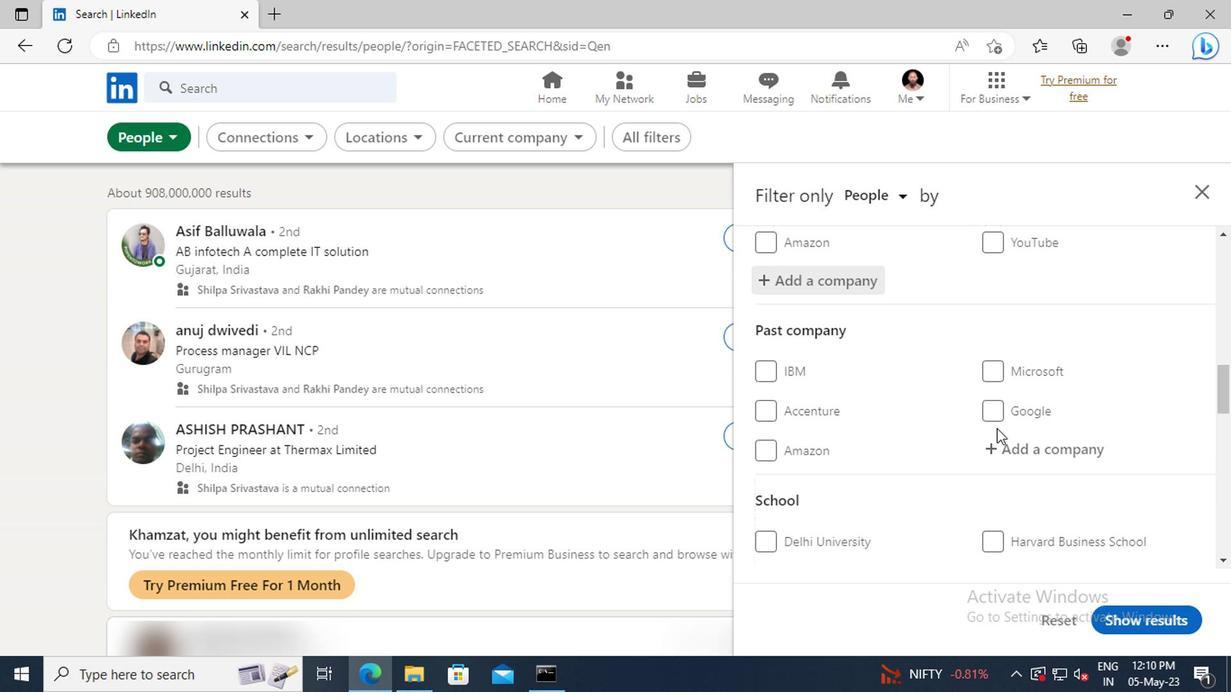
Action: Mouse scrolled (993, 429) with delta (0, -1)
Screenshot: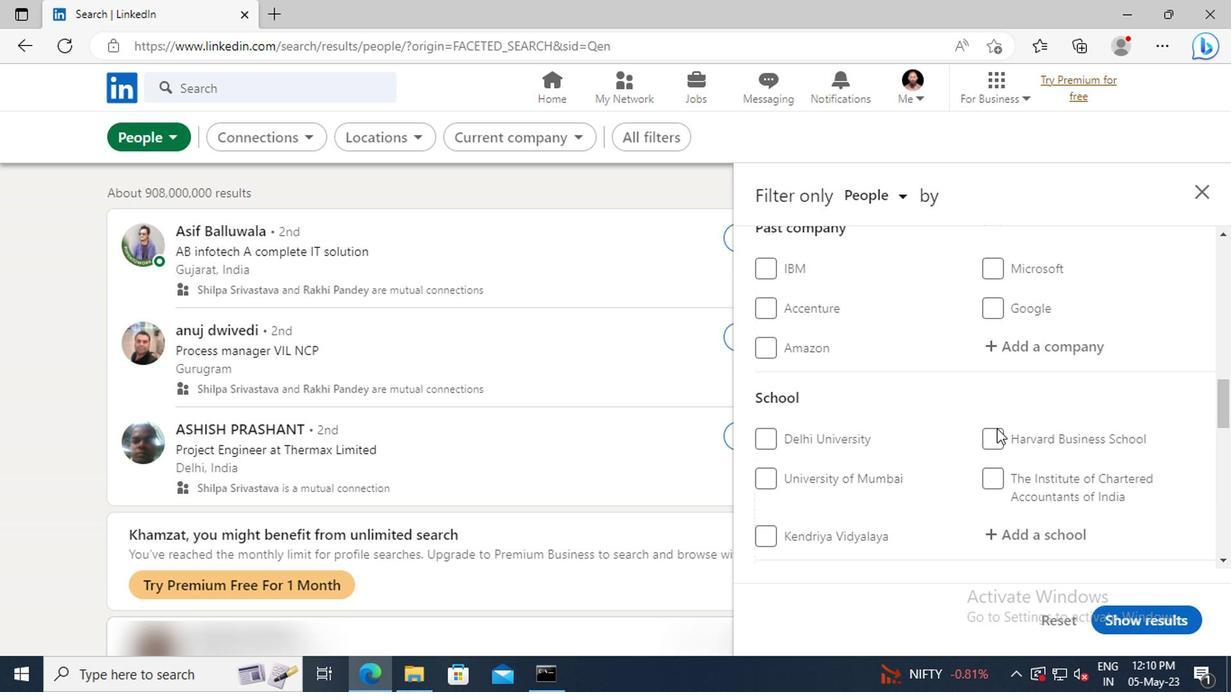 
Action: Mouse scrolled (993, 429) with delta (0, -1)
Screenshot: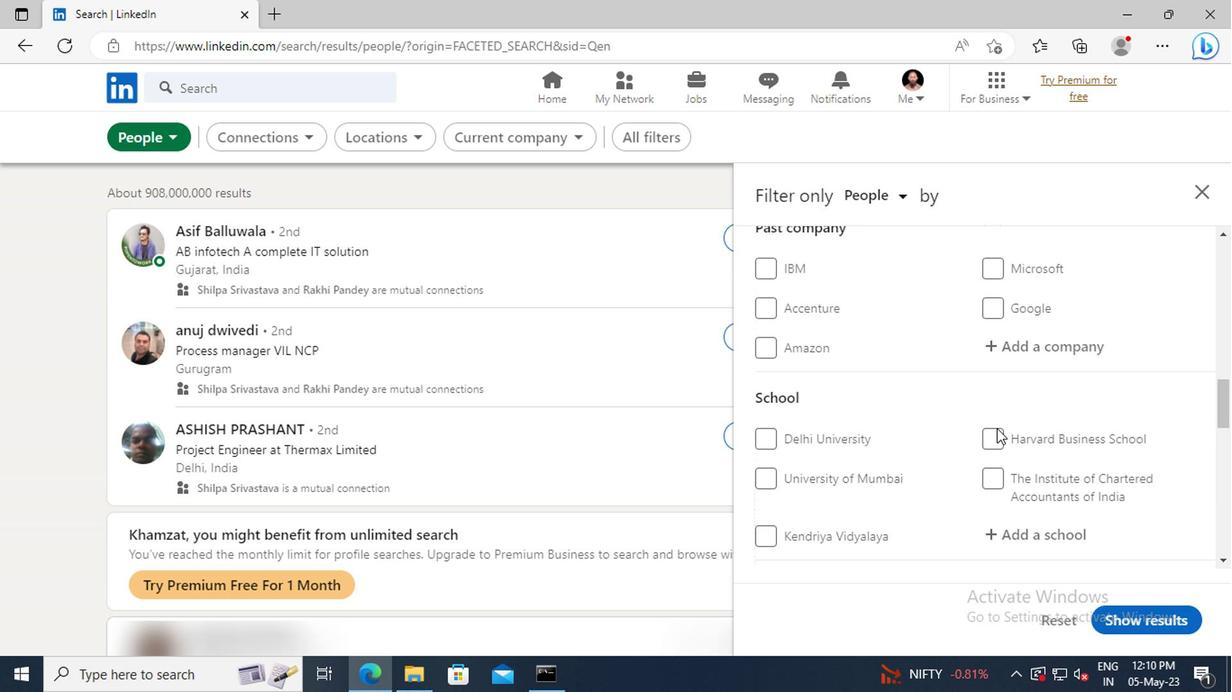 
Action: Mouse moved to (1003, 431)
Screenshot: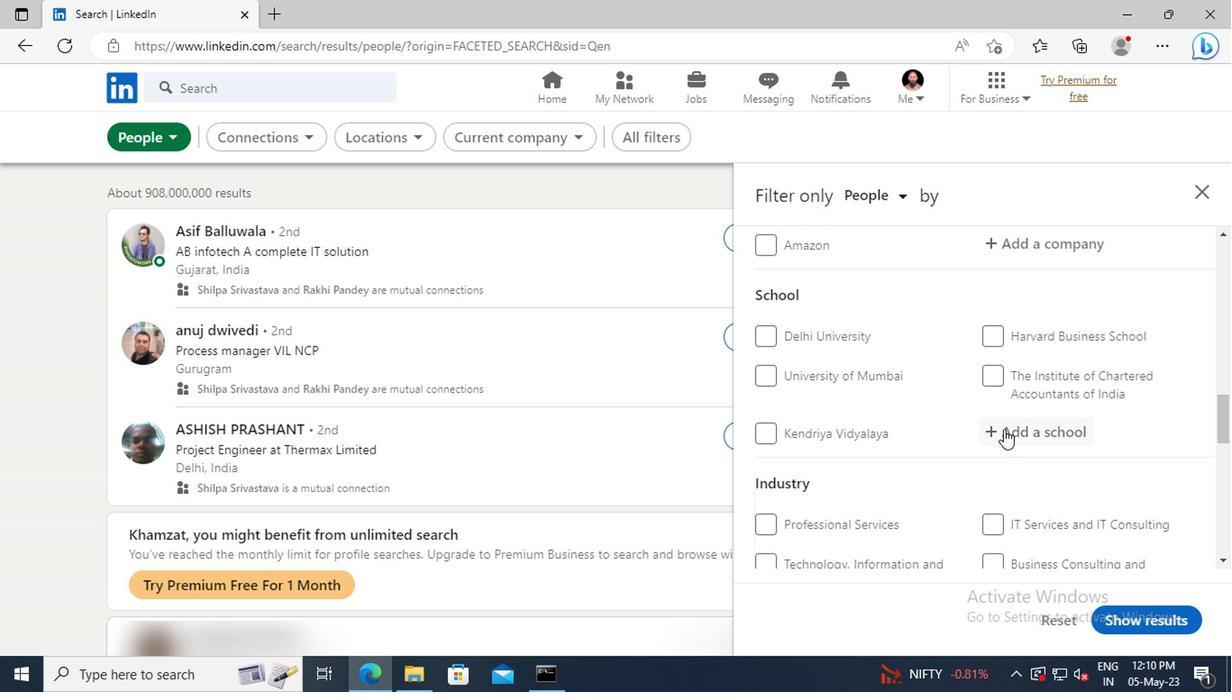 
Action: Mouse pressed left at (1003, 431)
Screenshot: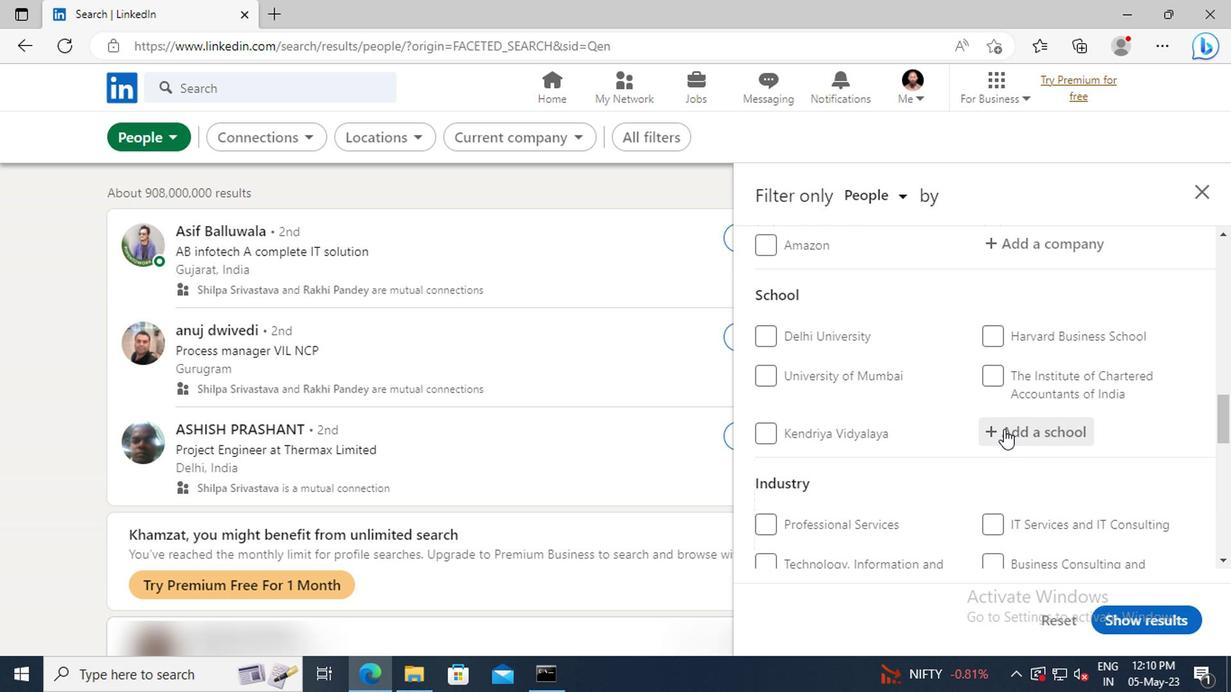 
Action: Key pressed <Key.shift>AMET<Key.space><Key.shift>UNI
Screenshot: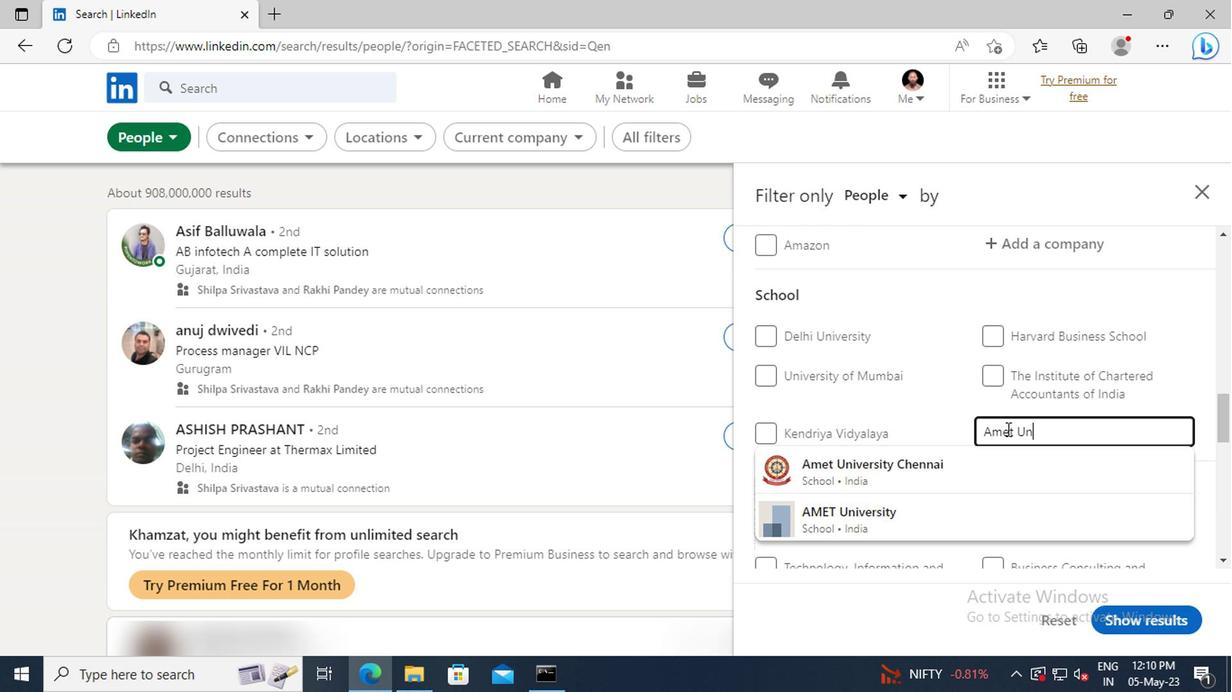 
Action: Mouse moved to (1009, 458)
Screenshot: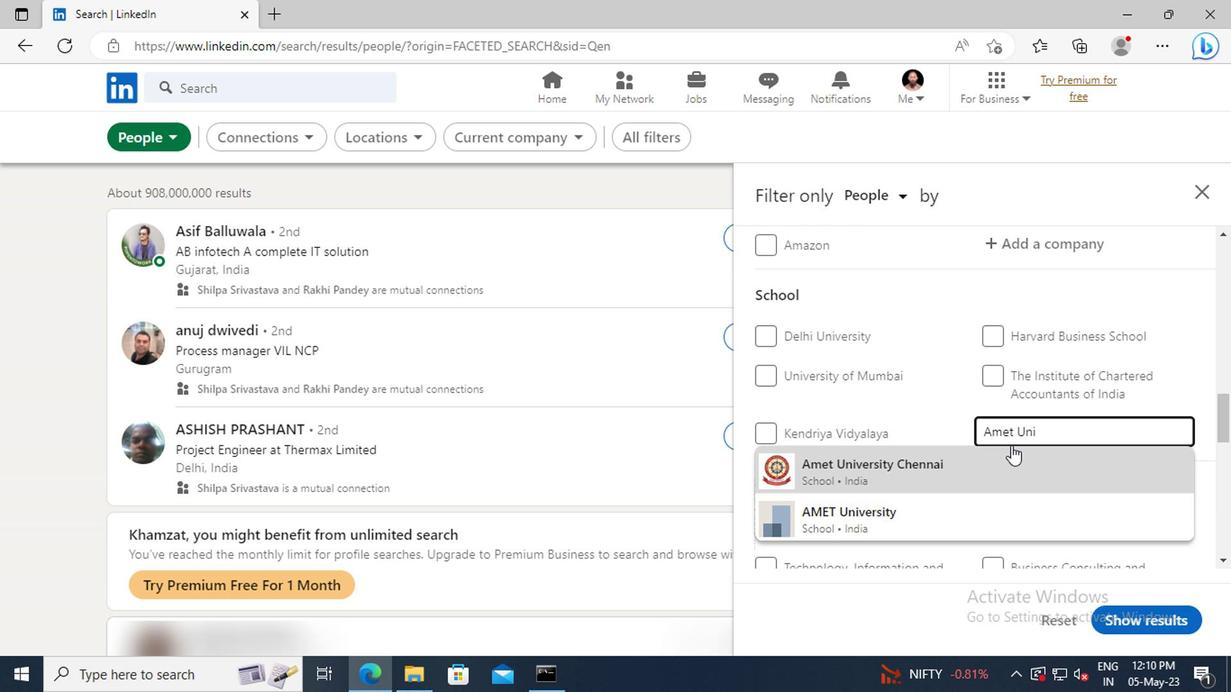 
Action: Mouse pressed left at (1009, 458)
Screenshot: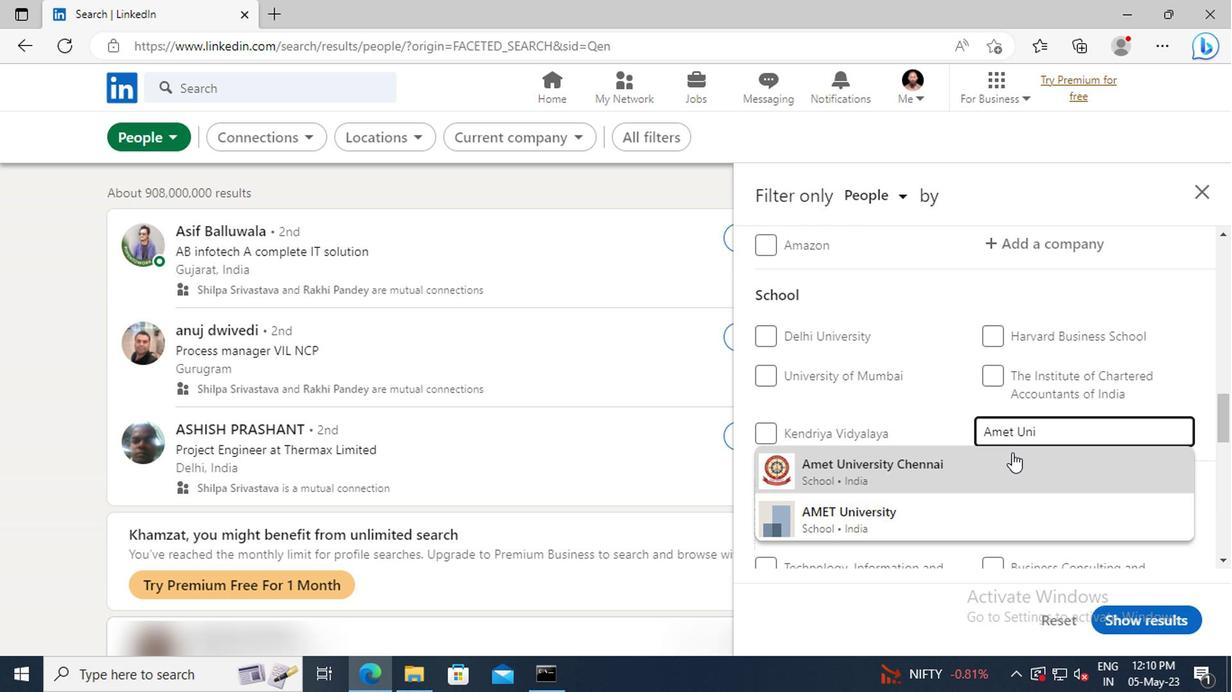
Action: Mouse scrolled (1009, 458) with delta (0, 0)
Screenshot: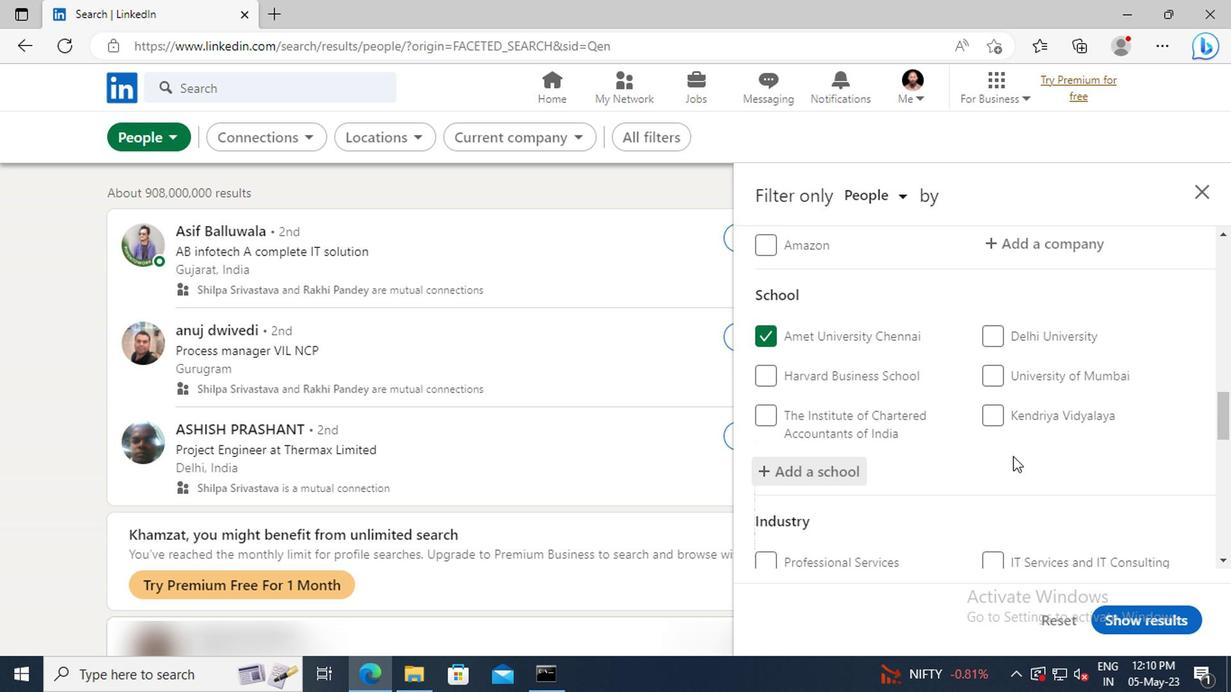 
Action: Mouse scrolled (1009, 458) with delta (0, 0)
Screenshot: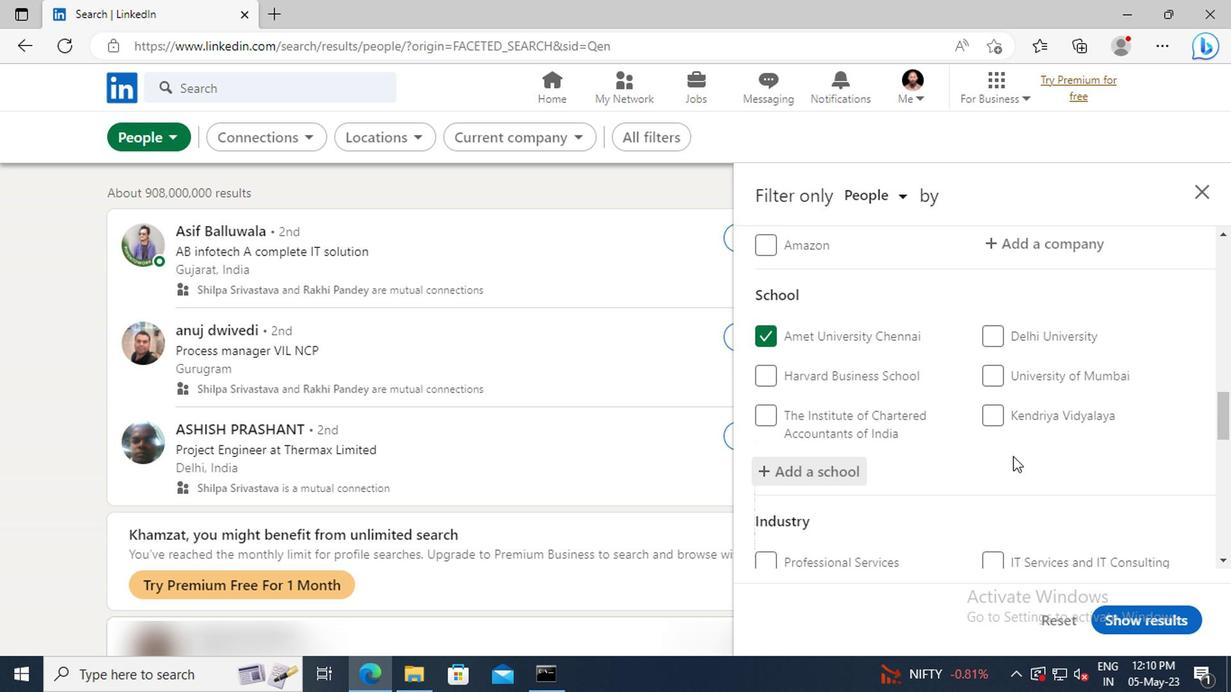 
Action: Mouse moved to (1001, 444)
Screenshot: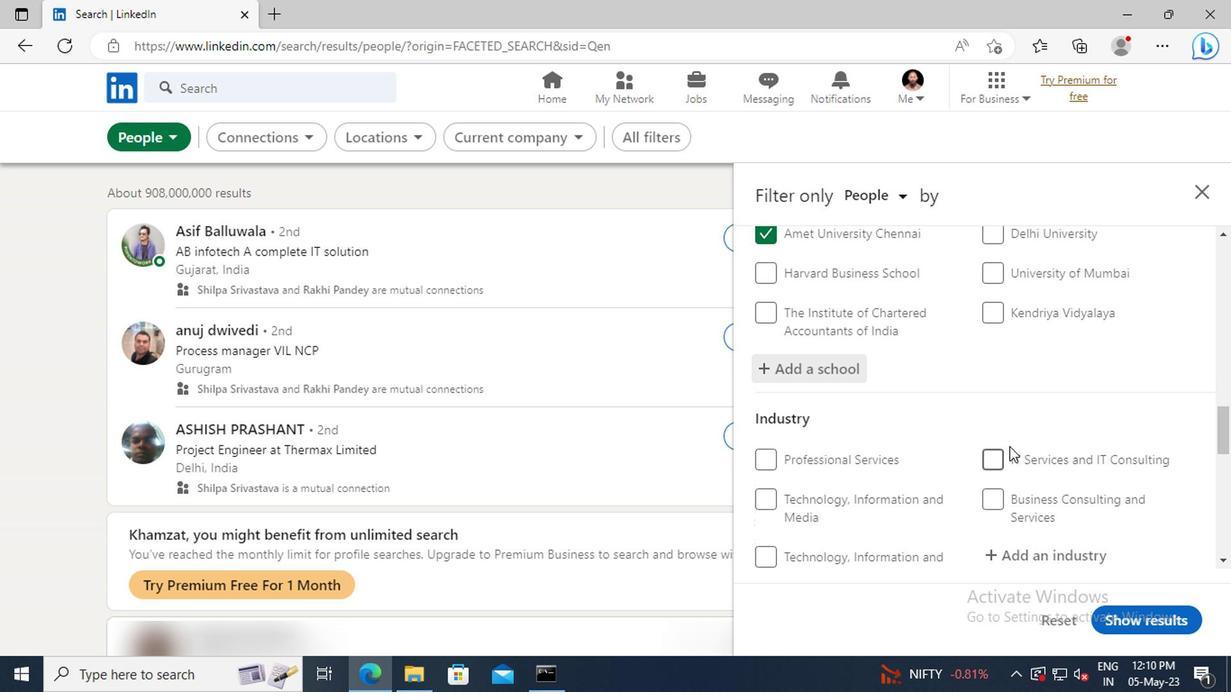 
Action: Mouse scrolled (1001, 443) with delta (0, -1)
Screenshot: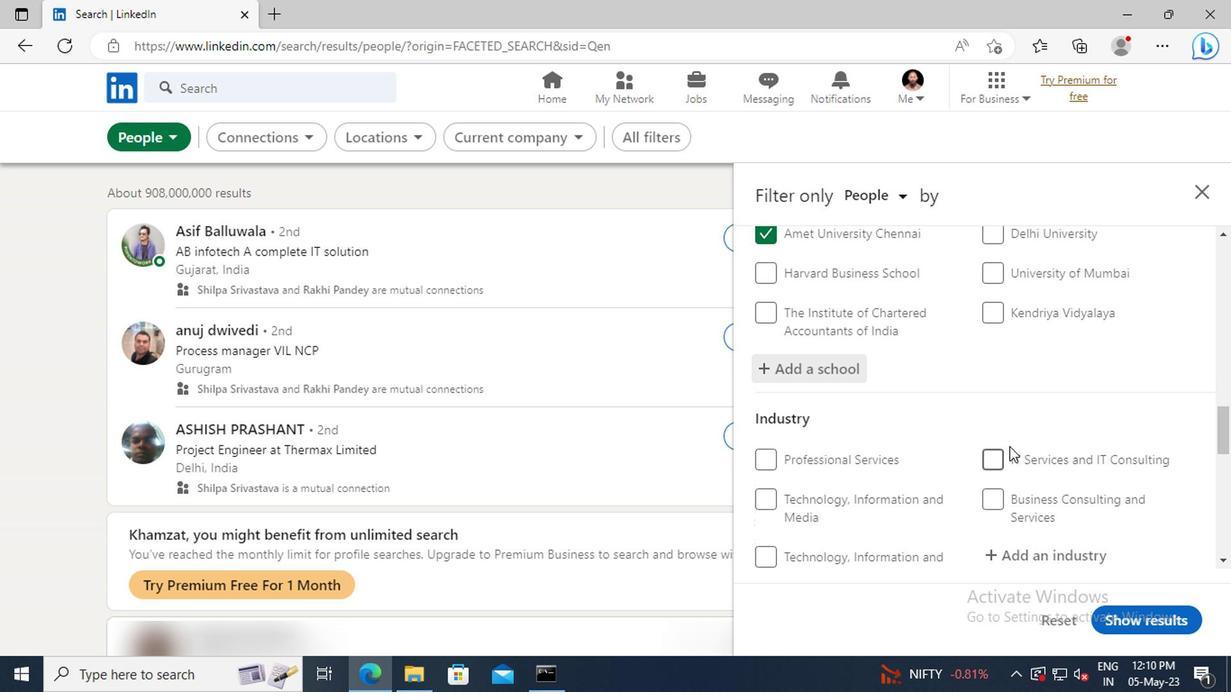 
Action: Mouse scrolled (1001, 443) with delta (0, -1)
Screenshot: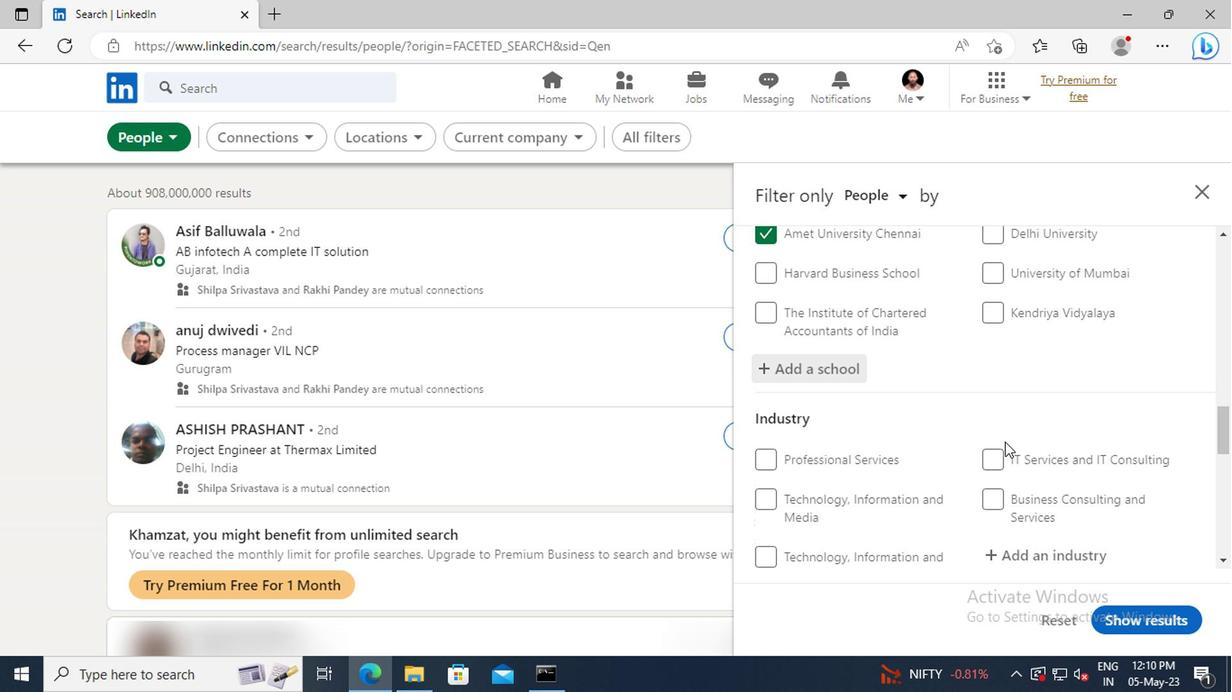 
Action: Mouse moved to (998, 433)
Screenshot: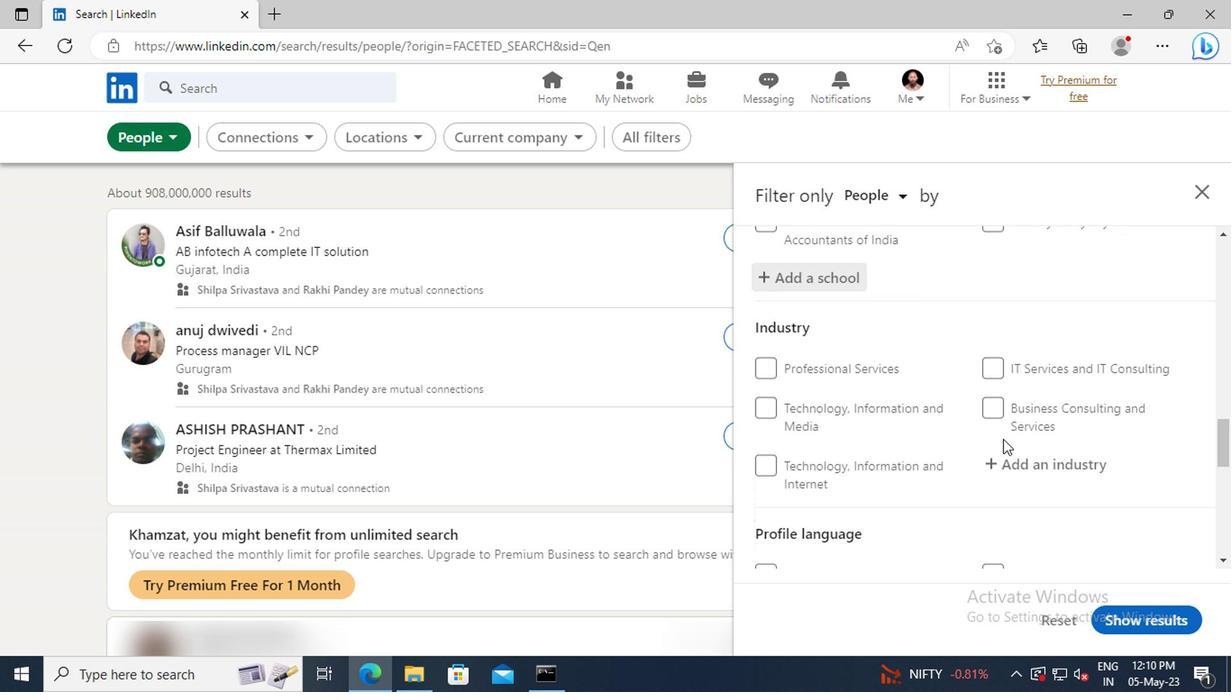 
Action: Mouse scrolled (998, 432) with delta (0, -1)
Screenshot: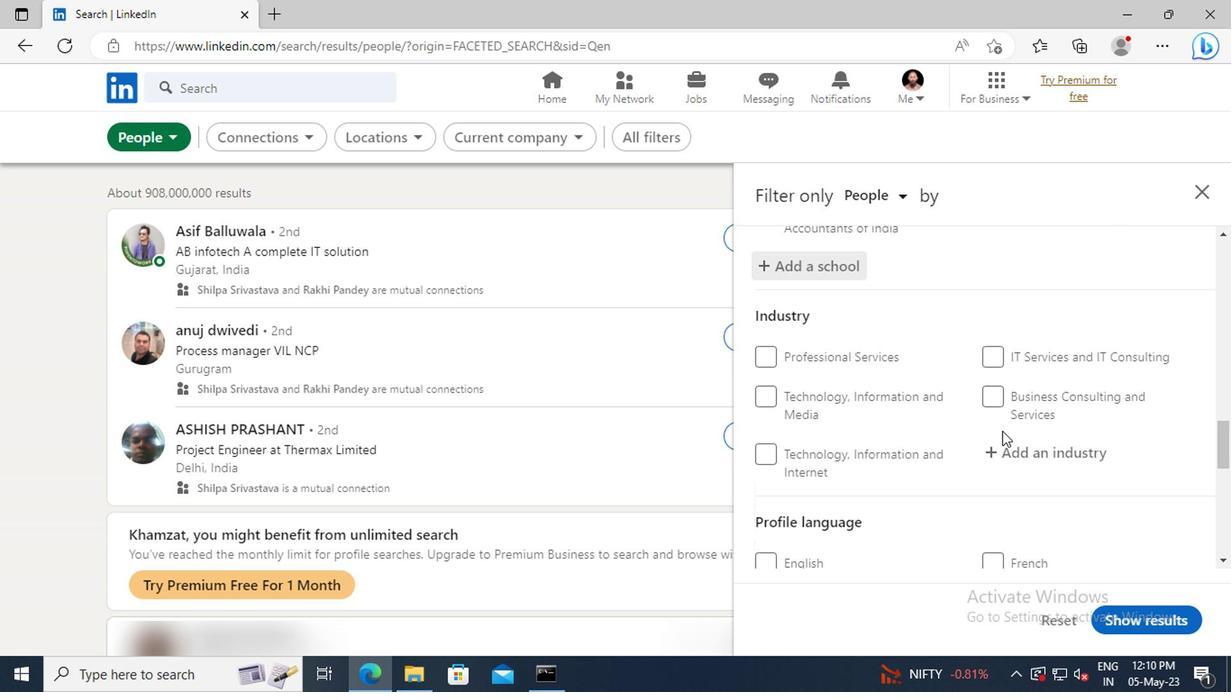 
Action: Mouse moved to (1001, 411)
Screenshot: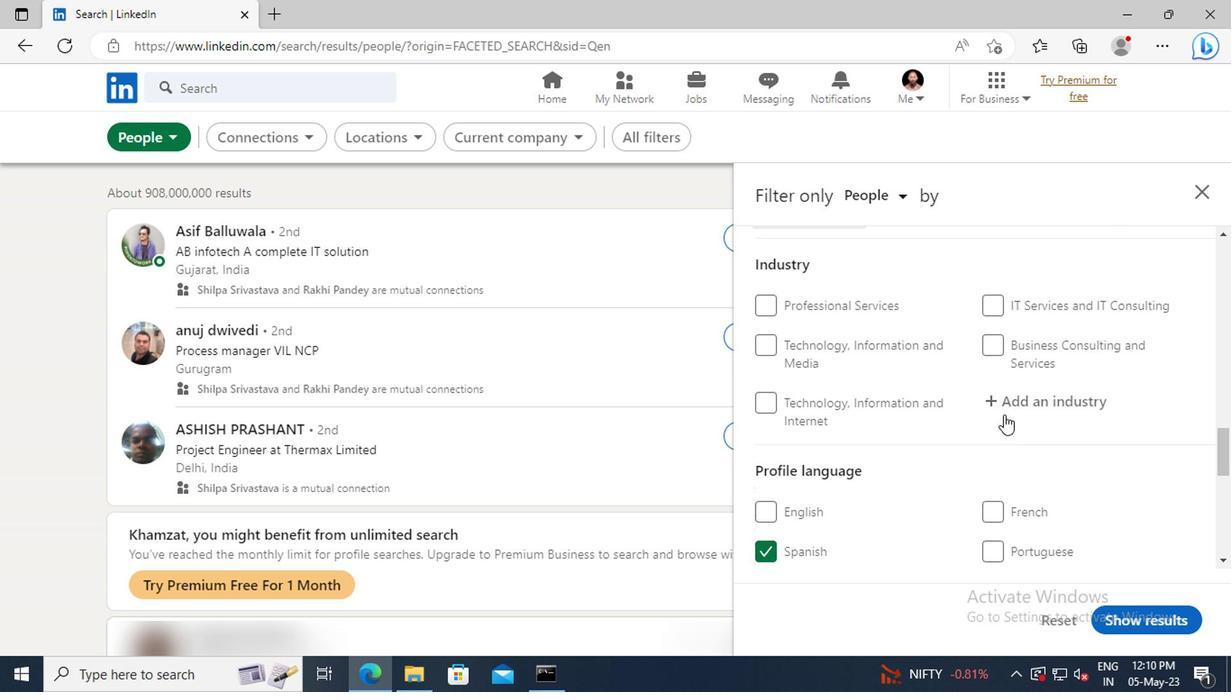 
Action: Mouse pressed left at (1001, 411)
Screenshot: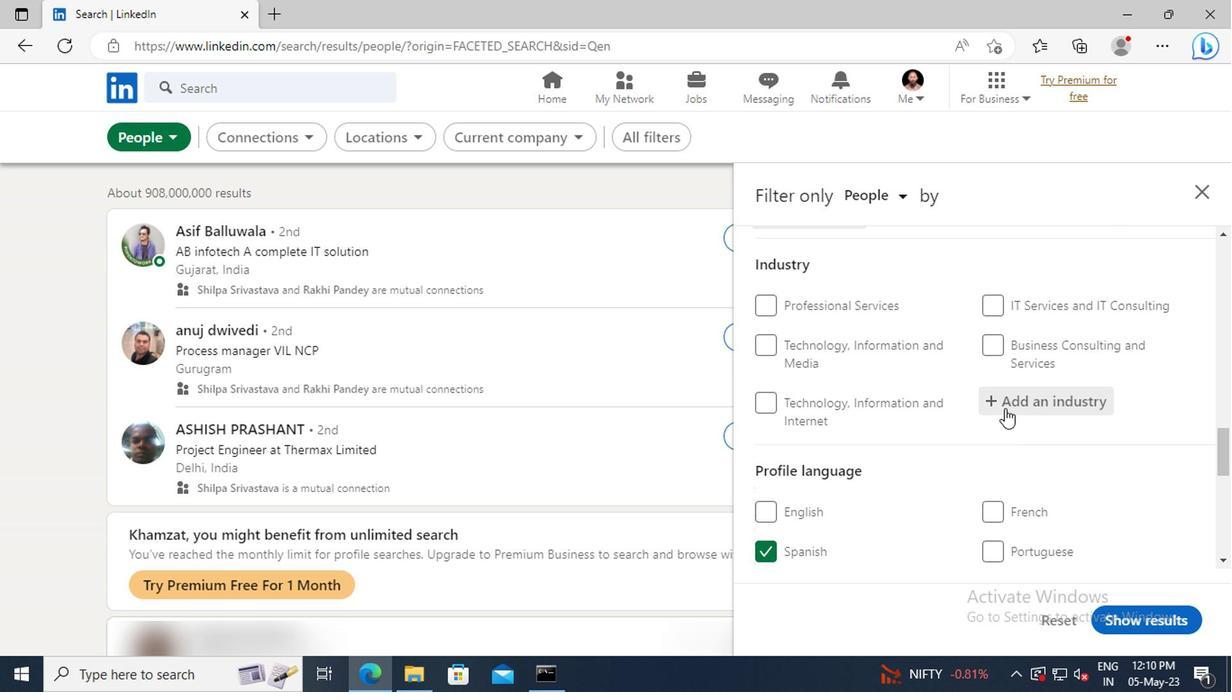 
Action: Key pressed <Key.shift>BUILDING<Key.space><Key.shift>FIN
Screenshot: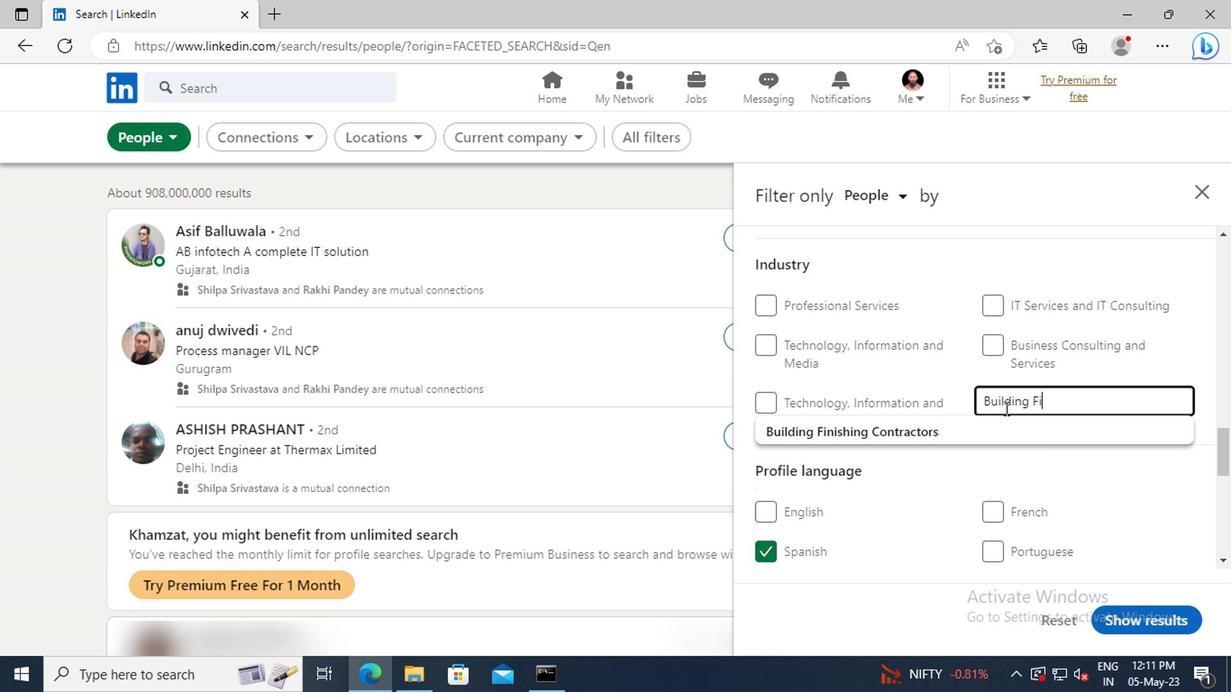 
Action: Mouse moved to (1006, 427)
Screenshot: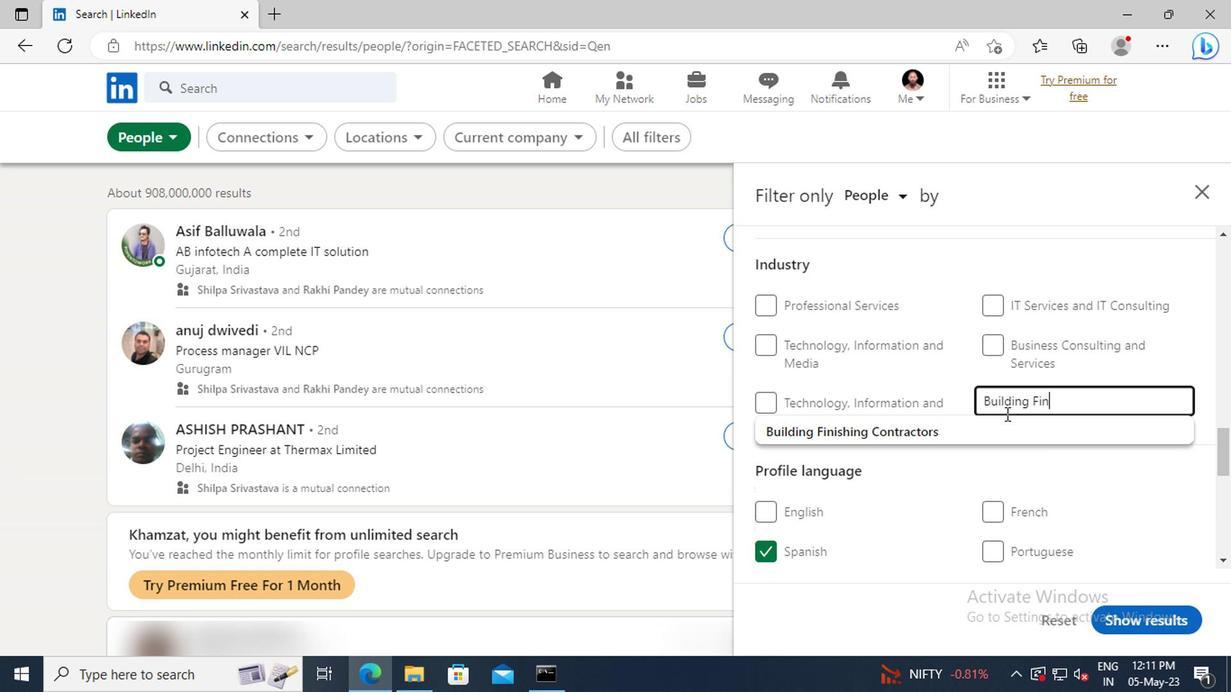 
Action: Mouse pressed left at (1006, 427)
Screenshot: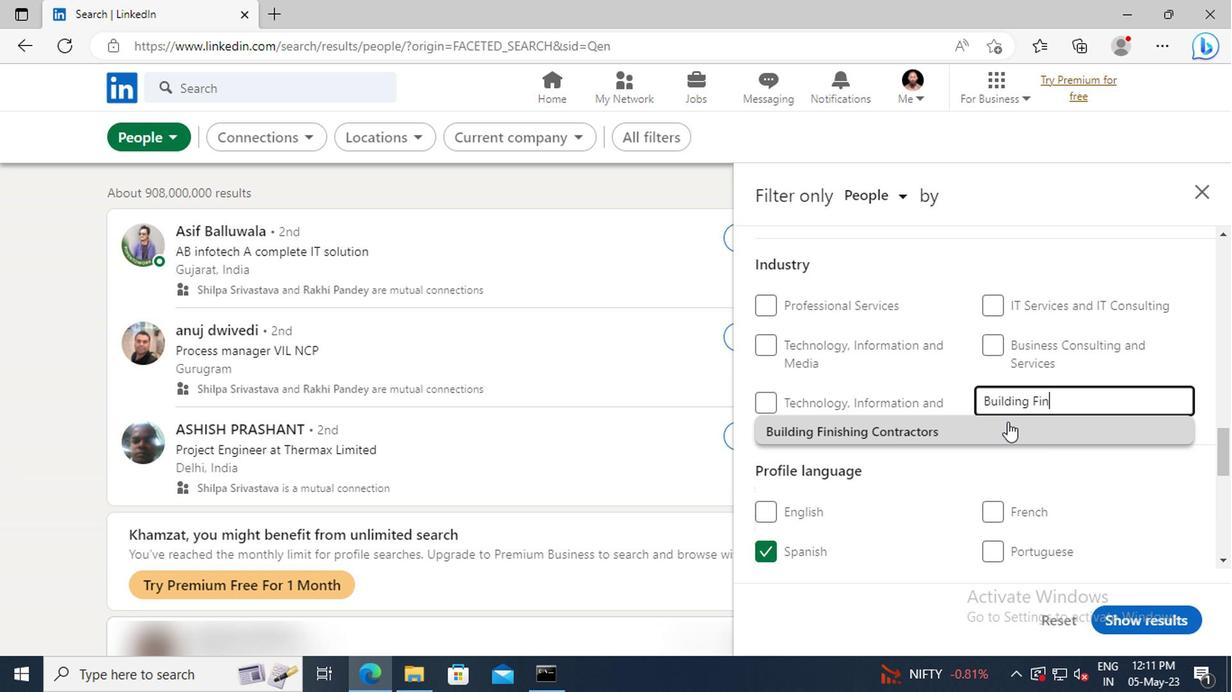 
Action: Mouse scrolled (1006, 426) with delta (0, -1)
Screenshot: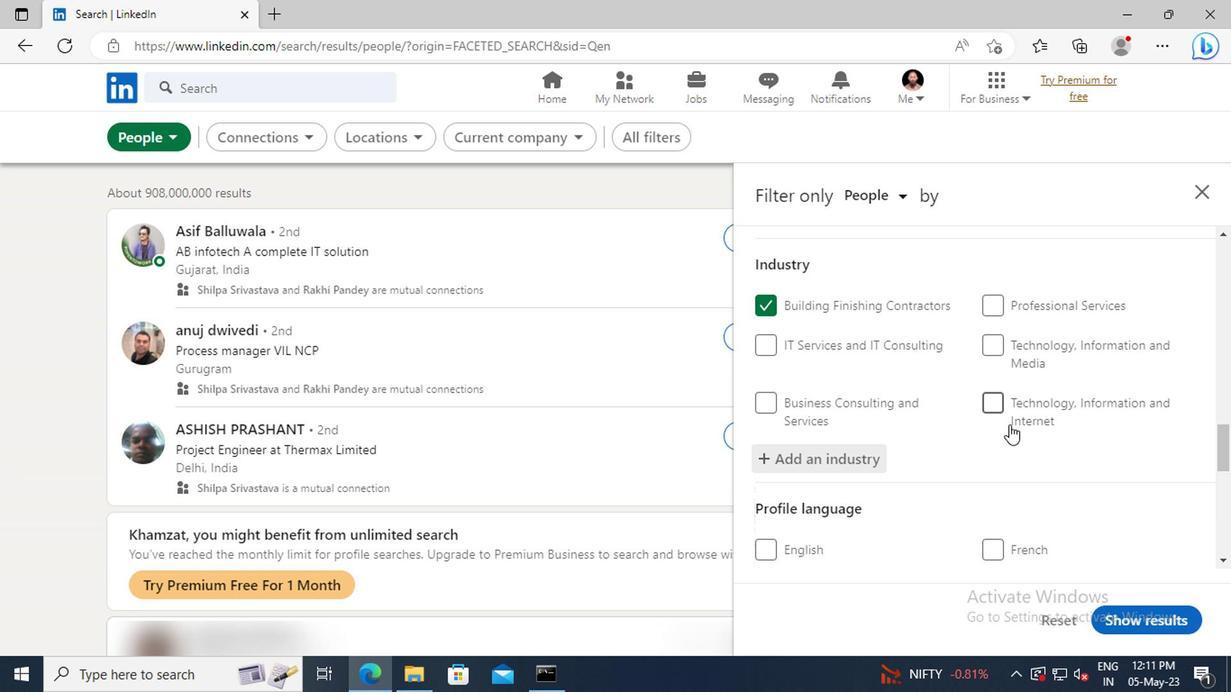 
Action: Mouse scrolled (1006, 426) with delta (0, -1)
Screenshot: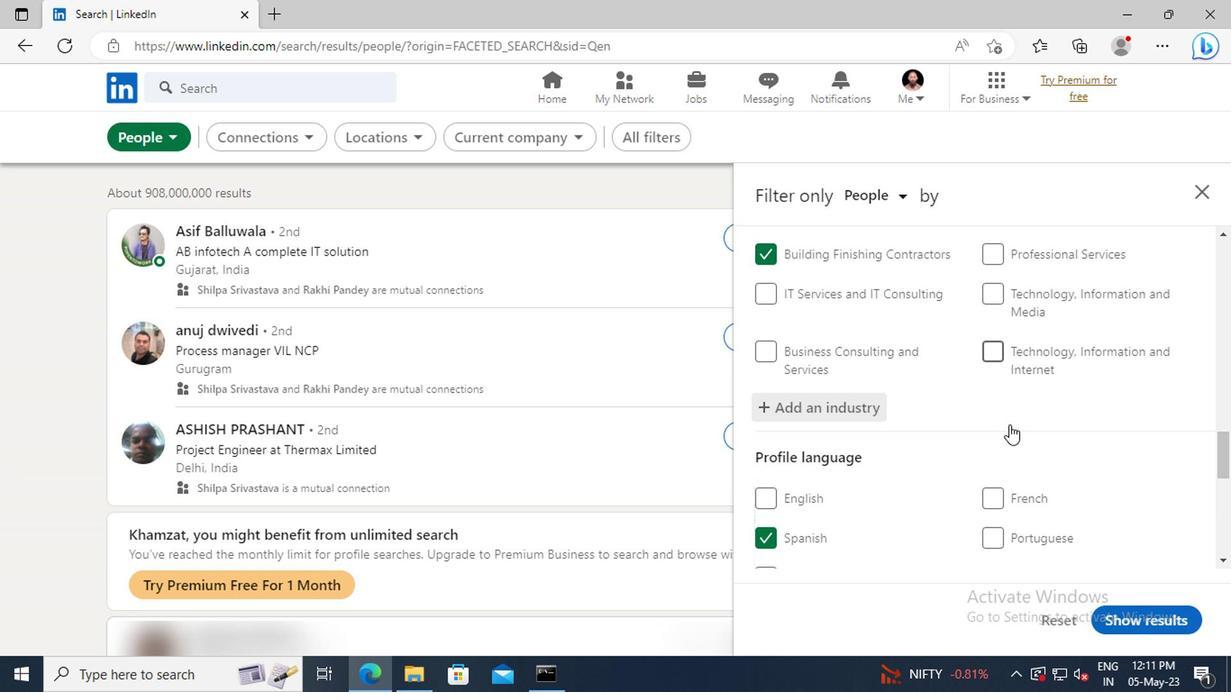 
Action: Mouse scrolled (1006, 426) with delta (0, -1)
Screenshot: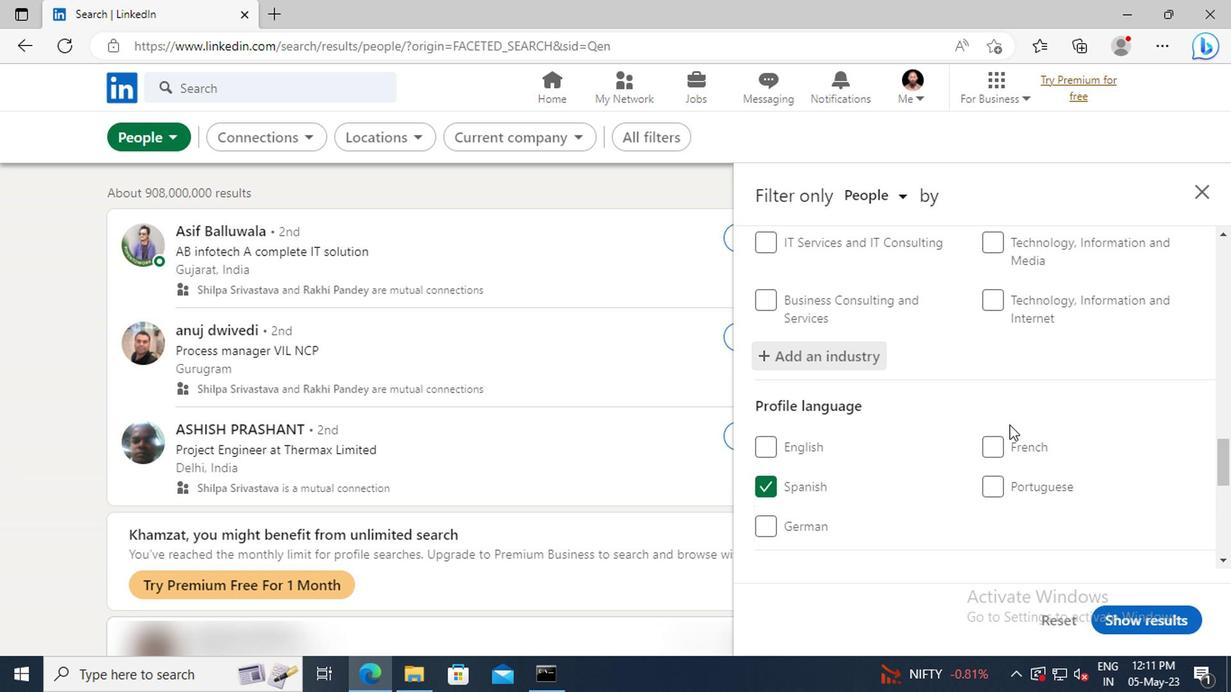 
Action: Mouse scrolled (1006, 426) with delta (0, -1)
Screenshot: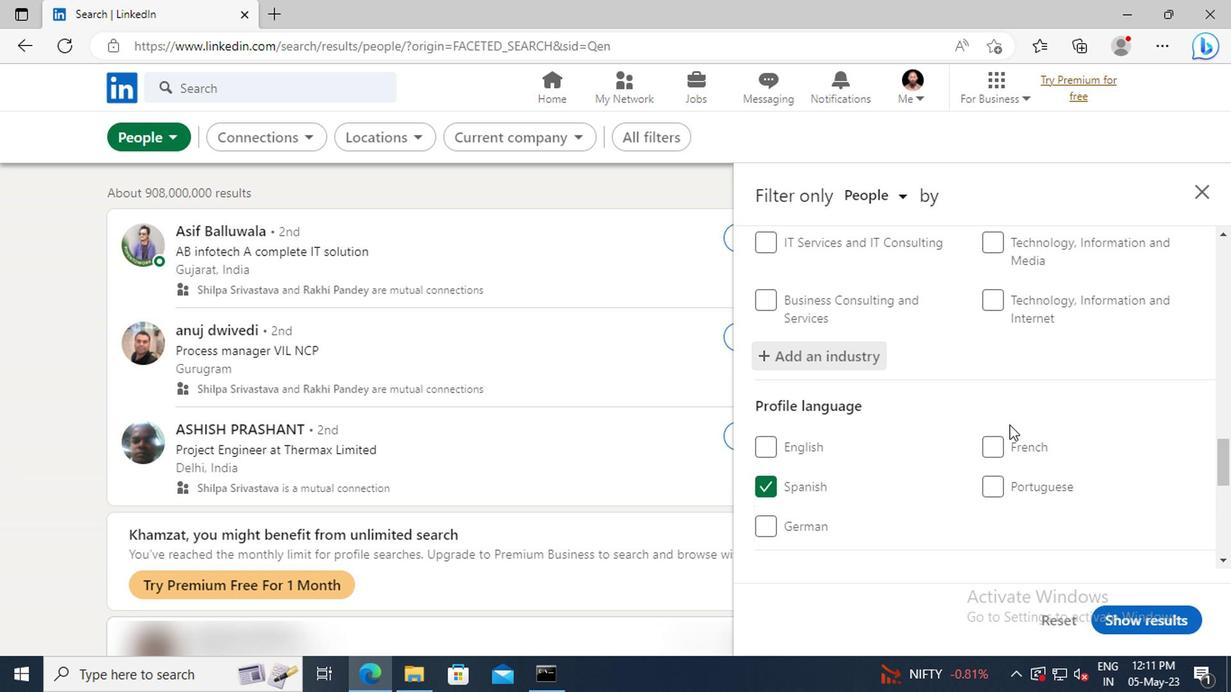 
Action: Mouse moved to (1006, 422)
Screenshot: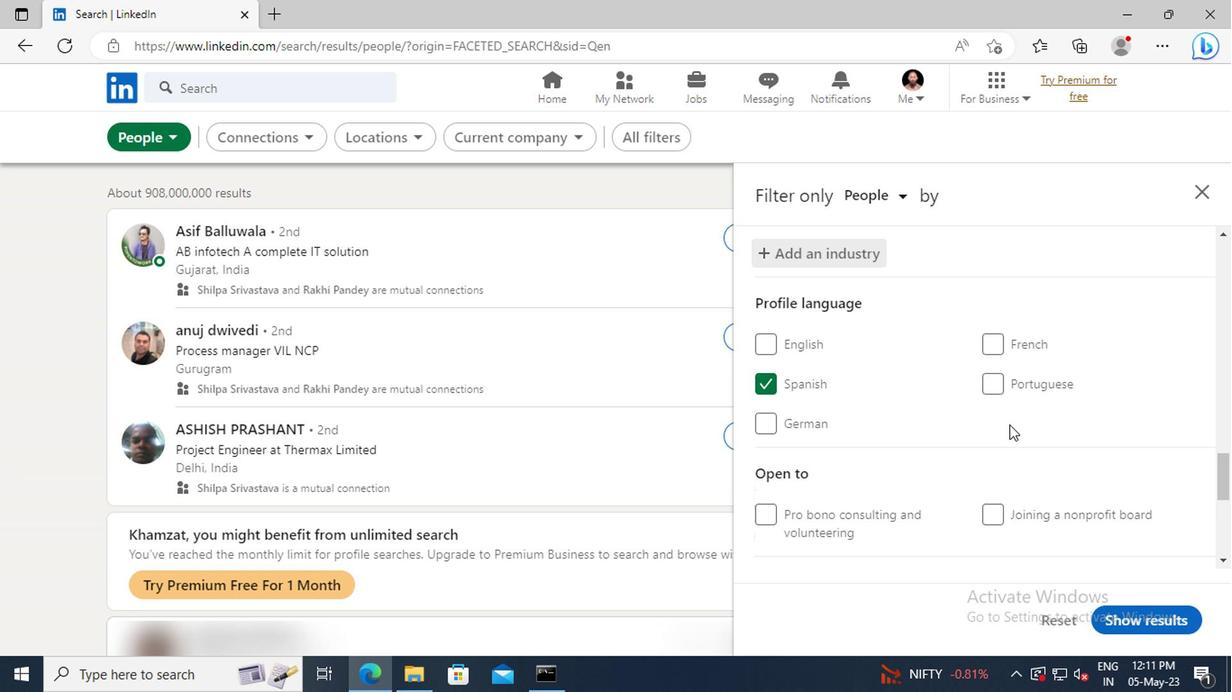 
Action: Mouse scrolled (1006, 421) with delta (0, -1)
Screenshot: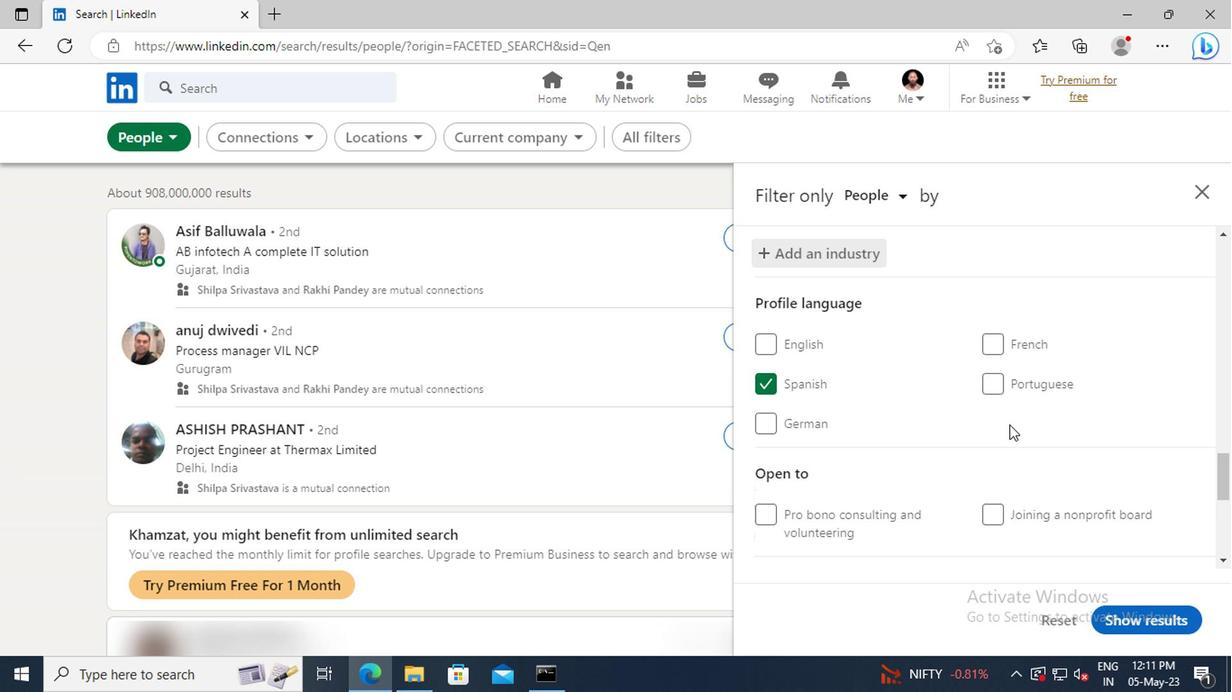 
Action: Mouse scrolled (1006, 421) with delta (0, -1)
Screenshot: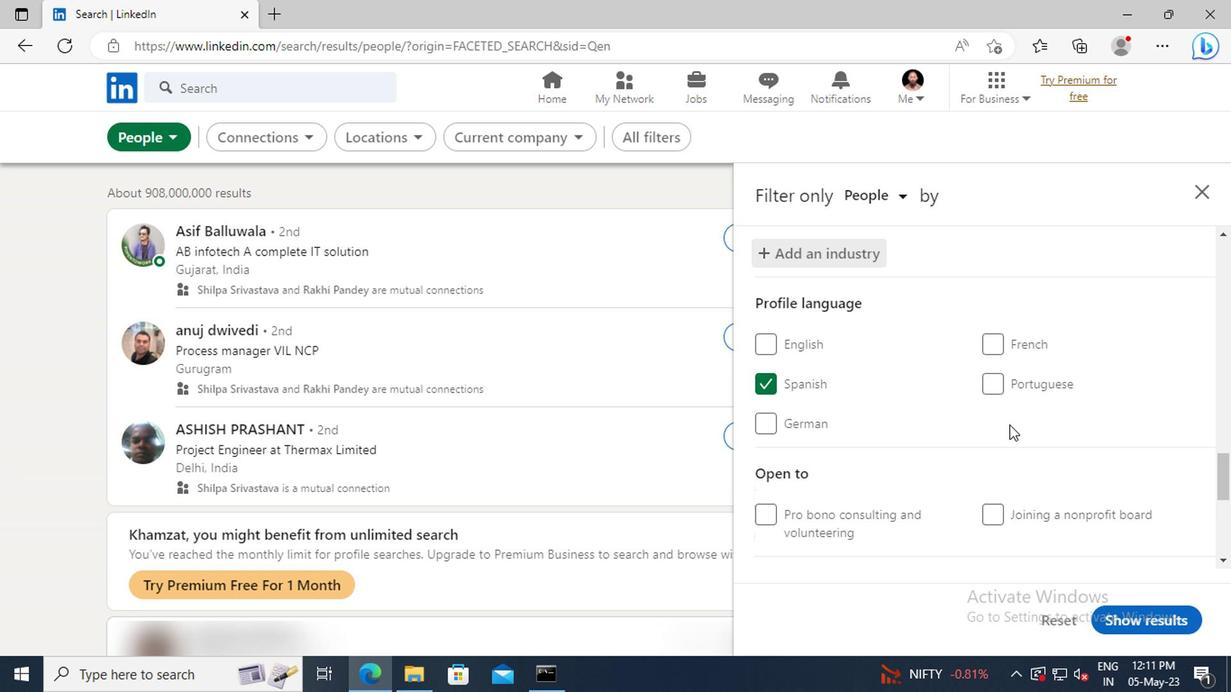 
Action: Mouse moved to (999, 399)
Screenshot: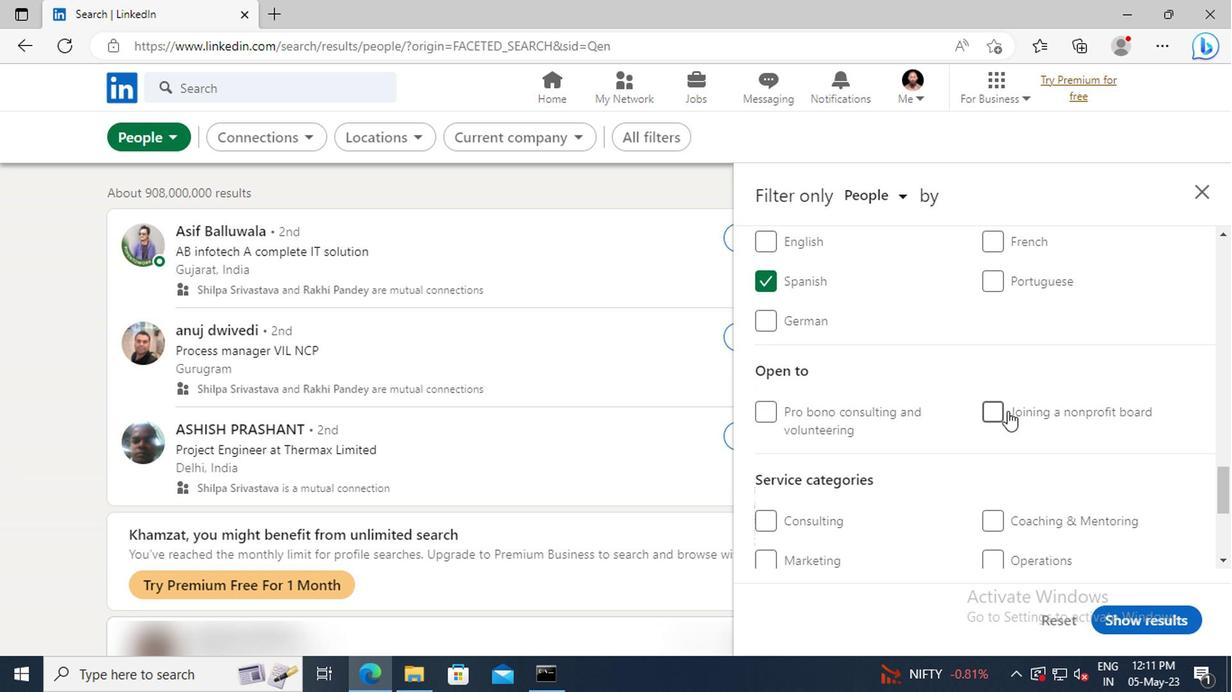 
Action: Mouse scrolled (999, 398) with delta (0, 0)
Screenshot: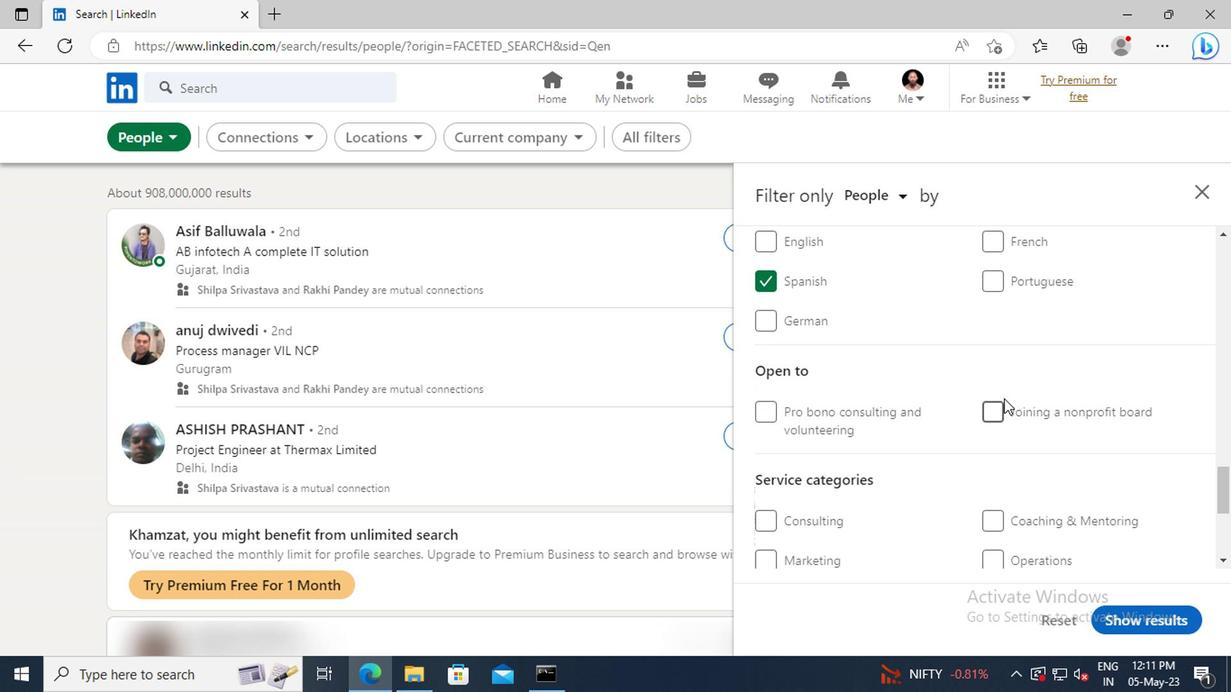 
Action: Mouse scrolled (999, 398) with delta (0, 0)
Screenshot: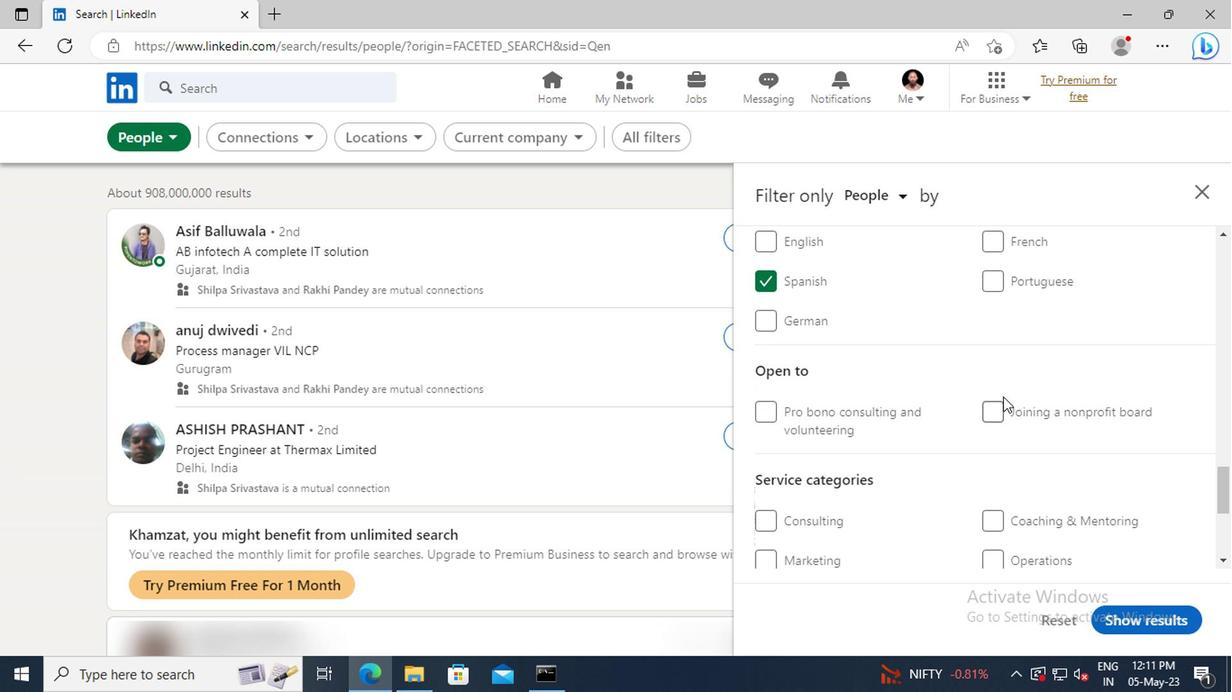 
Action: Mouse scrolled (999, 398) with delta (0, 0)
Screenshot: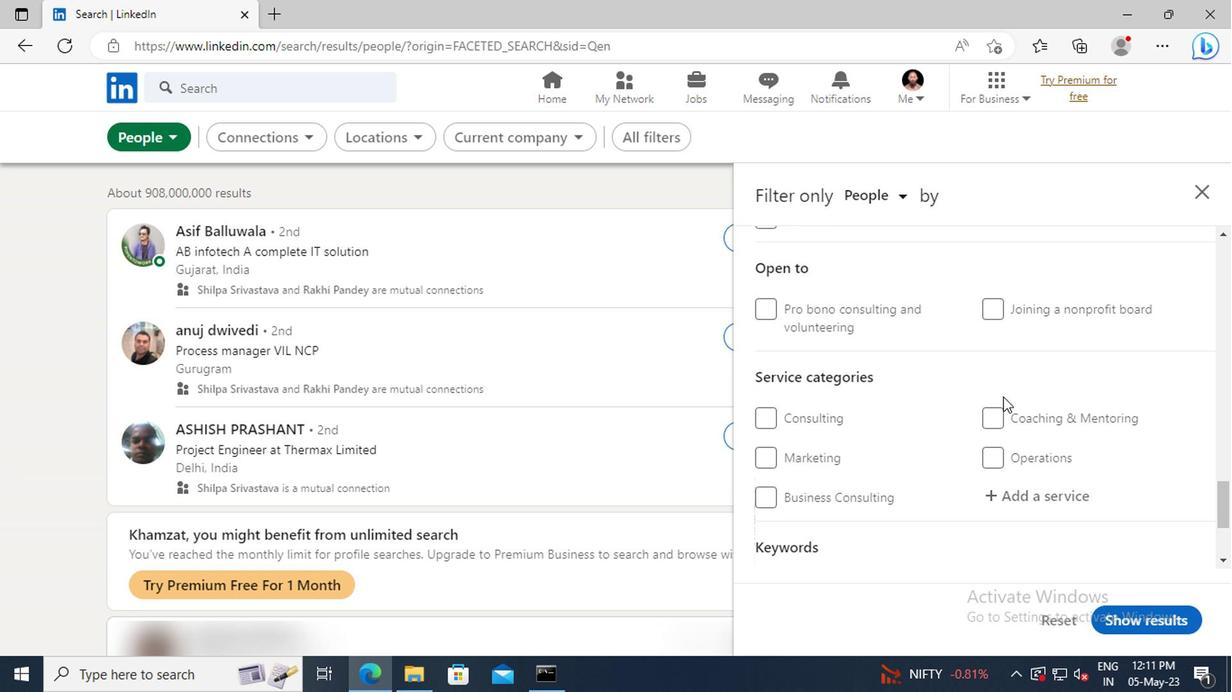 
Action: Mouse moved to (1006, 440)
Screenshot: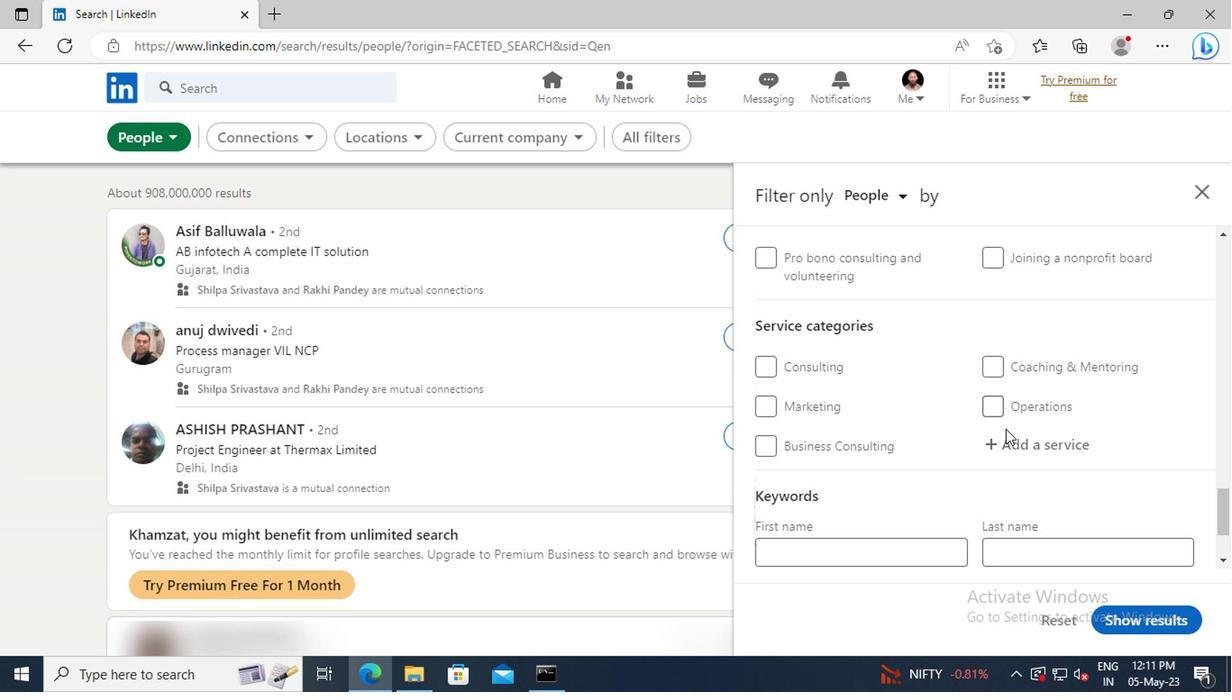 
Action: Mouse pressed left at (1006, 440)
Screenshot: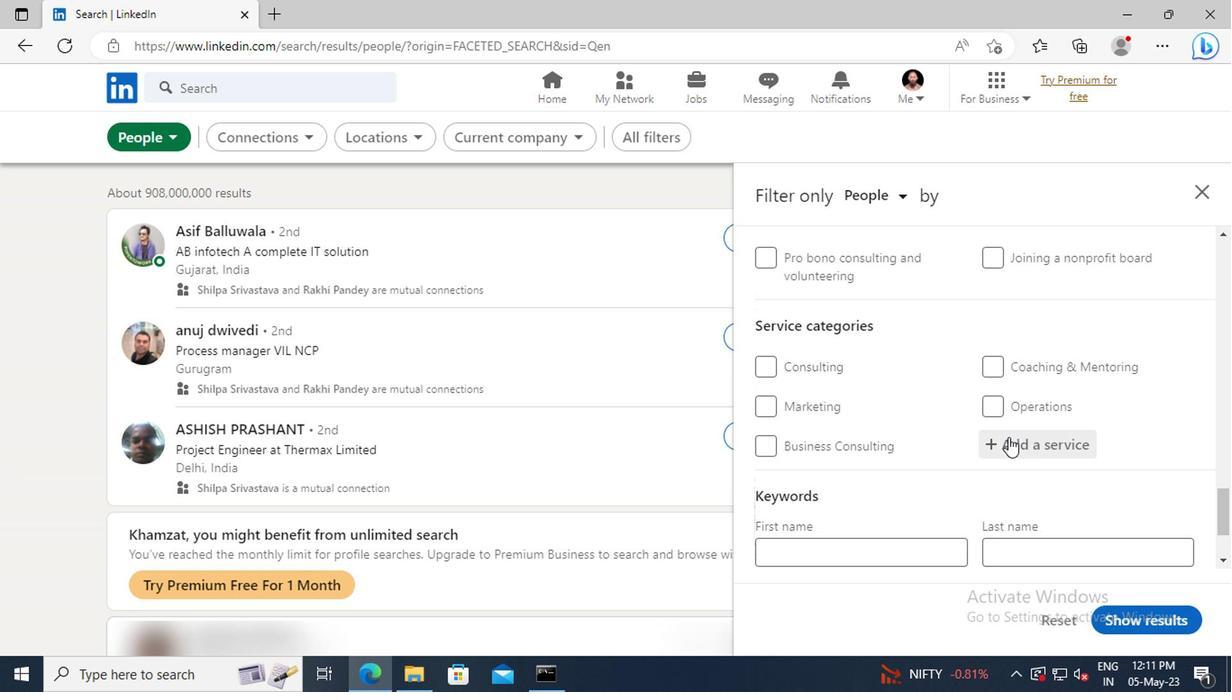 
Action: Key pressed <Key.shift>INTERAC
Screenshot: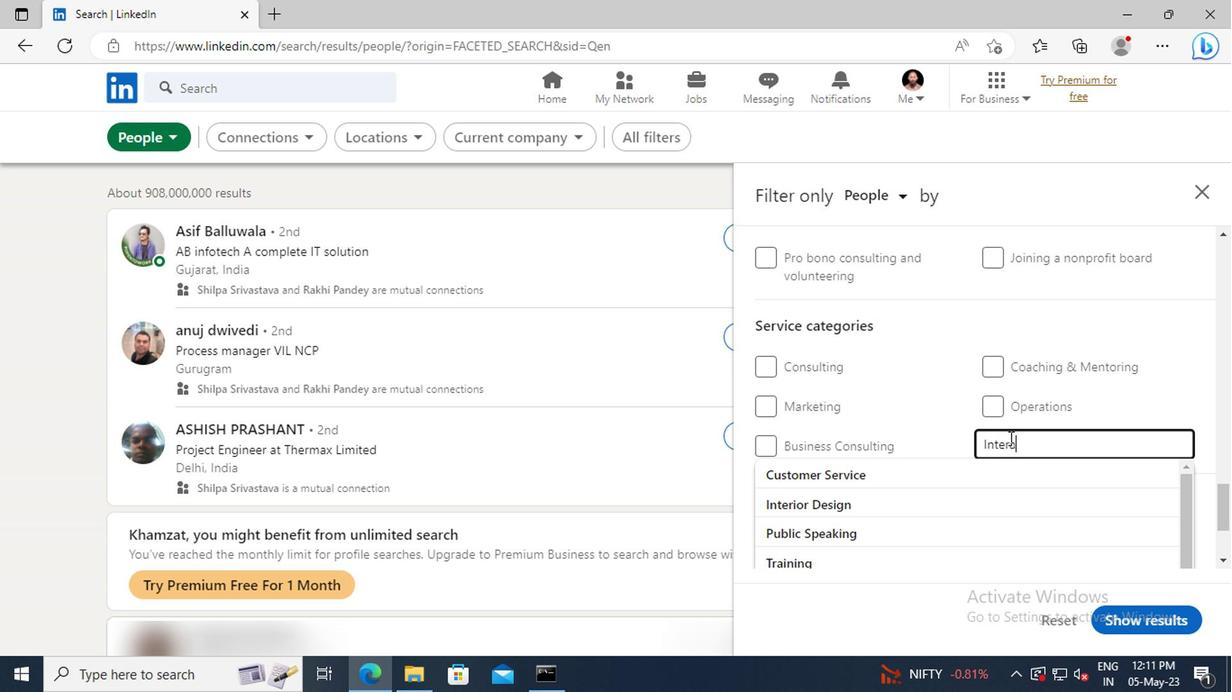 
Action: Mouse moved to (1018, 503)
Screenshot: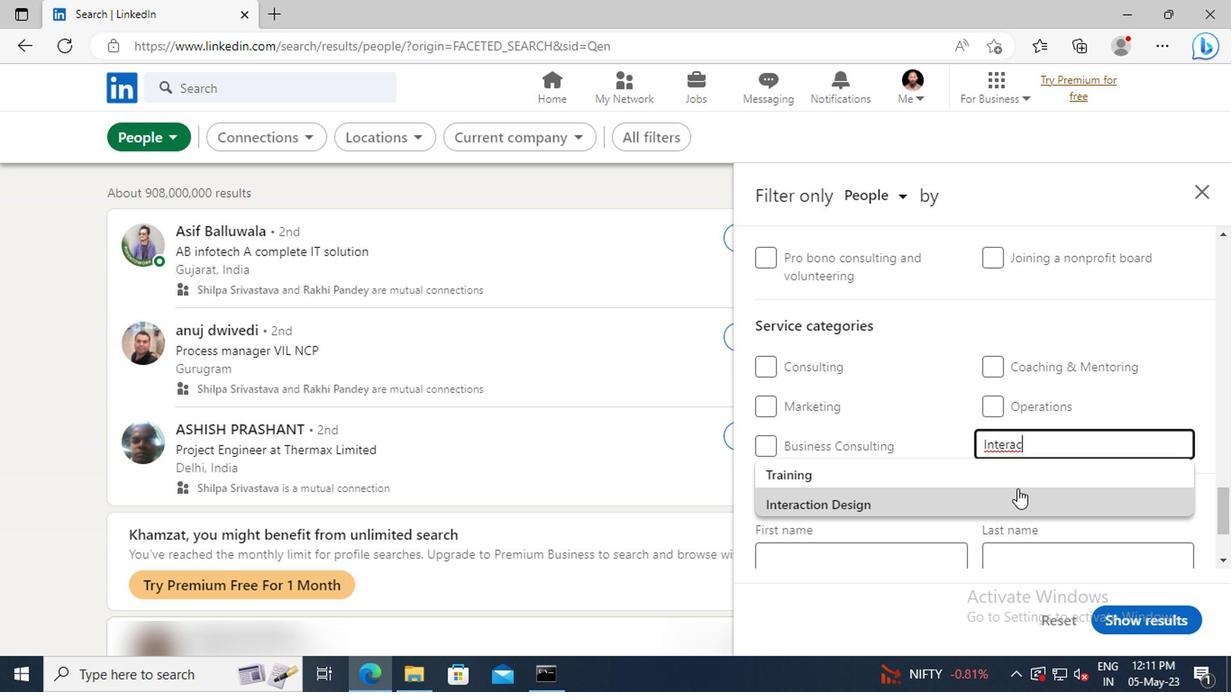 
Action: Mouse pressed left at (1018, 503)
Screenshot: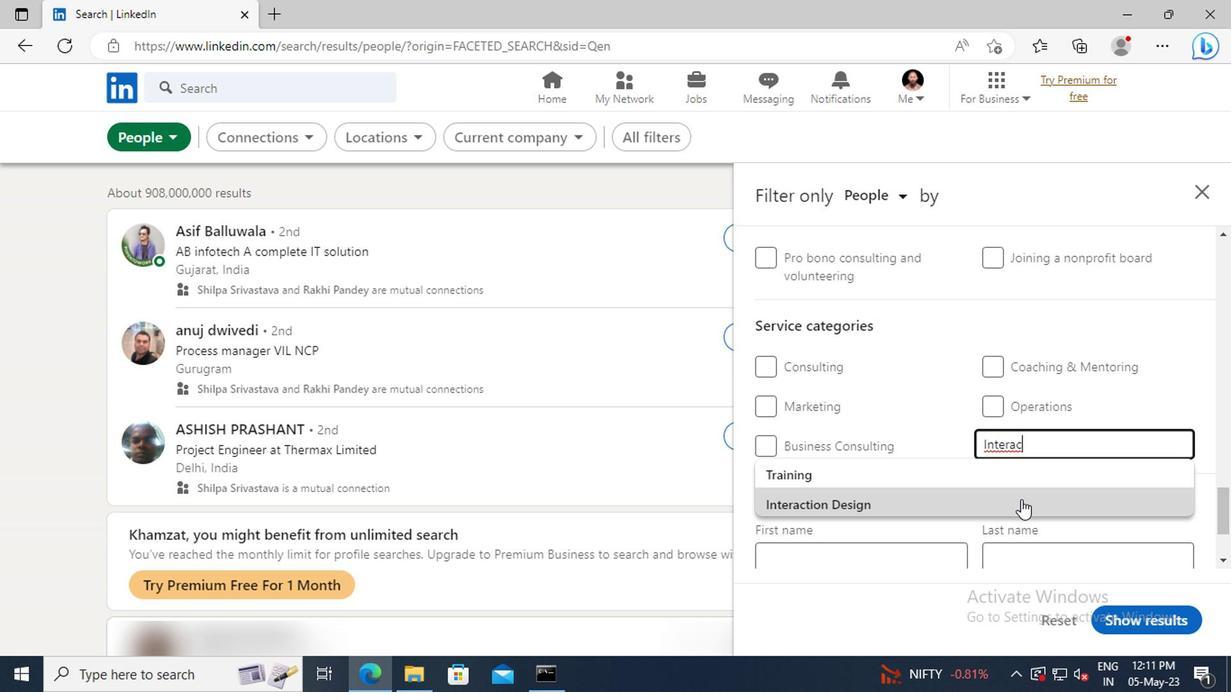 
Action: Mouse scrolled (1018, 502) with delta (0, 0)
Screenshot: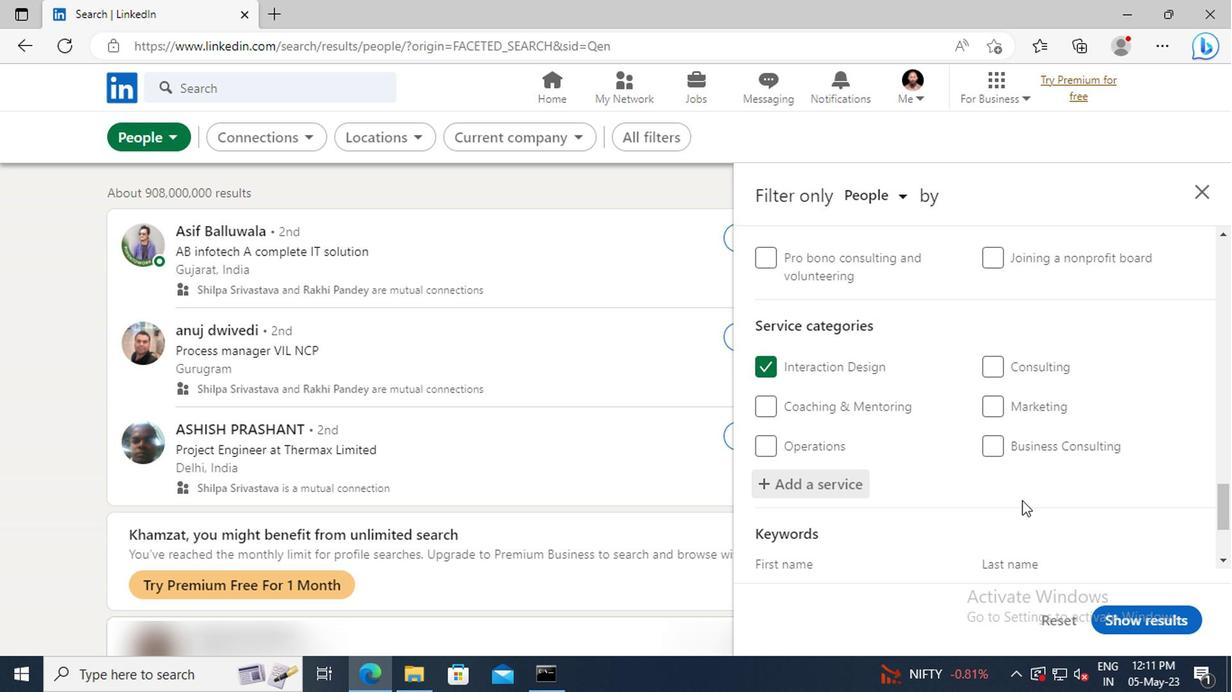 
Action: Mouse scrolled (1018, 502) with delta (0, 0)
Screenshot: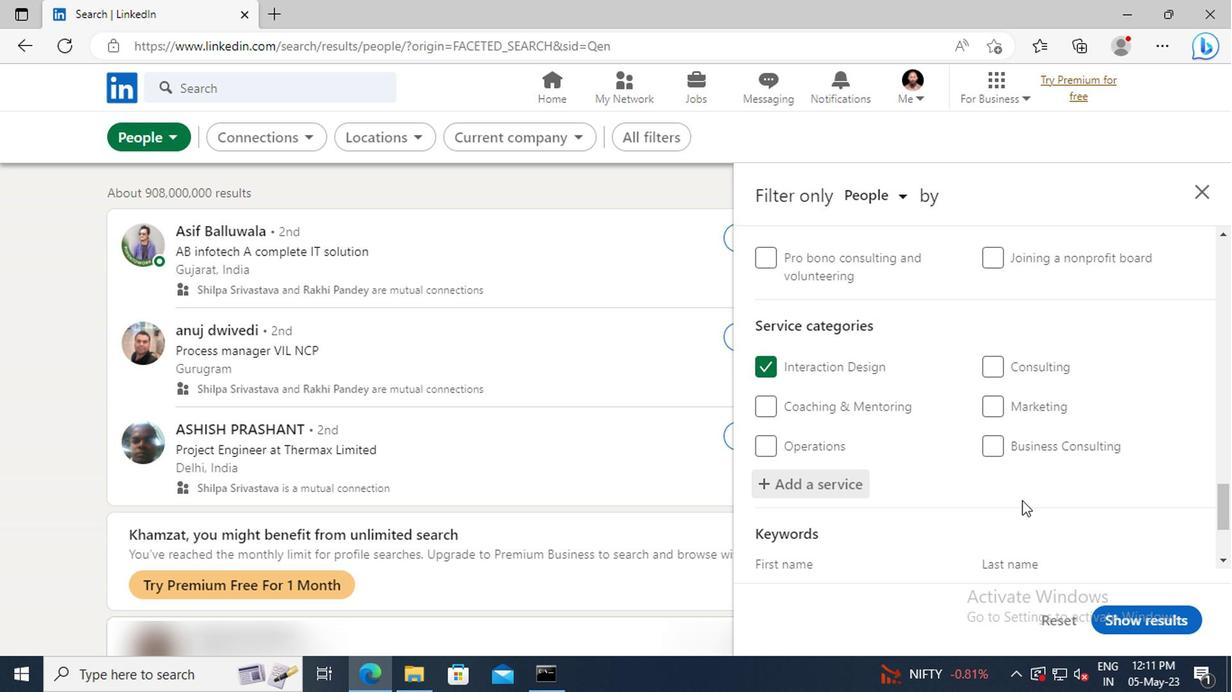 
Action: Mouse scrolled (1018, 502) with delta (0, 0)
Screenshot: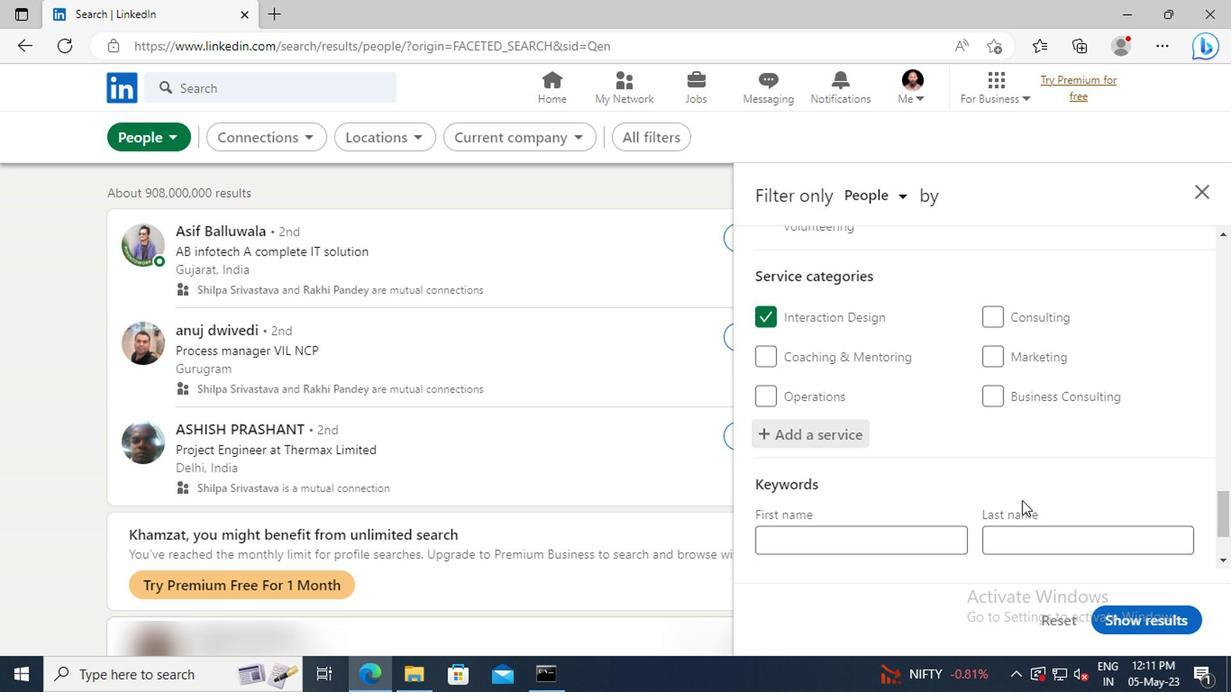 
Action: Mouse scrolled (1018, 502) with delta (0, 0)
Screenshot: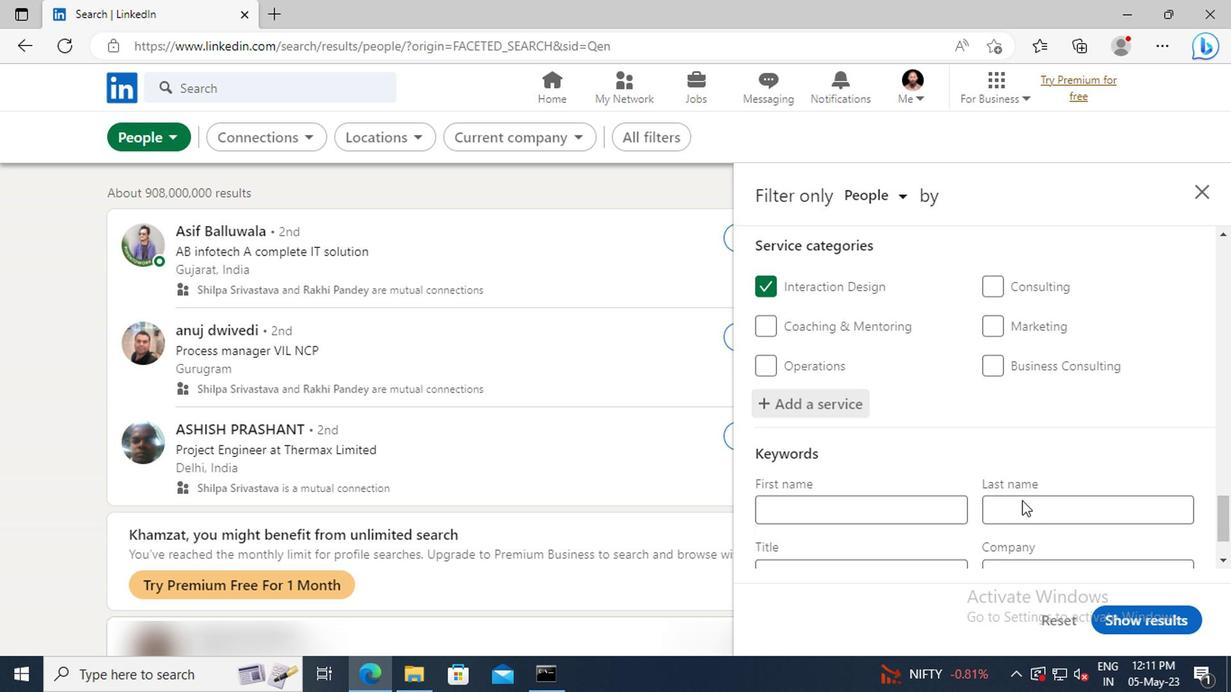 
Action: Mouse moved to (887, 496)
Screenshot: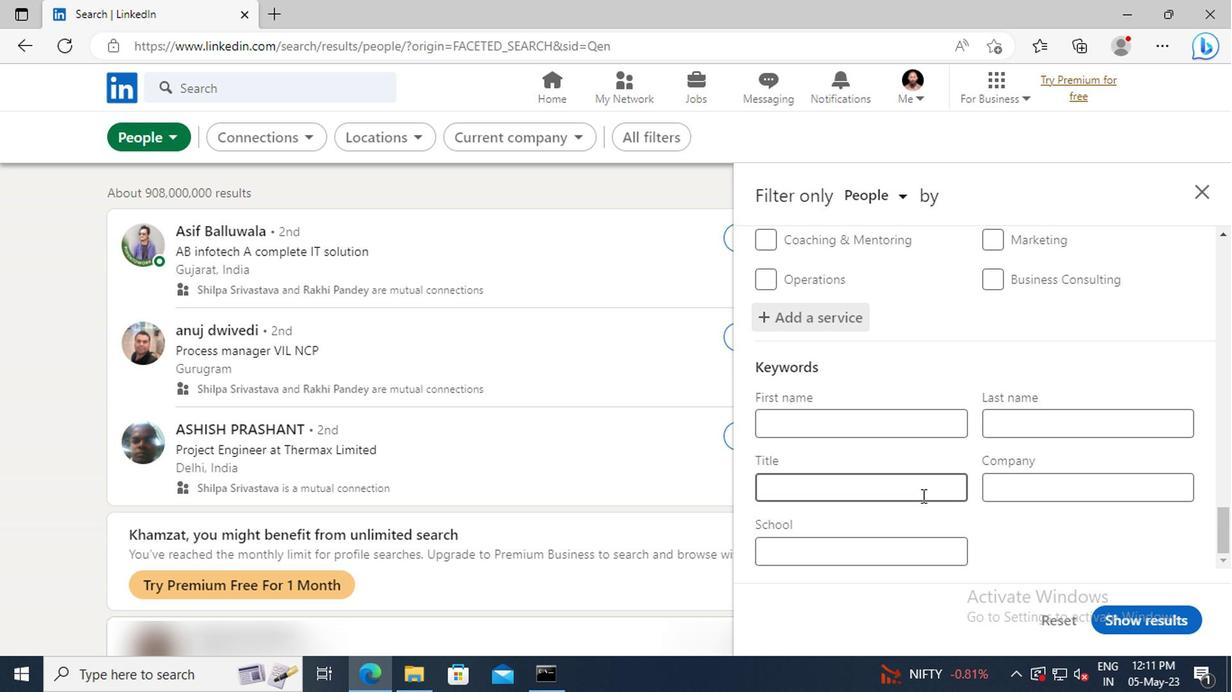 
Action: Mouse pressed left at (887, 496)
Screenshot: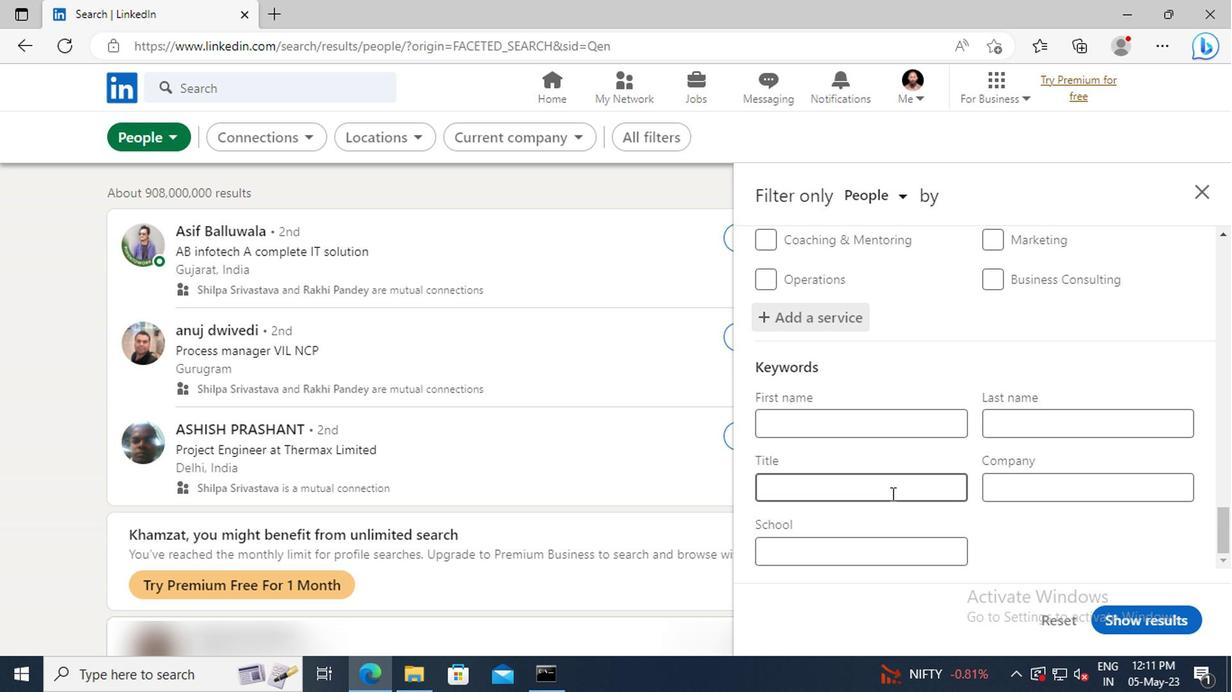 
Action: Key pressed <Key.shift>HEAVY<Key.space><Key.shift>EQUIPMENT<Key.space><Key.shift>OPERATOR<Key.enter>
Screenshot: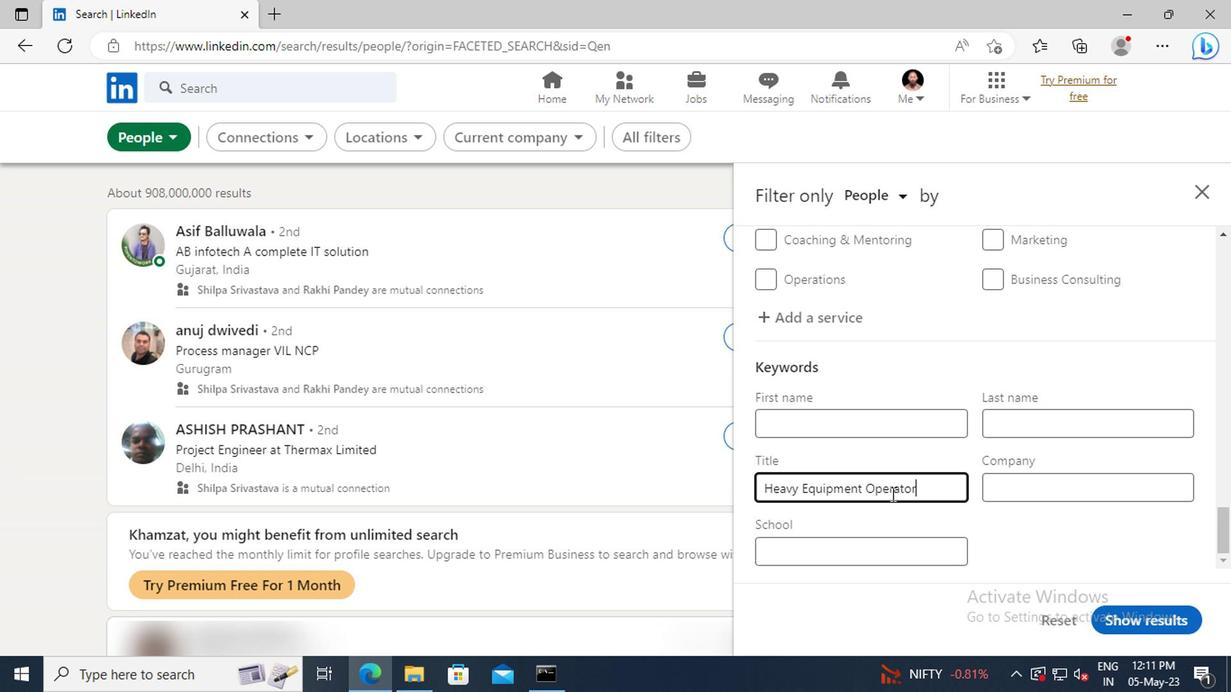 
Action: Mouse moved to (1120, 619)
Screenshot: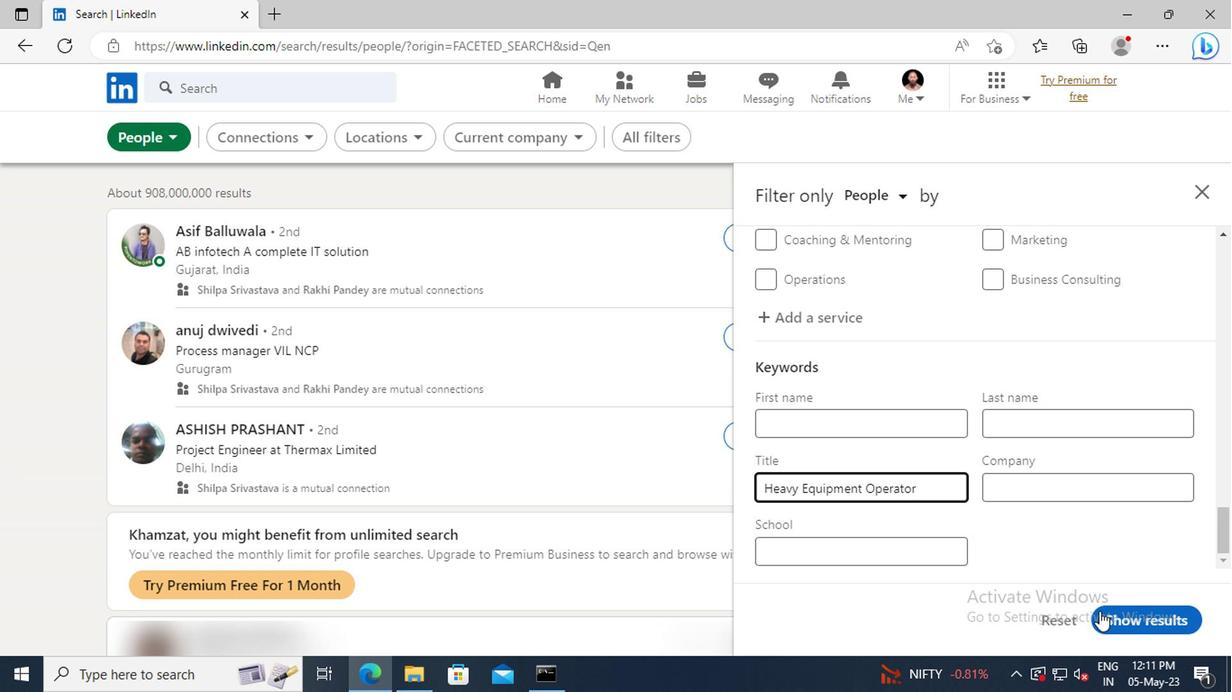 
Action: Mouse pressed left at (1120, 619)
Screenshot: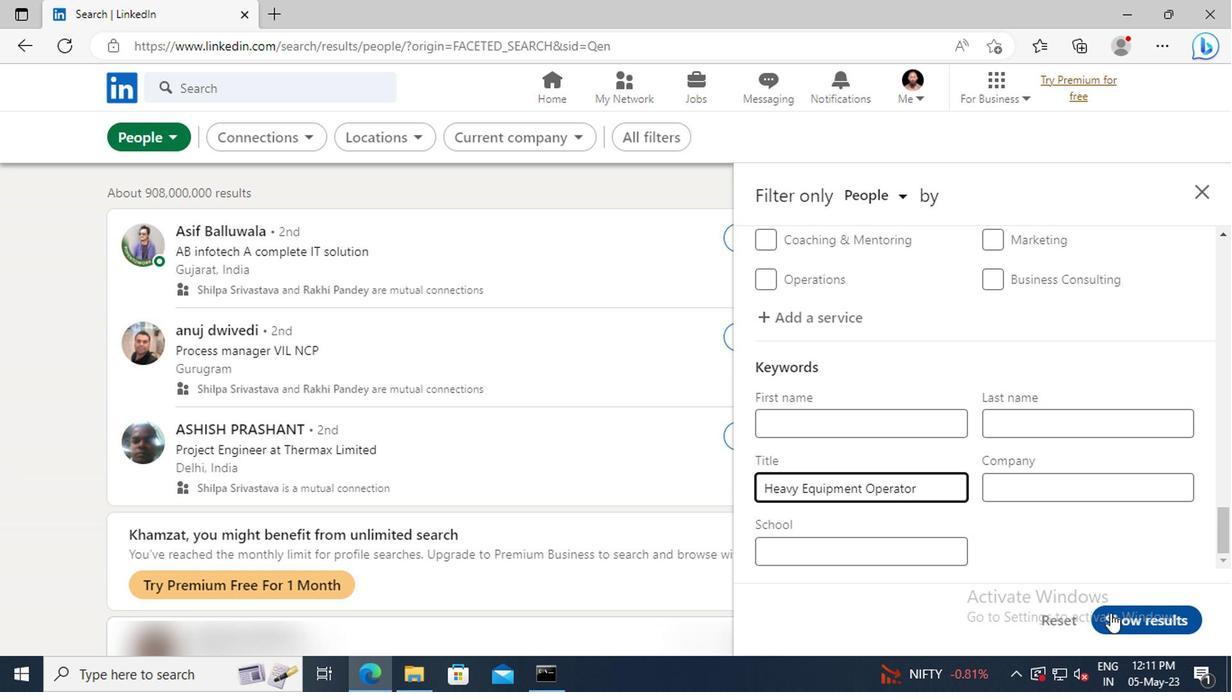 
